 Task: Find connections with filter location Aix-en-Provence with filter topic #travelwith filter profile language German with filter current company SRF Limited with filter school JNTU Anantapur with filter industry Internet Publishing with filter service category Human Resources with filter keywords title Auditing Clerk
Action: Mouse moved to (646, 83)
Screenshot: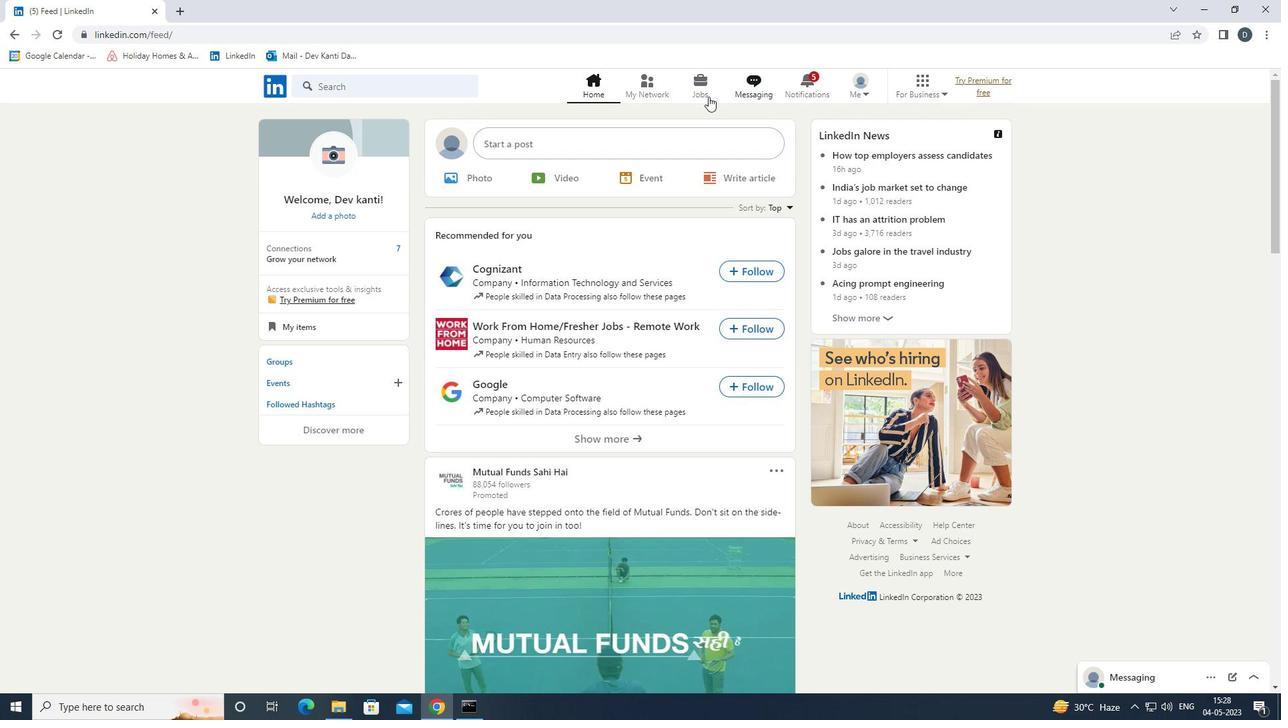 
Action: Mouse pressed left at (646, 83)
Screenshot: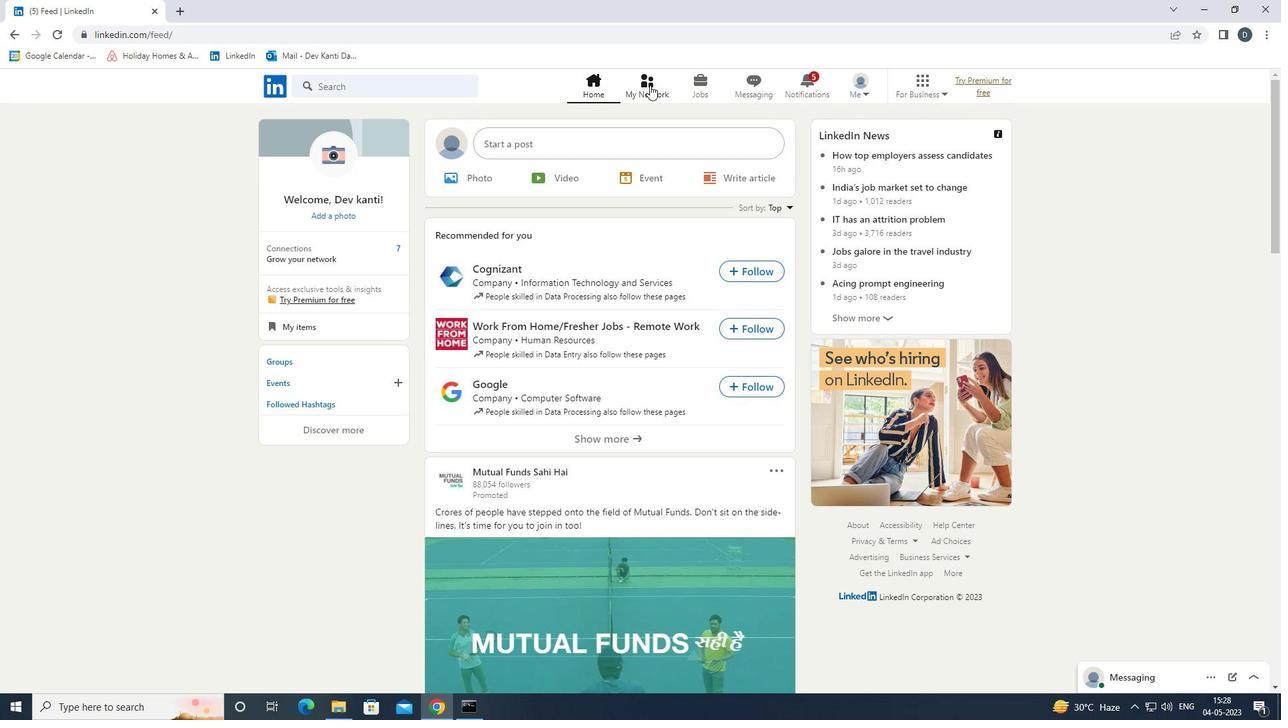 
Action: Mouse moved to (440, 158)
Screenshot: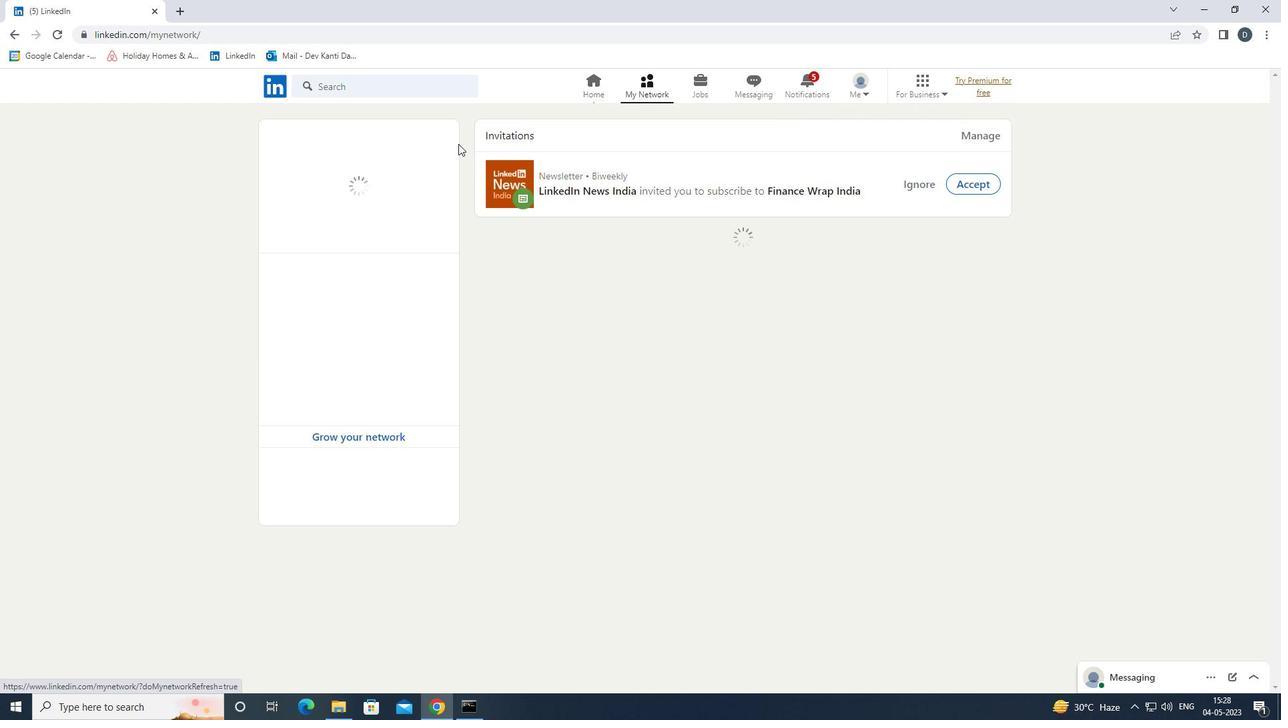 
Action: Mouse pressed left at (440, 158)
Screenshot: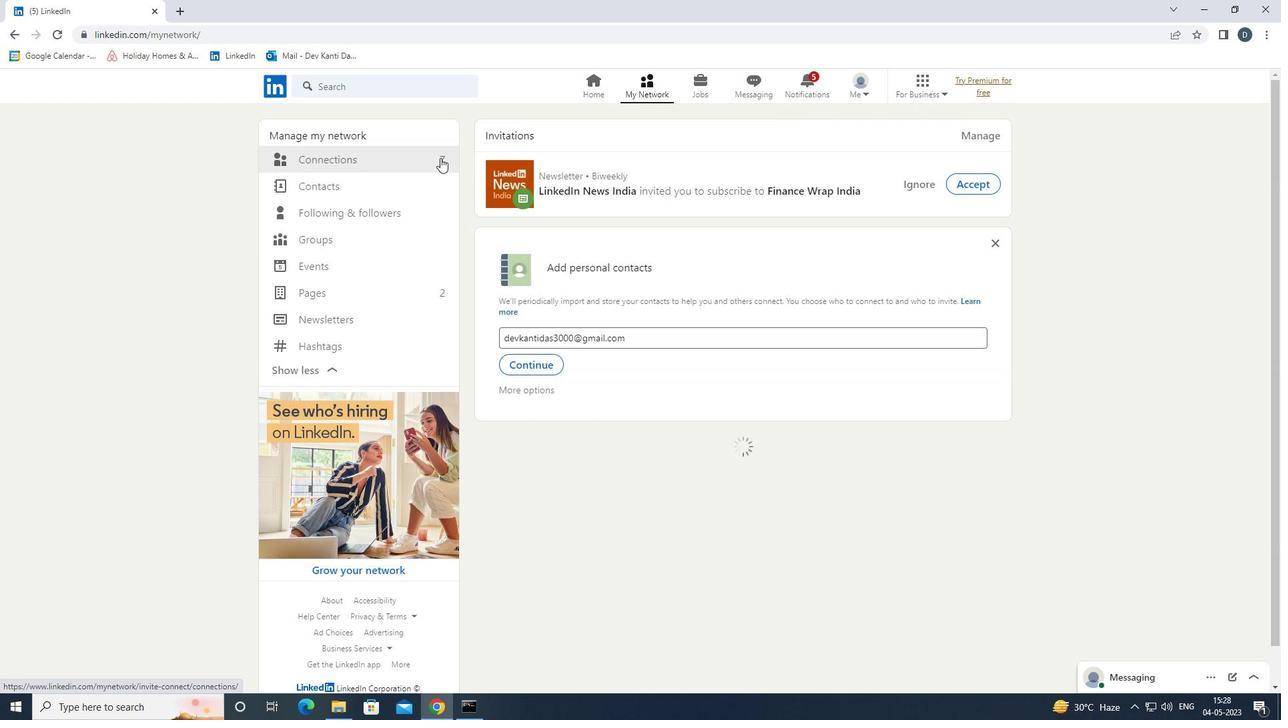
Action: Mouse moved to (766, 162)
Screenshot: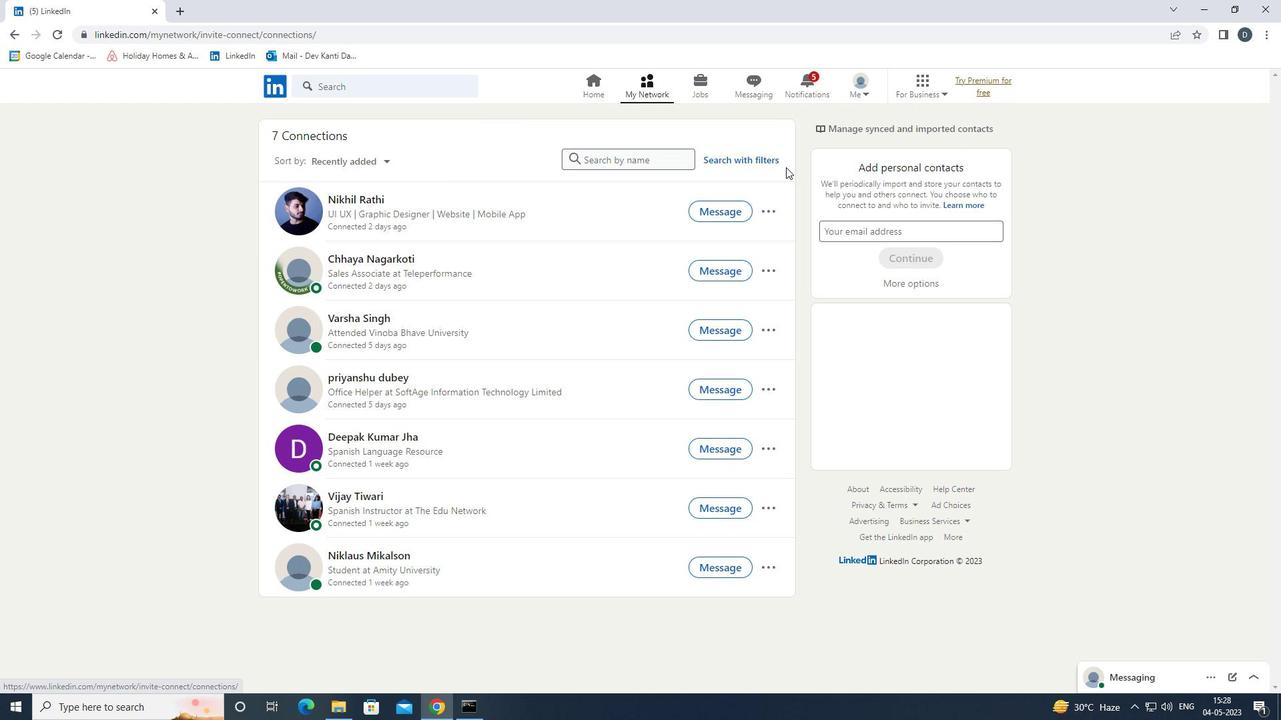 
Action: Mouse pressed left at (766, 162)
Screenshot: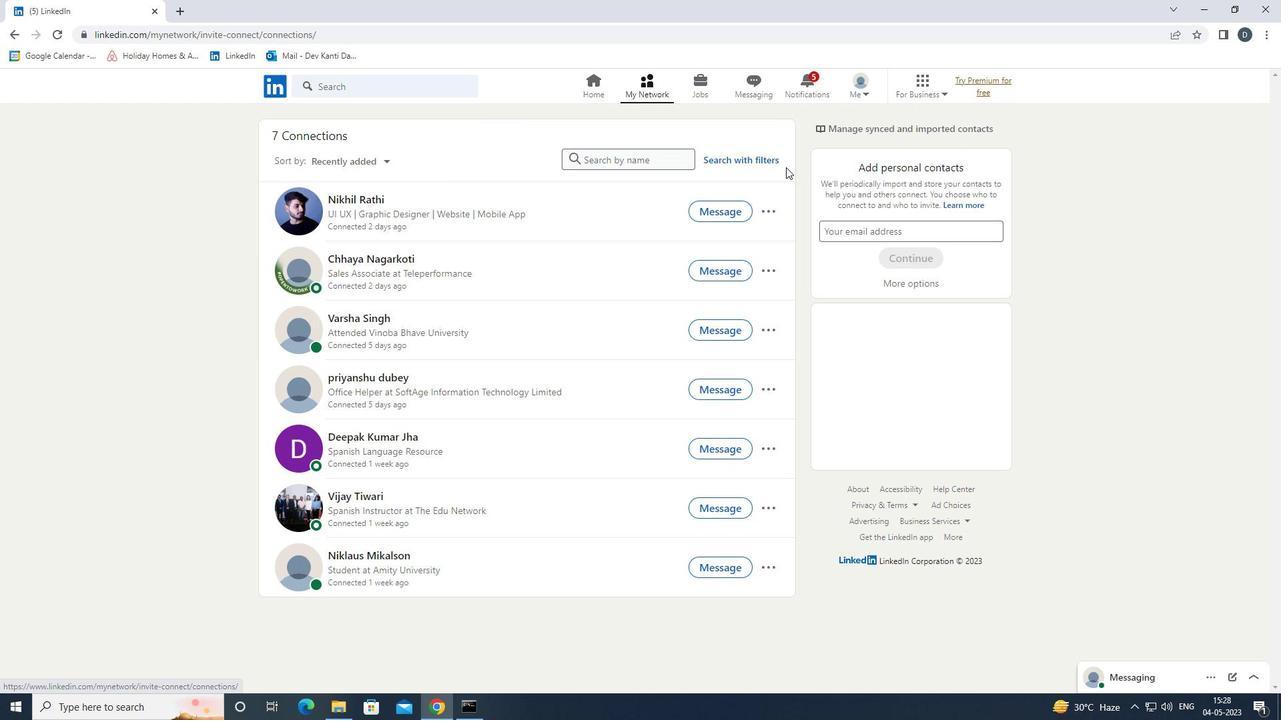 
Action: Mouse moved to (675, 125)
Screenshot: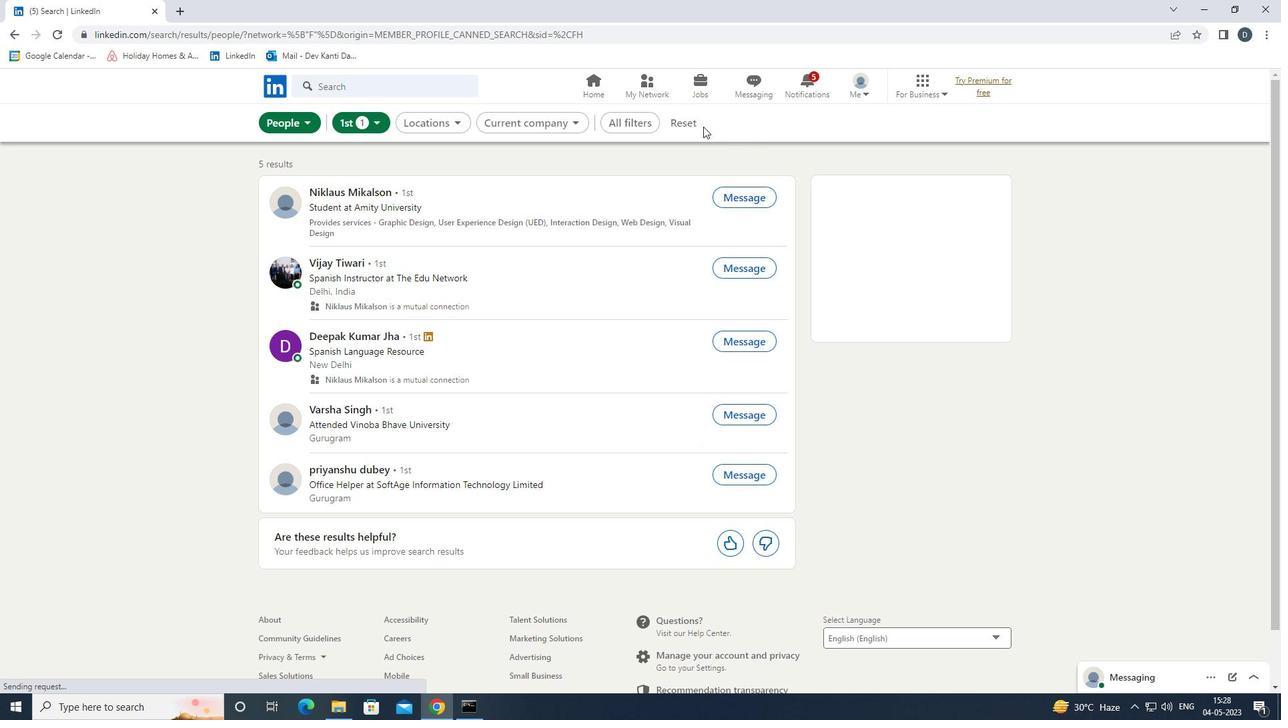 
Action: Mouse pressed left at (675, 125)
Screenshot: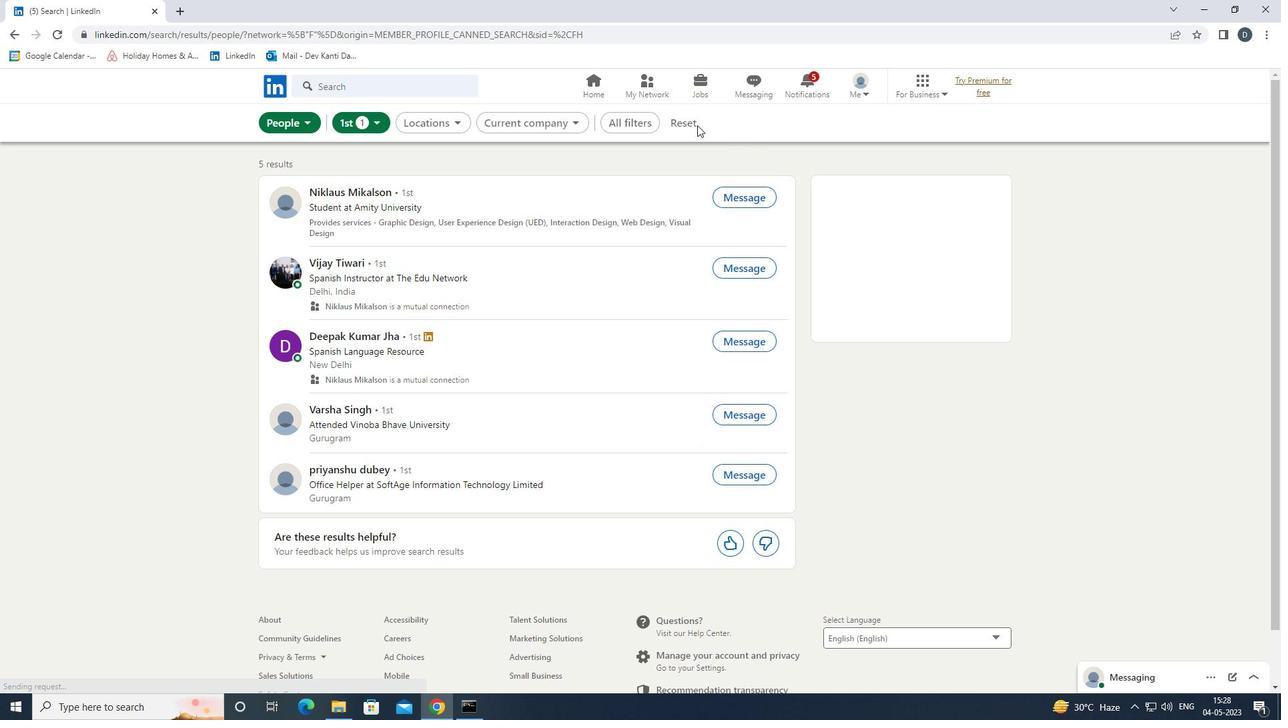 
Action: Mouse moved to (663, 122)
Screenshot: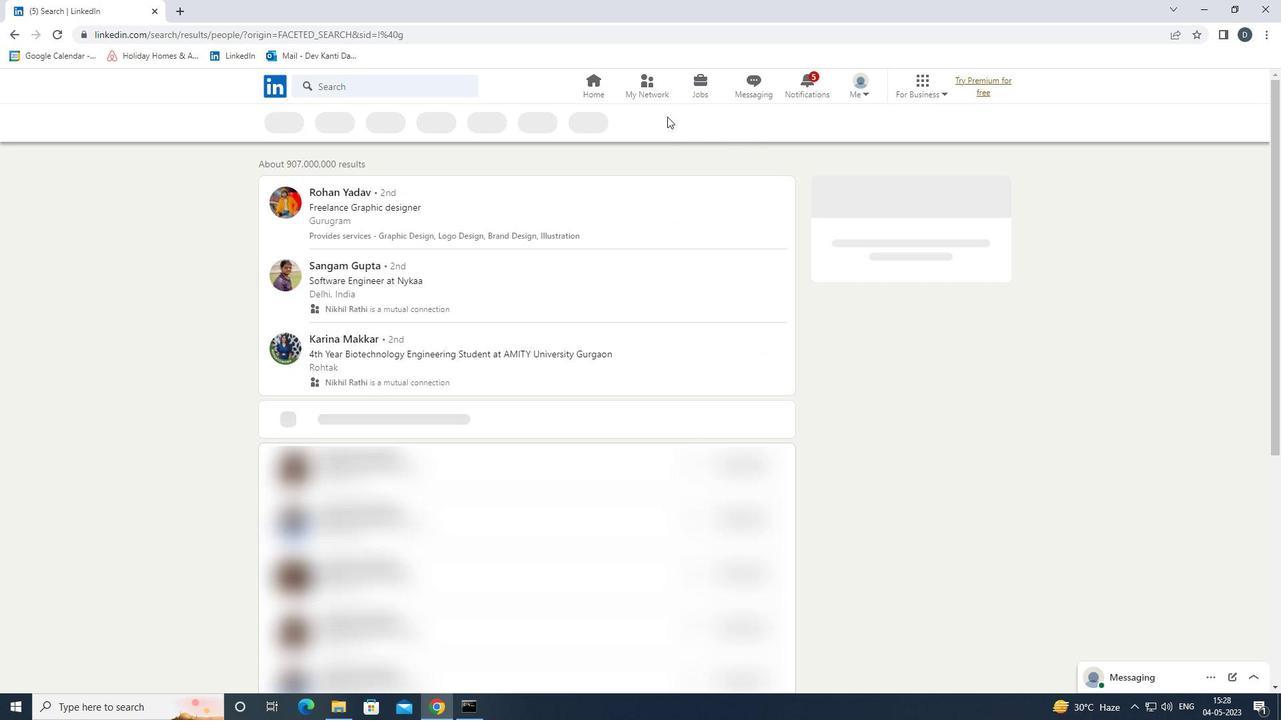 
Action: Mouse pressed left at (663, 122)
Screenshot: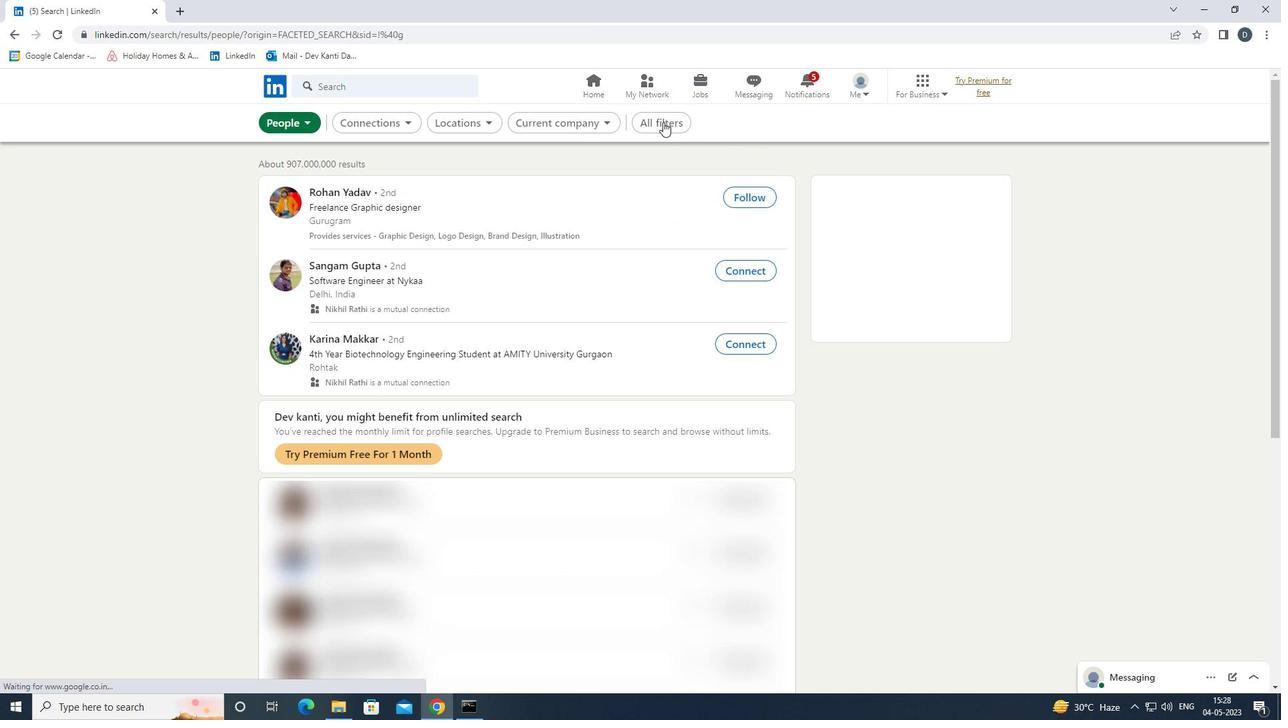
Action: Mouse moved to (1115, 359)
Screenshot: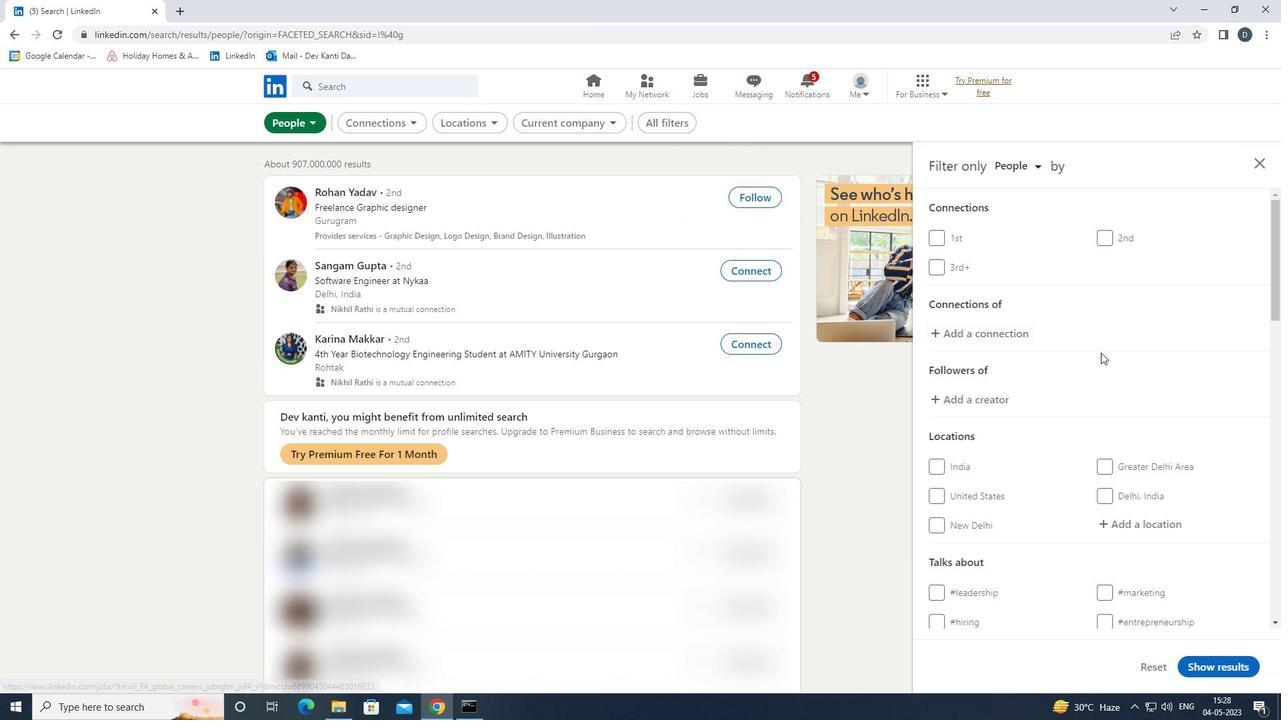 
Action: Mouse scrolled (1115, 359) with delta (0, 0)
Screenshot: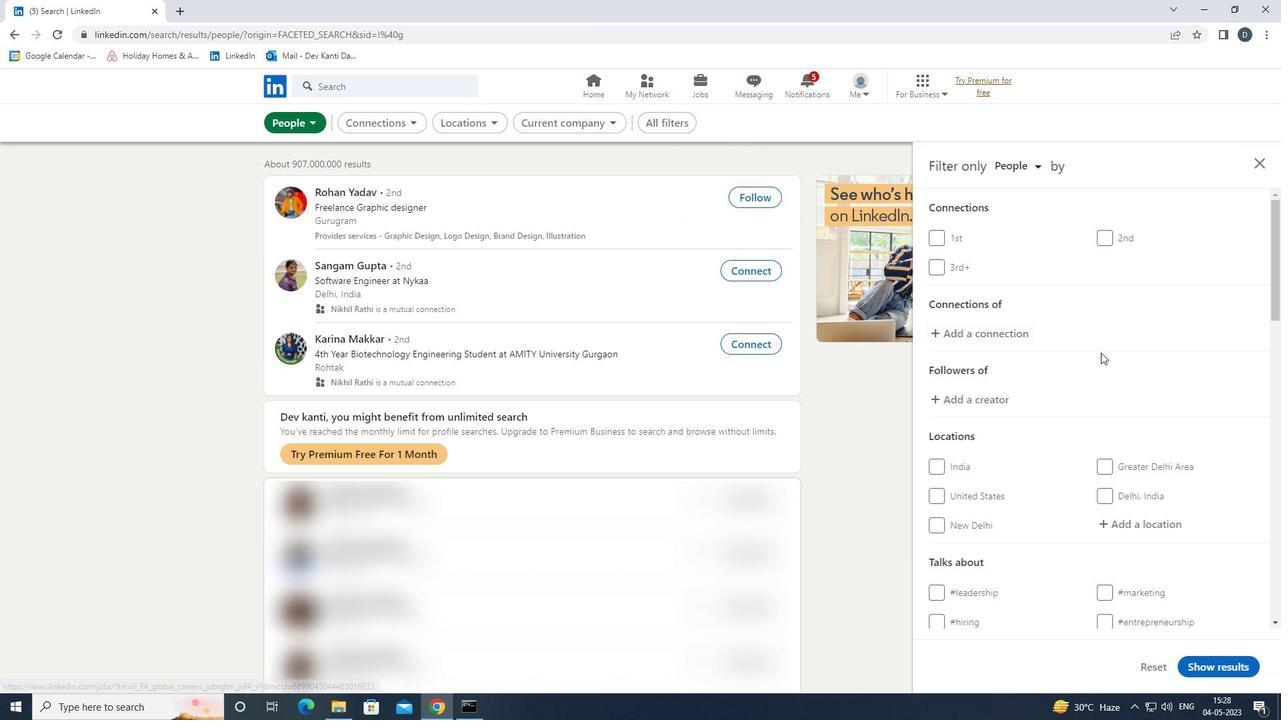 
Action: Mouse moved to (1119, 367)
Screenshot: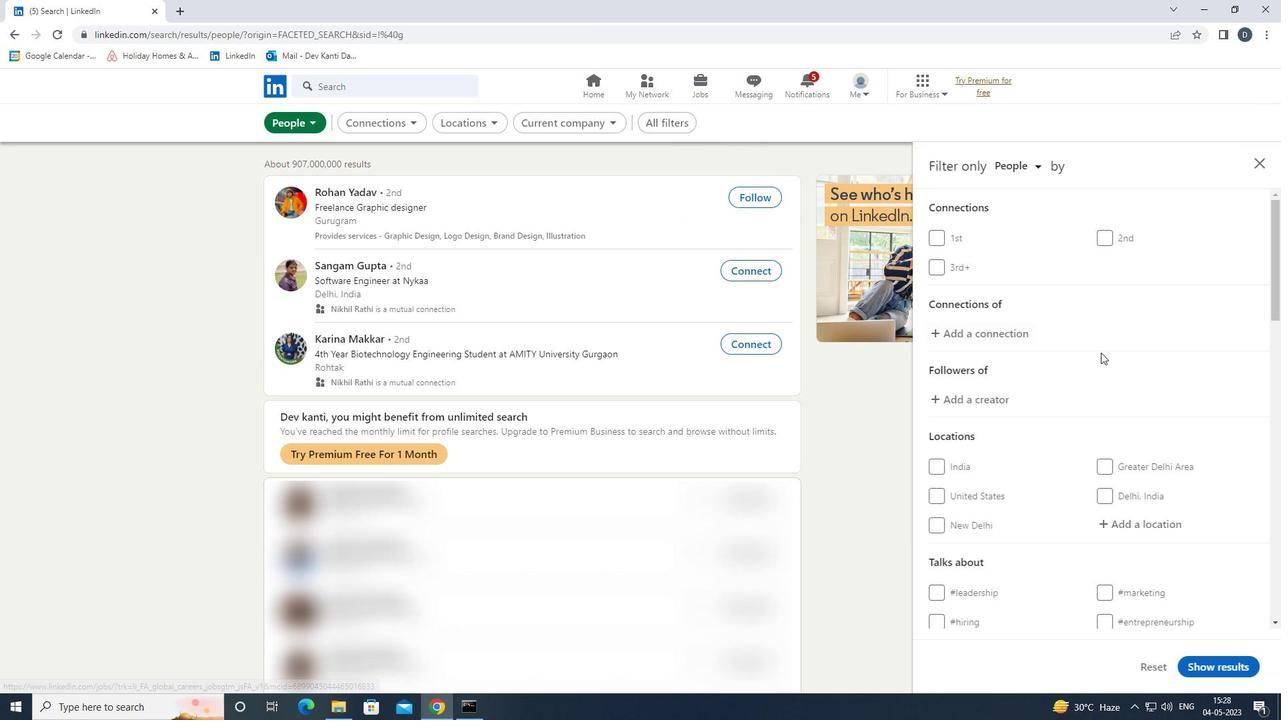 
Action: Mouse scrolled (1119, 366) with delta (0, 0)
Screenshot: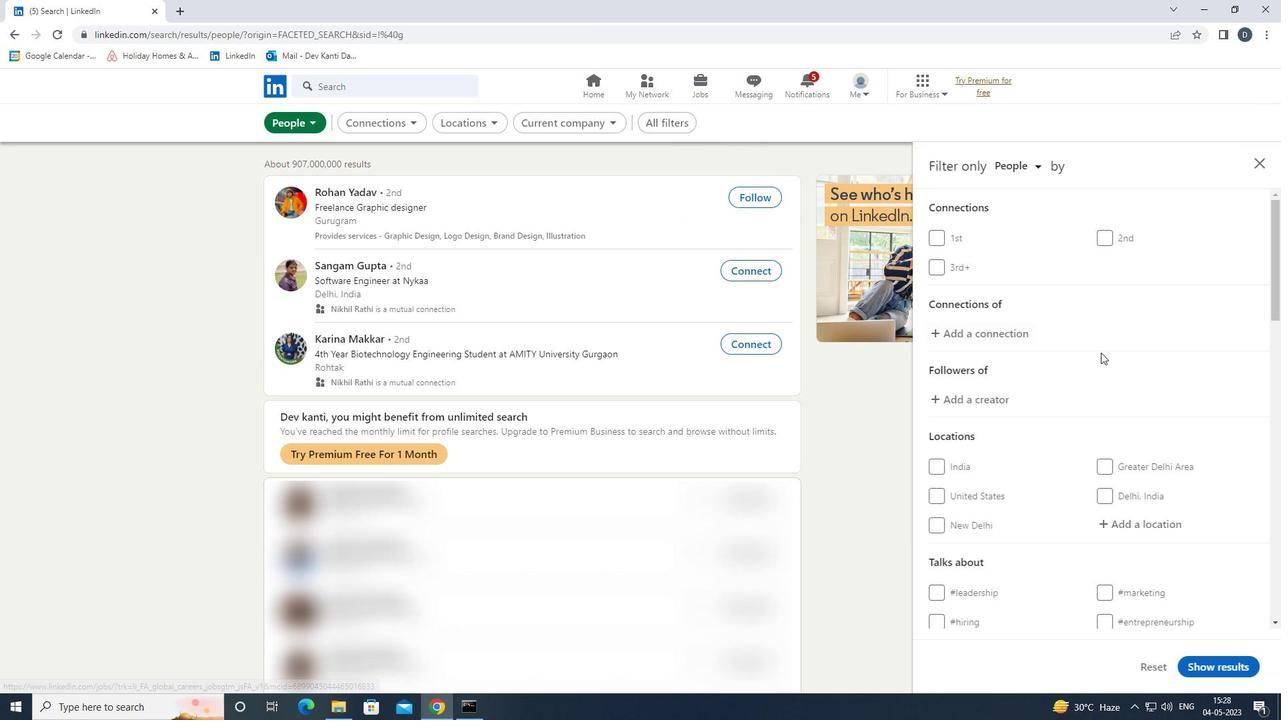 
Action: Mouse moved to (1143, 381)
Screenshot: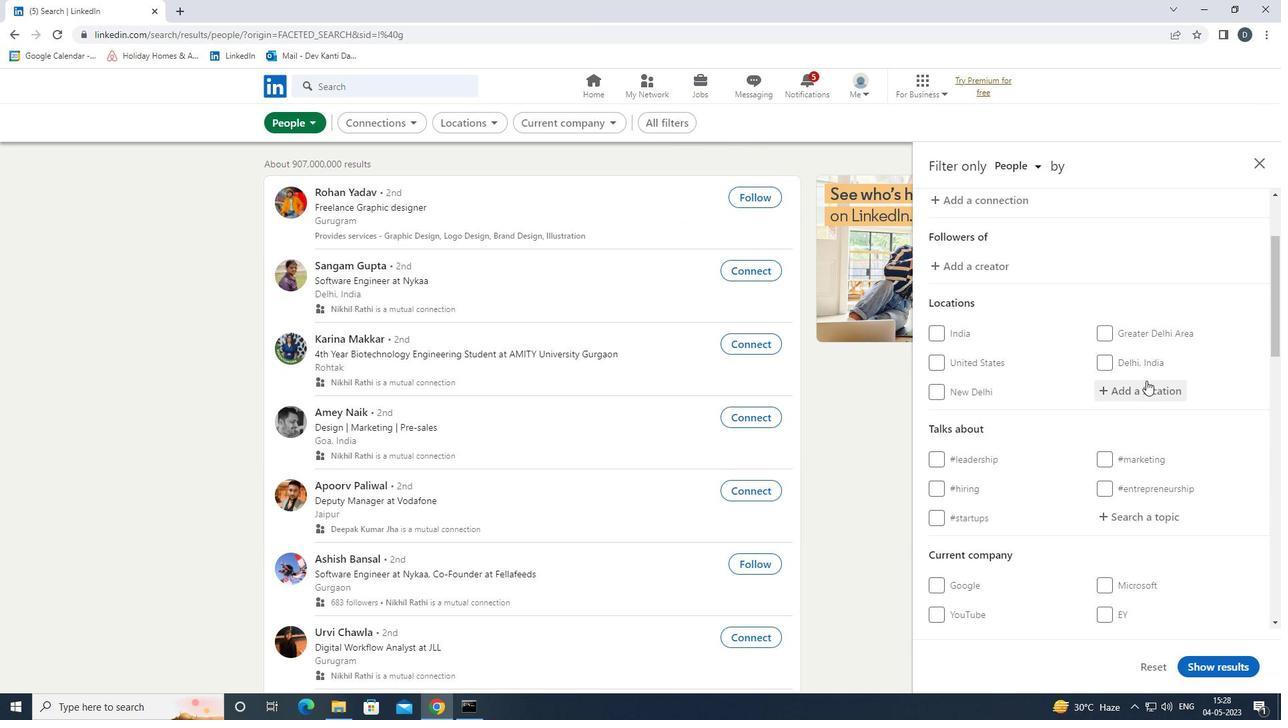 
Action: Mouse pressed left at (1143, 381)
Screenshot: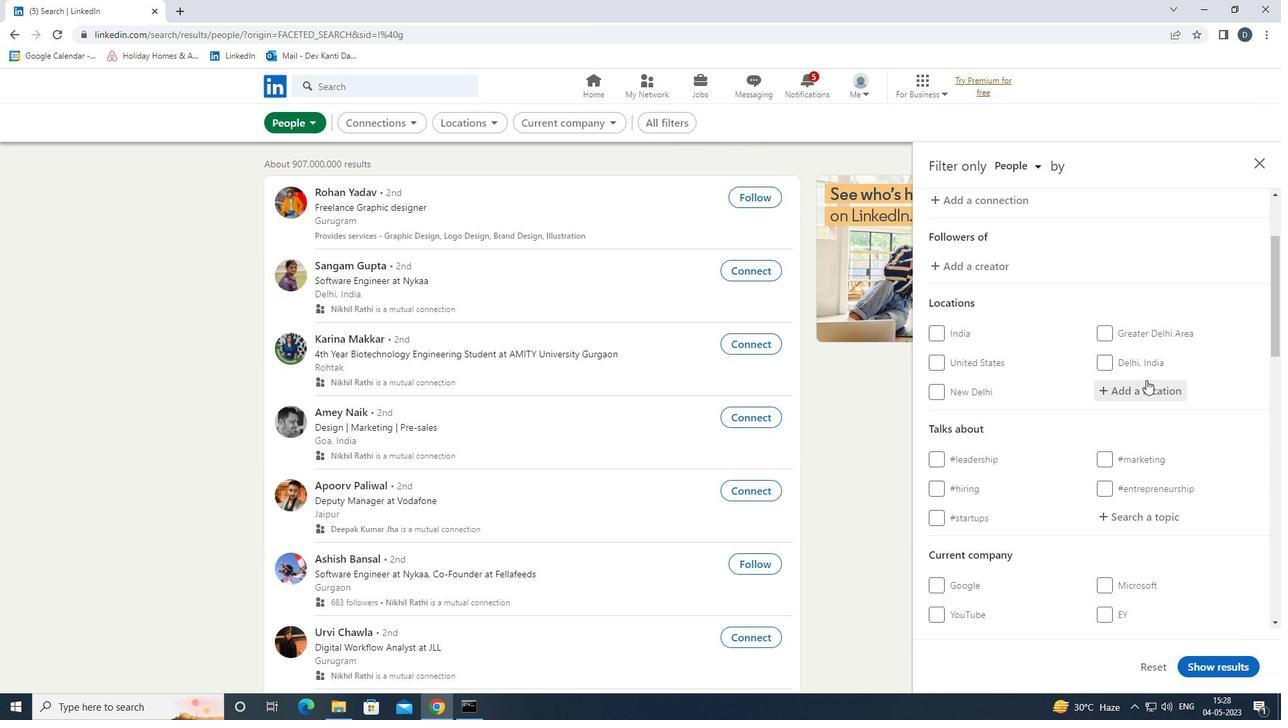 
Action: Key pressed <Key.shift>AIX-EN-<Key.down><Key.enter>
Screenshot: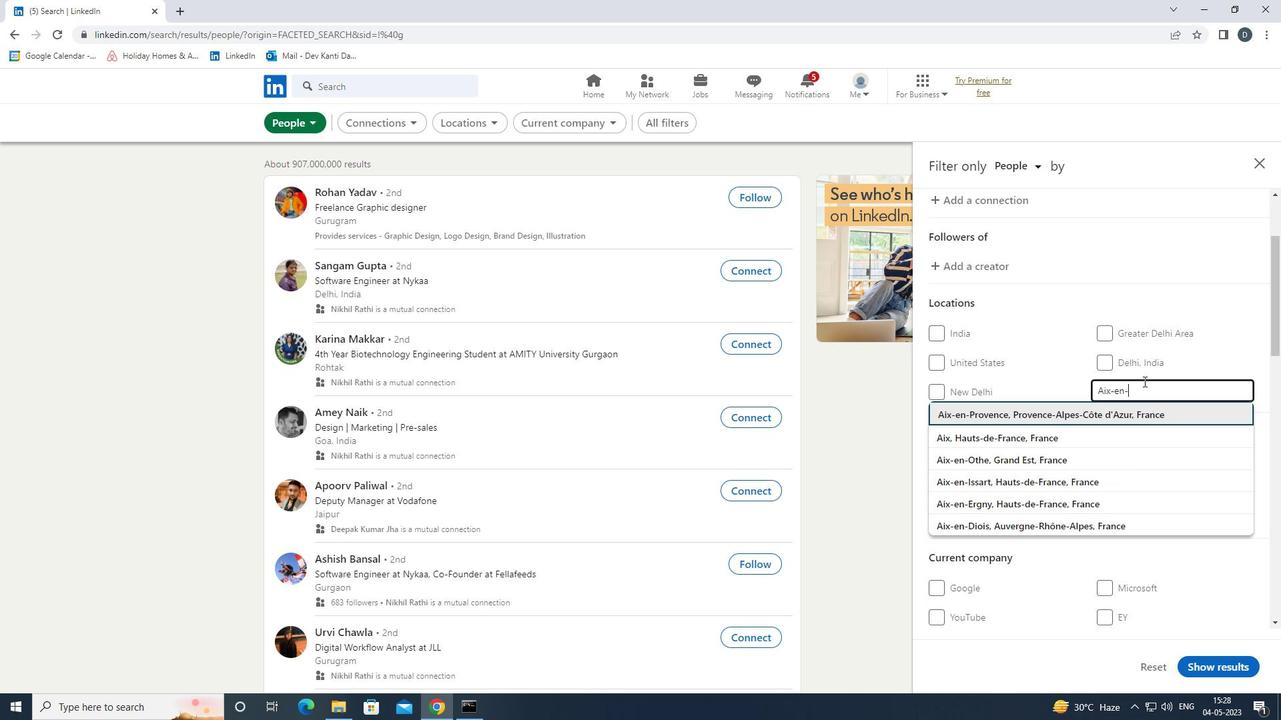 
Action: Mouse scrolled (1143, 381) with delta (0, 0)
Screenshot: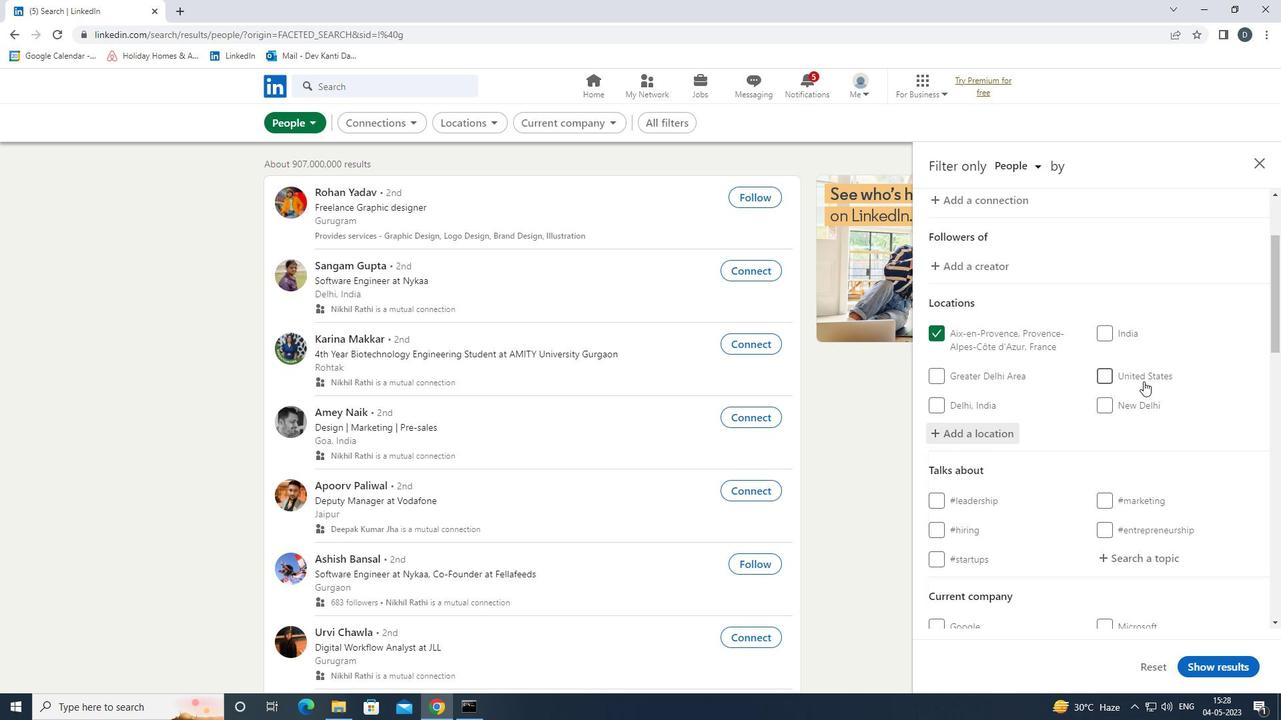 
Action: Mouse scrolled (1143, 381) with delta (0, 0)
Screenshot: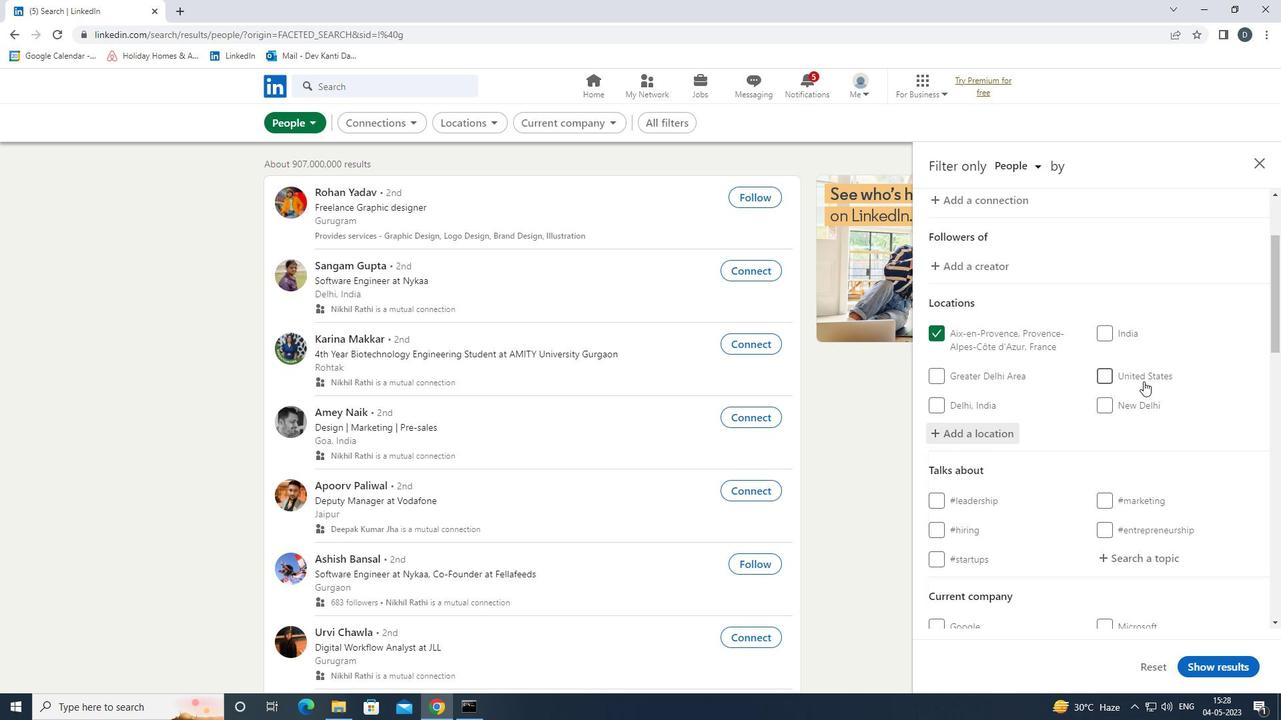 
Action: Mouse moved to (1145, 422)
Screenshot: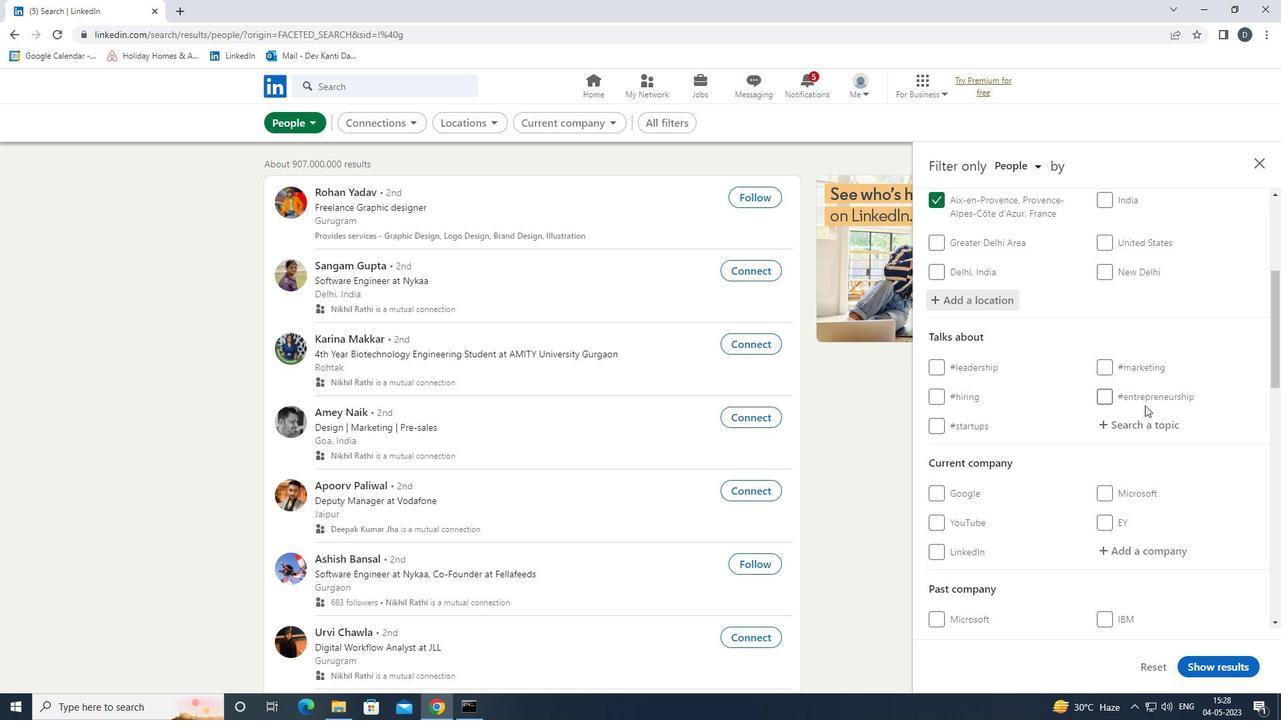 
Action: Mouse pressed left at (1145, 422)
Screenshot: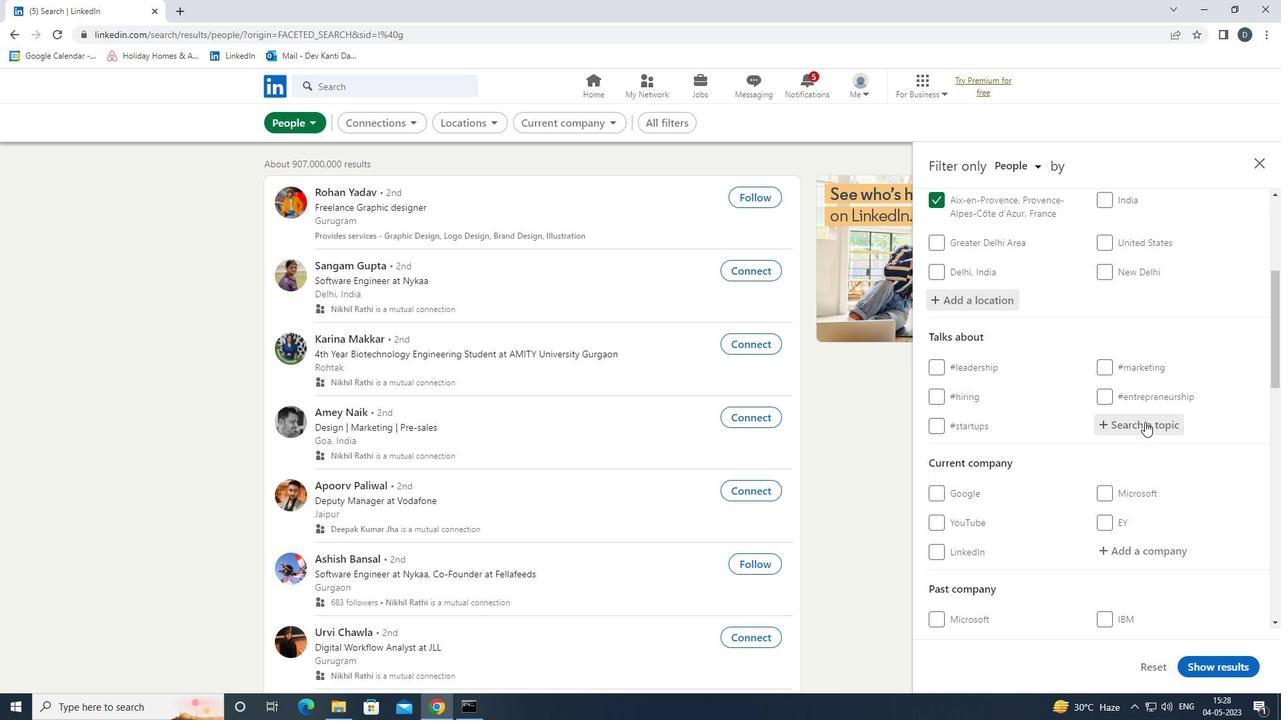 
Action: Mouse moved to (1145, 423)
Screenshot: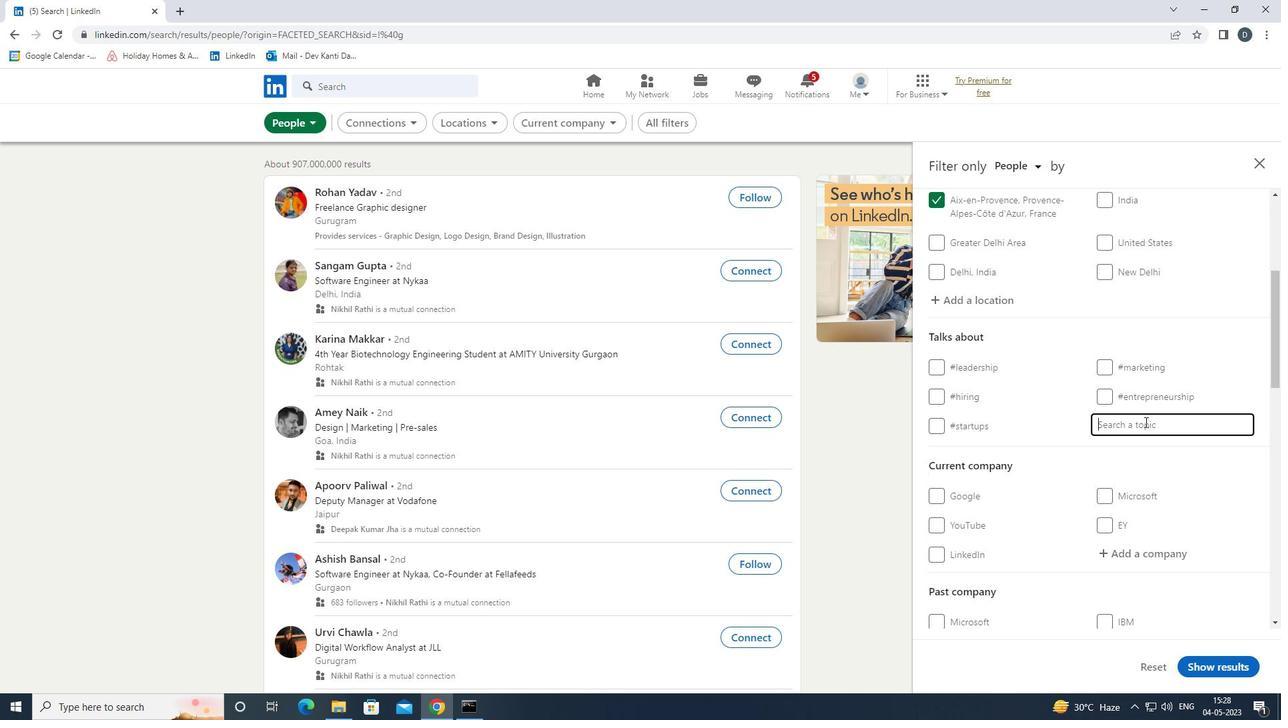 
Action: Key pressed TRAVEL<Key.down><Key.enter>
Screenshot: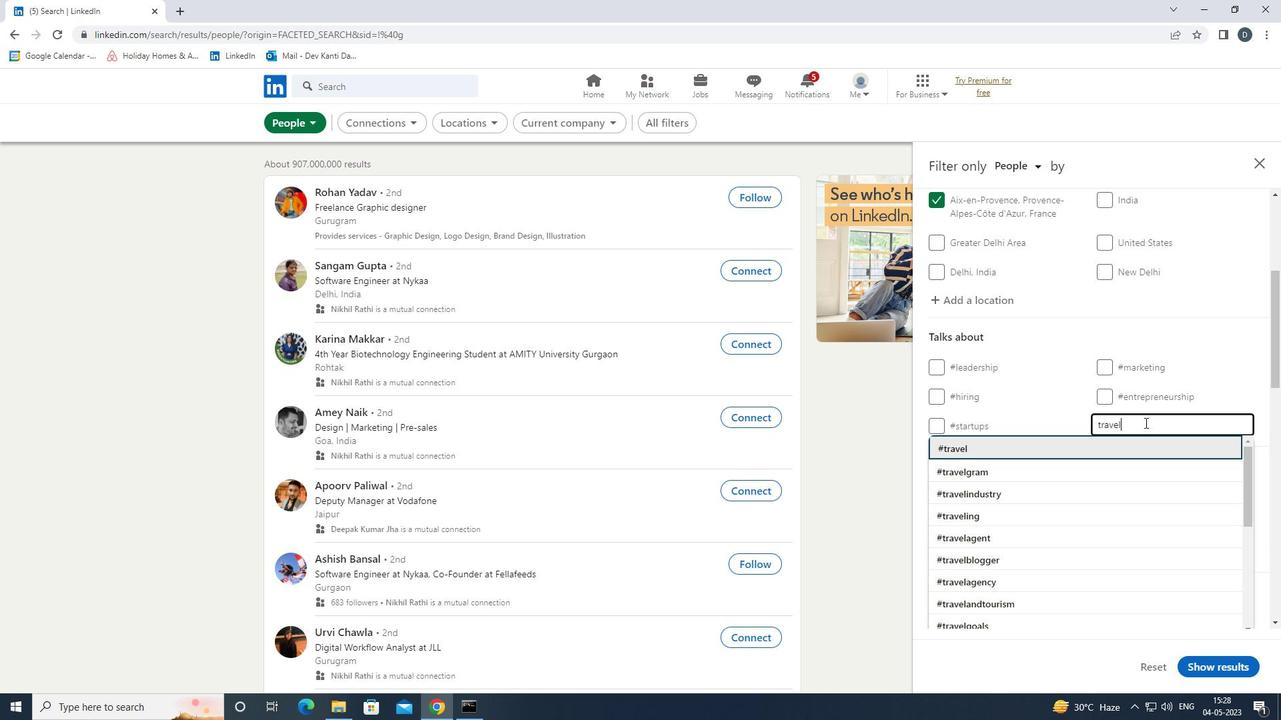 
Action: Mouse moved to (1141, 428)
Screenshot: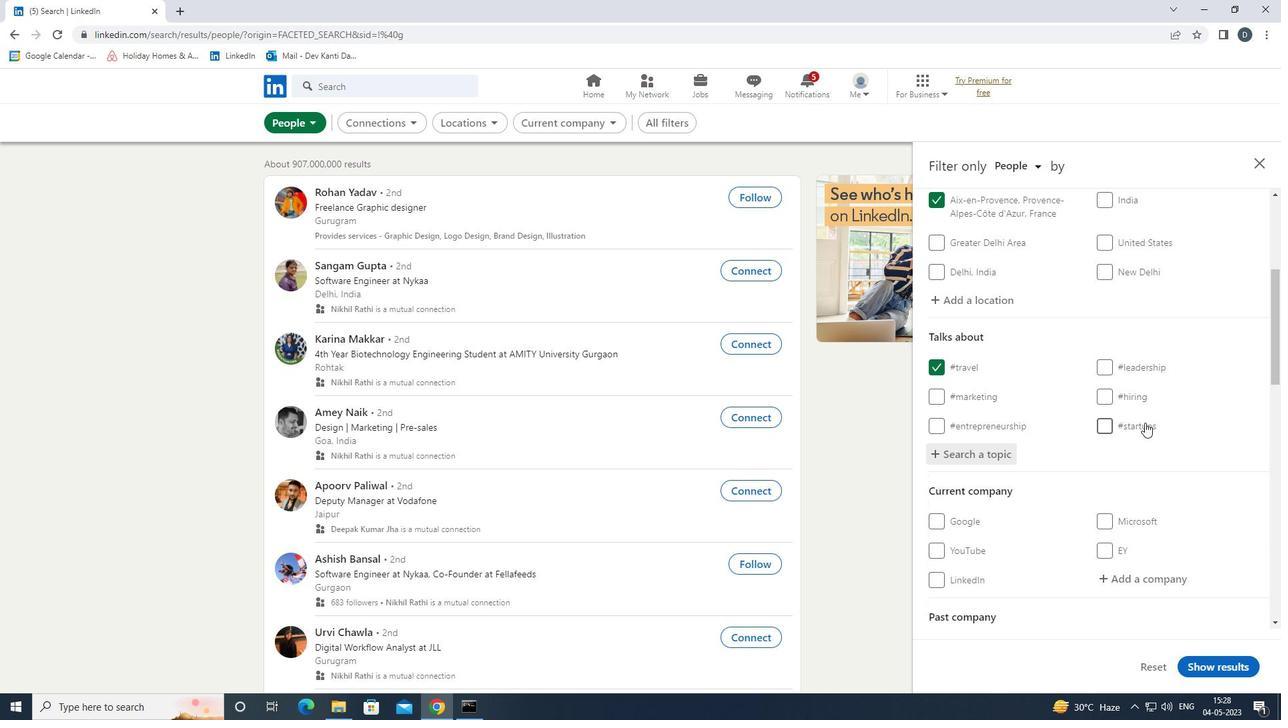 
Action: Mouse scrolled (1141, 427) with delta (0, 0)
Screenshot: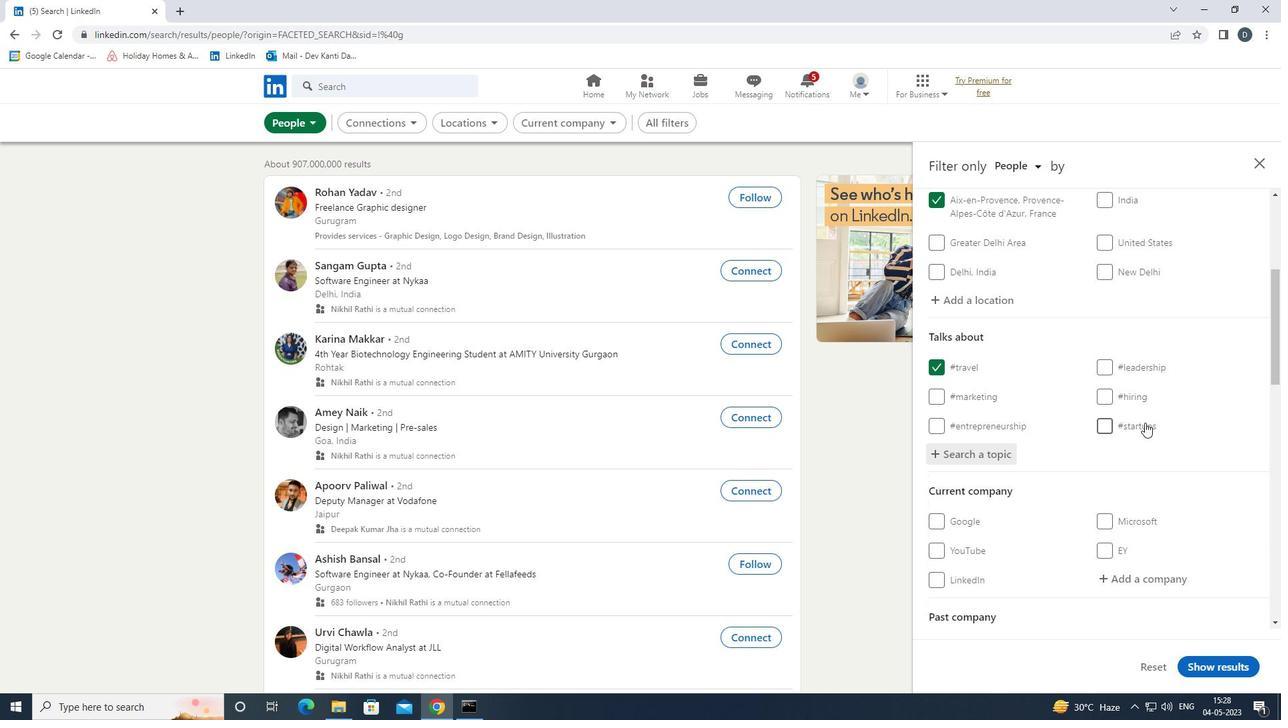 
Action: Mouse moved to (1141, 429)
Screenshot: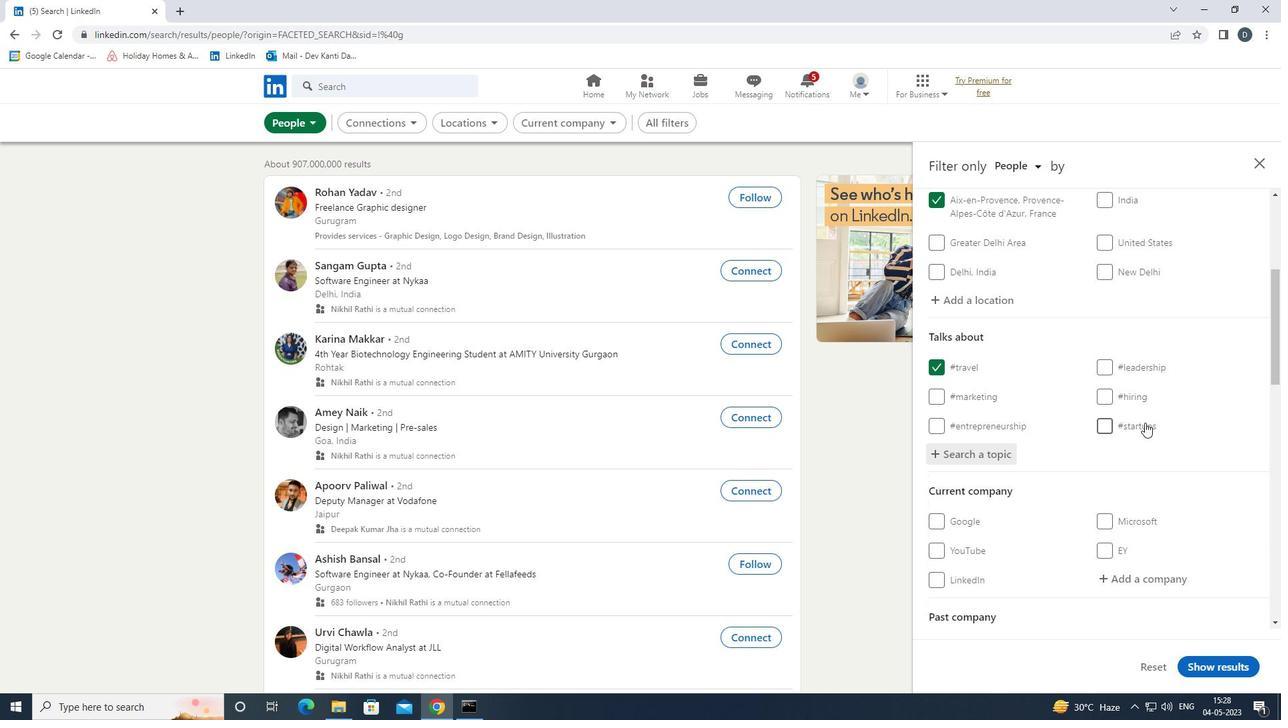 
Action: Mouse scrolled (1141, 429) with delta (0, 0)
Screenshot: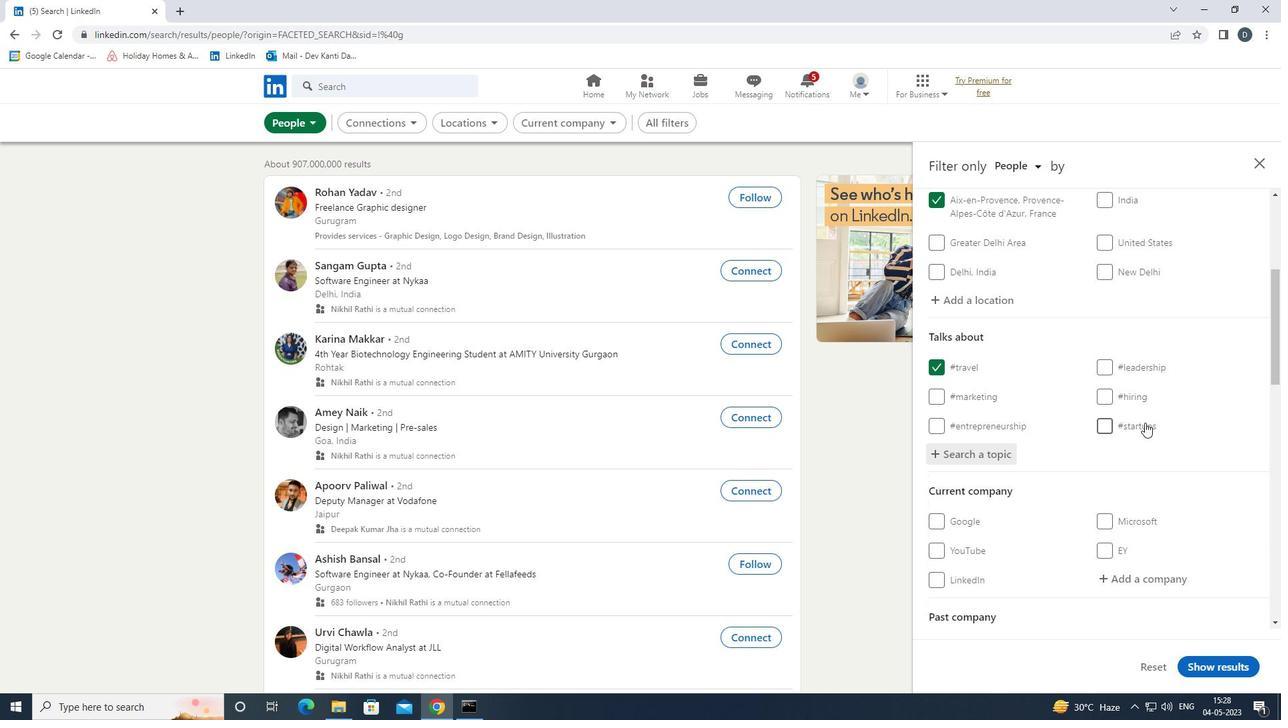 
Action: Mouse scrolled (1141, 429) with delta (0, 0)
Screenshot: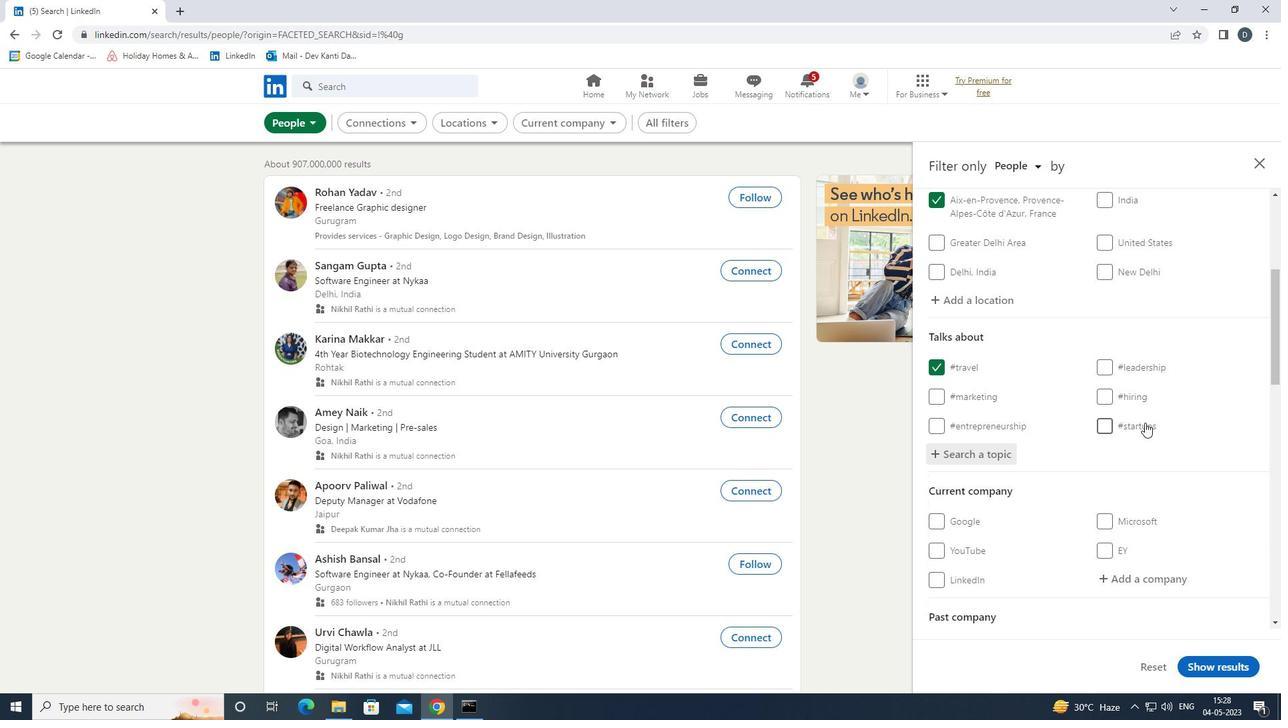 
Action: Mouse moved to (1154, 362)
Screenshot: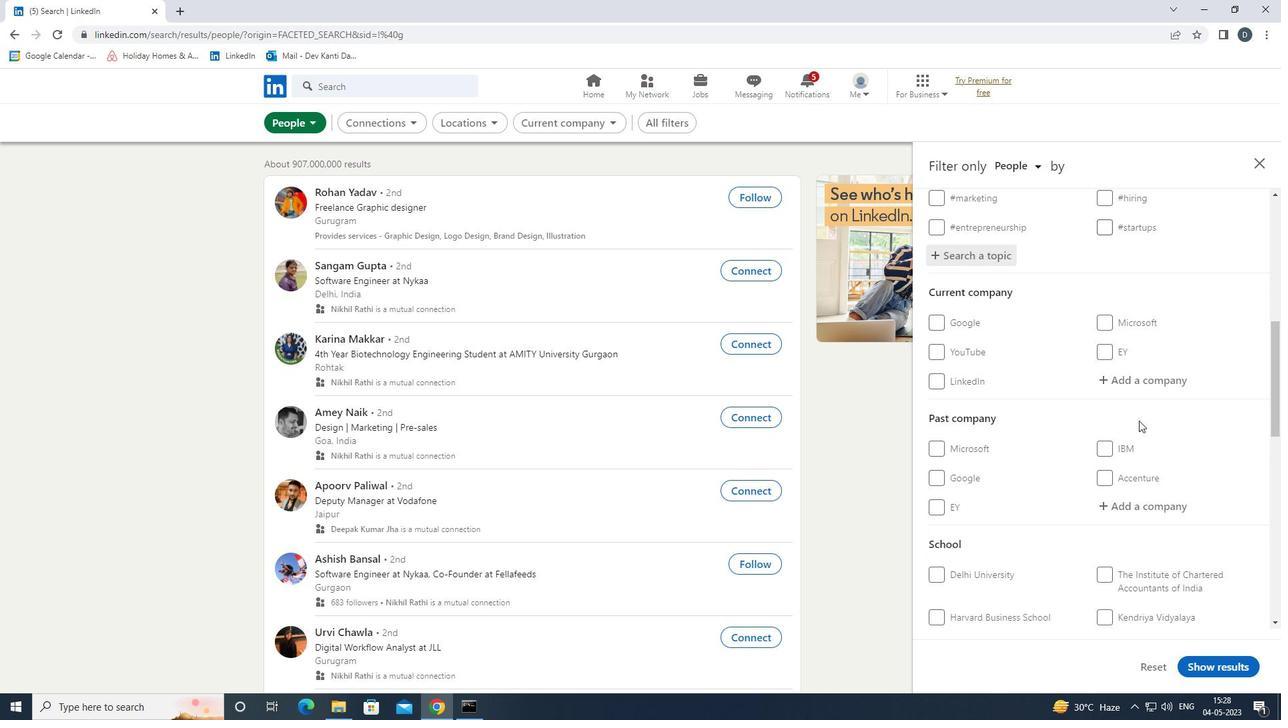 
Action: Mouse scrolled (1154, 361) with delta (0, 0)
Screenshot: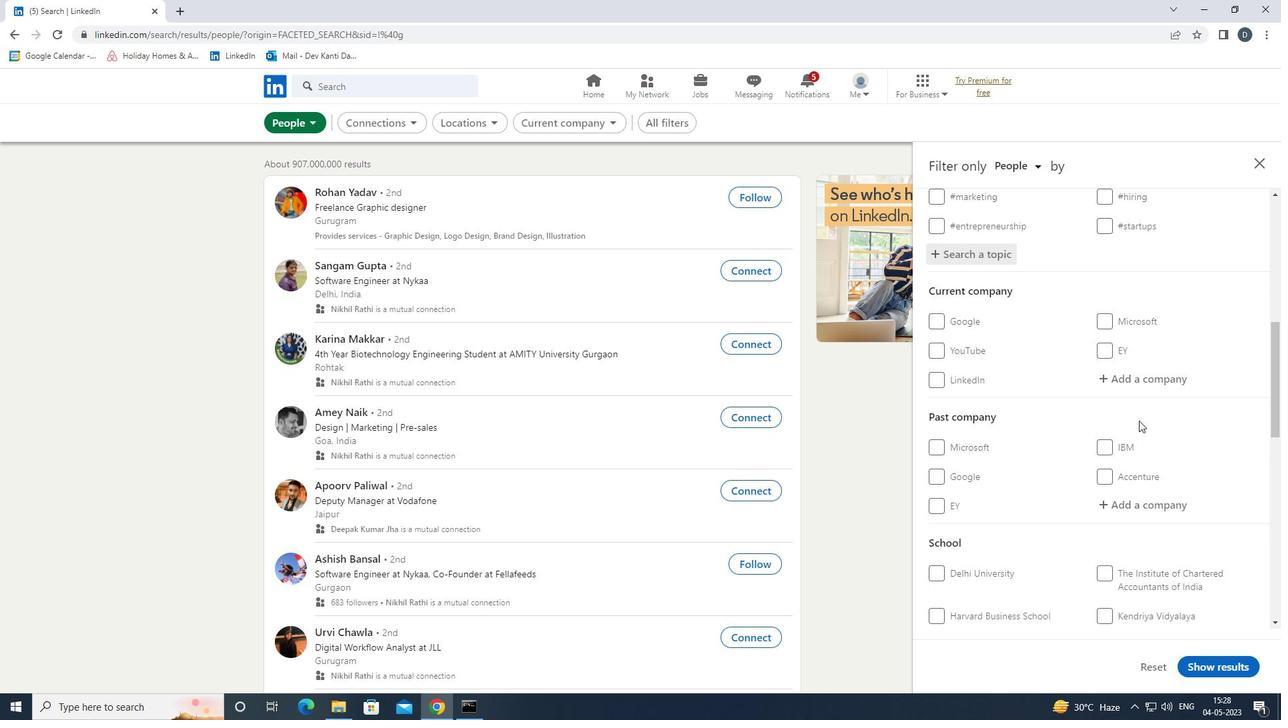 
Action: Mouse moved to (1145, 369)
Screenshot: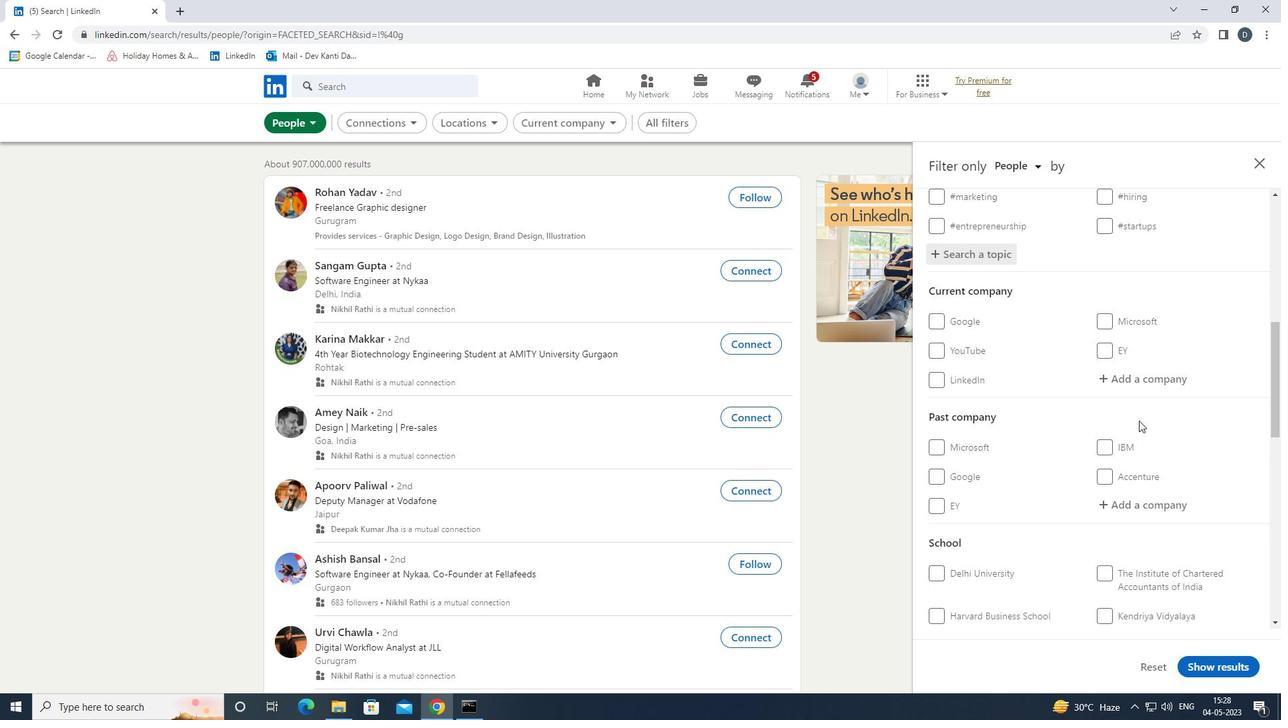 
Action: Mouse scrolled (1145, 369) with delta (0, 0)
Screenshot: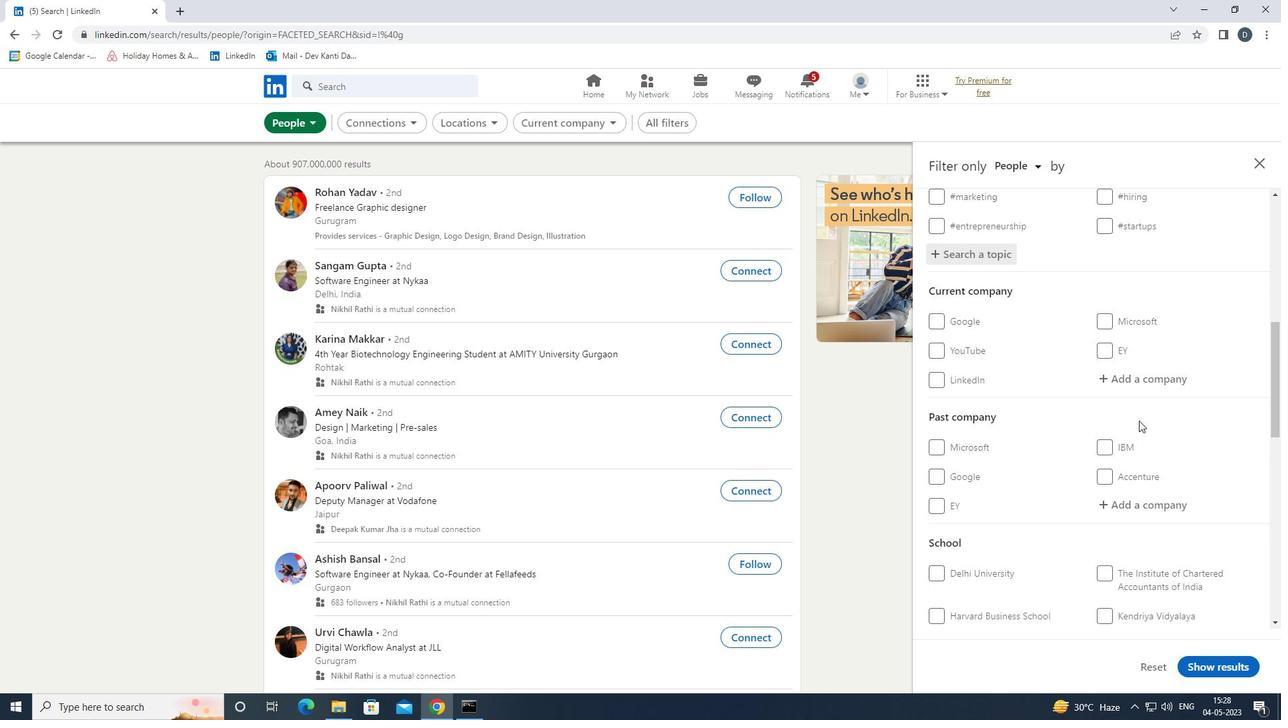 
Action: Mouse moved to (1134, 379)
Screenshot: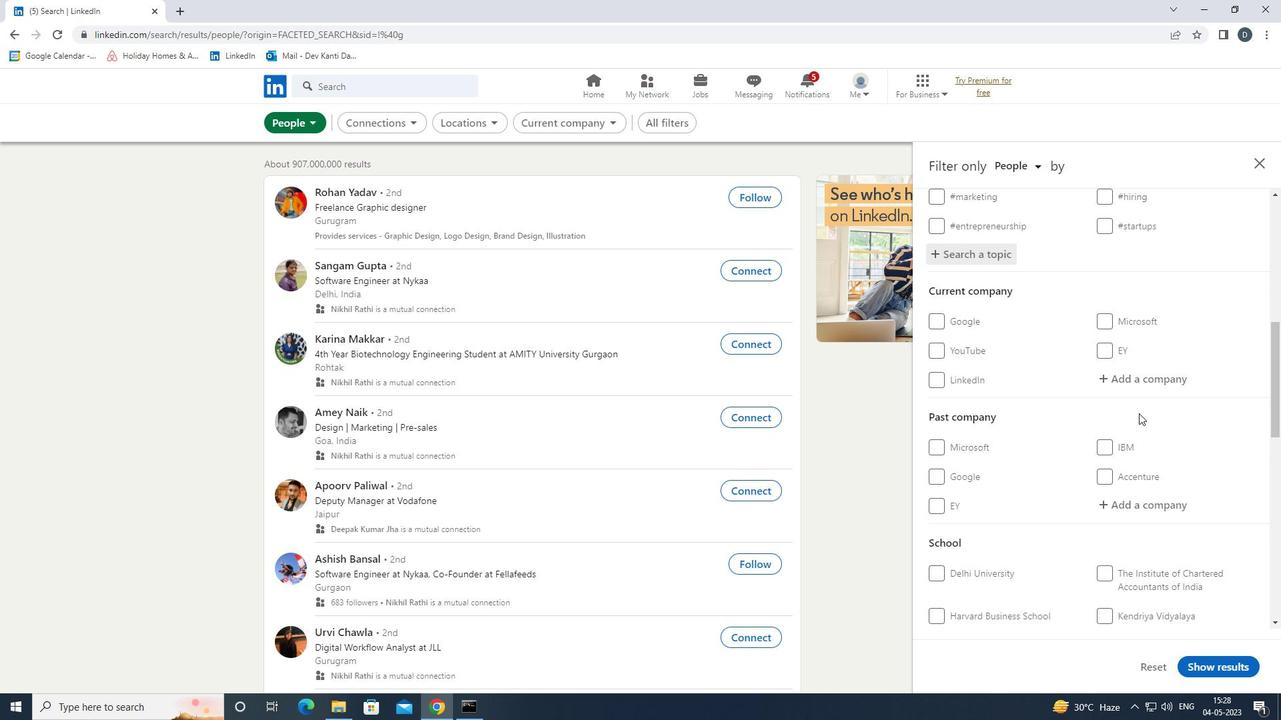 
Action: Mouse scrolled (1134, 379) with delta (0, 0)
Screenshot: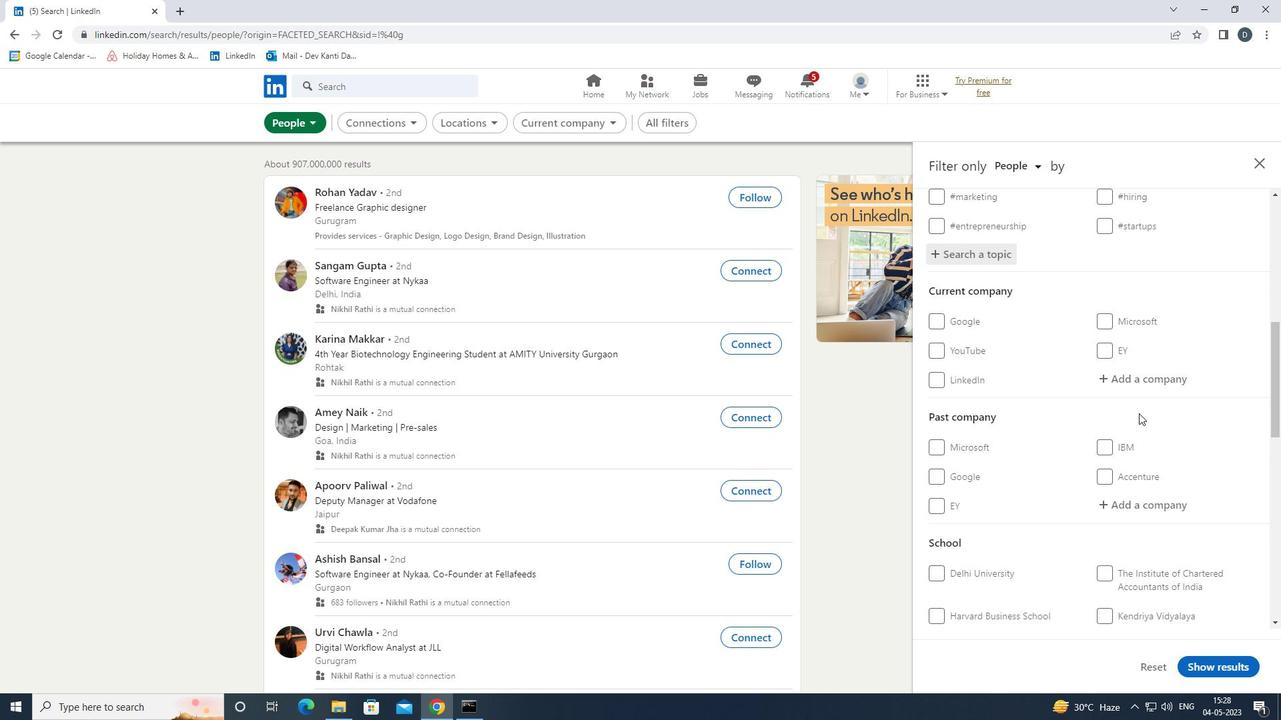 
Action: Mouse moved to (1091, 415)
Screenshot: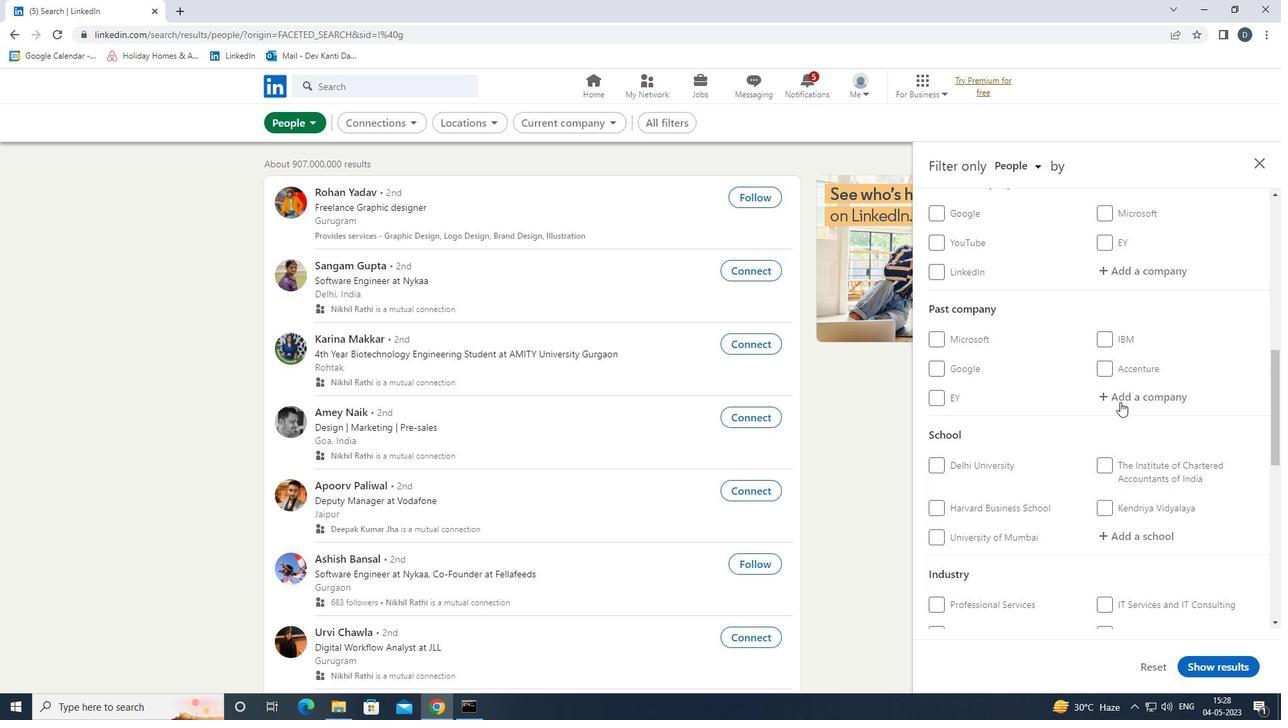 
Action: Mouse scrolled (1091, 415) with delta (0, 0)
Screenshot: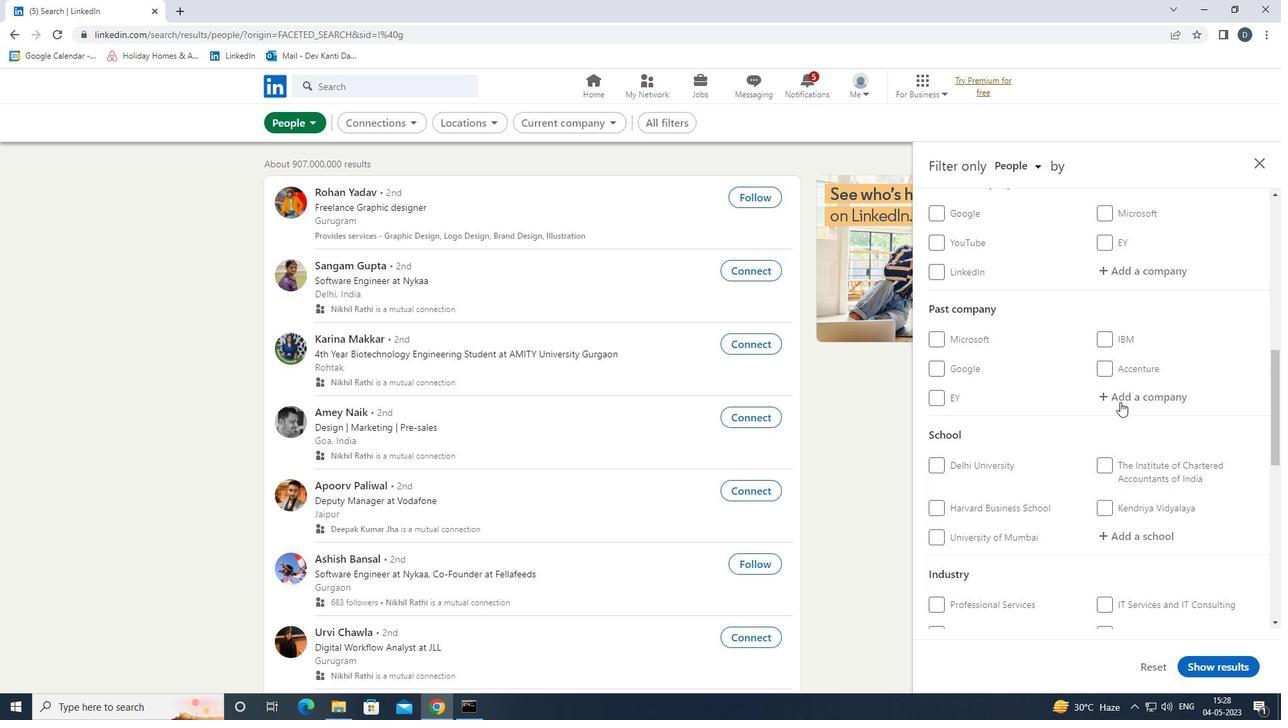 
Action: Mouse moved to (980, 553)
Screenshot: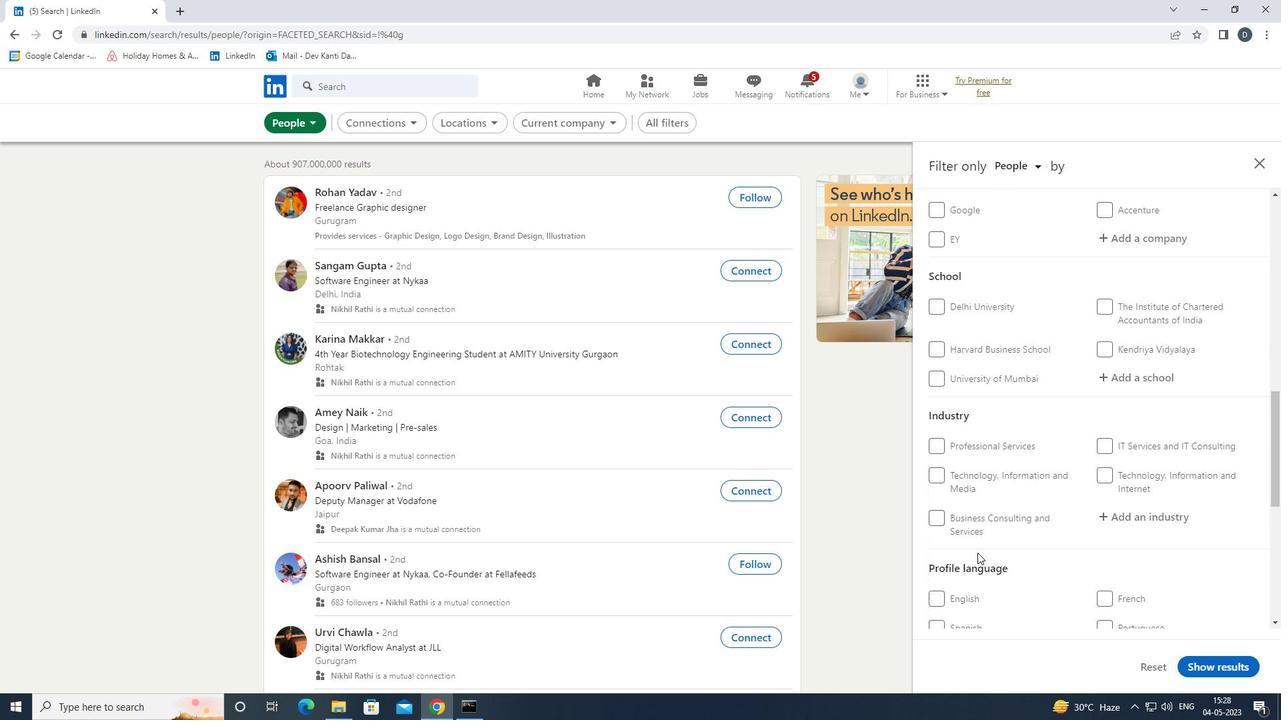 
Action: Mouse scrolled (980, 553) with delta (0, 0)
Screenshot: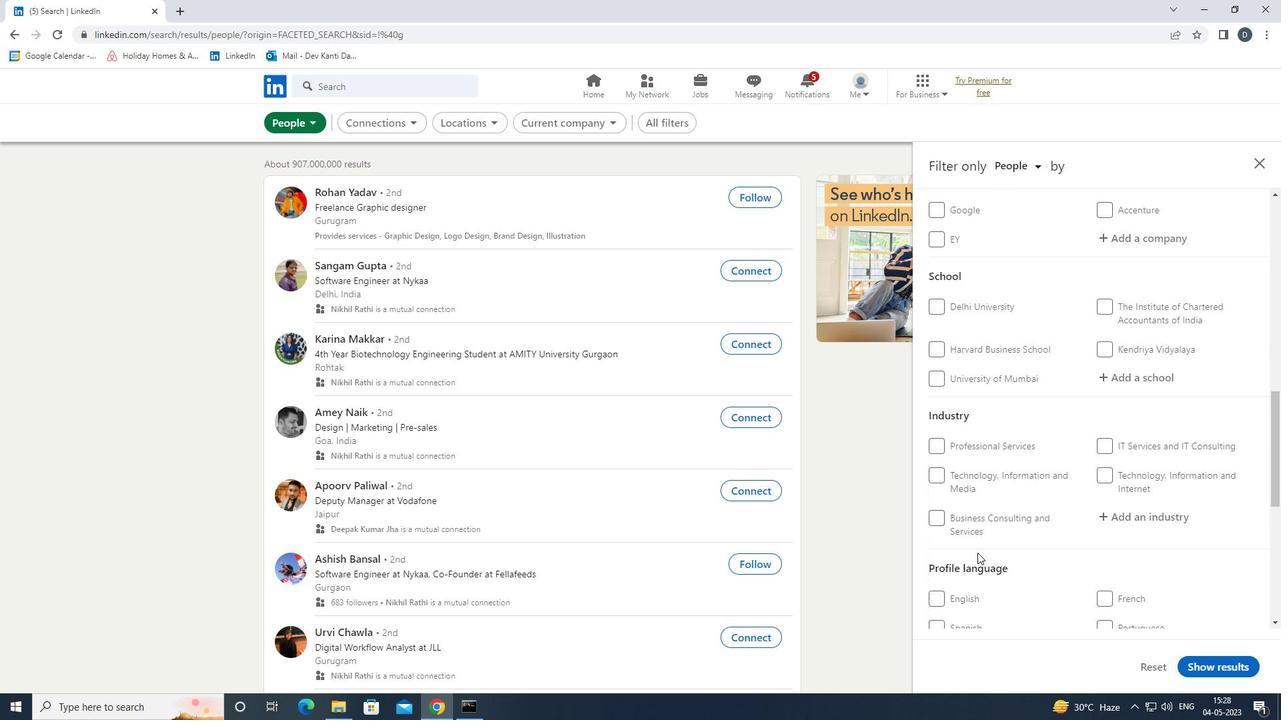 
Action: Mouse scrolled (980, 553) with delta (0, 0)
Screenshot: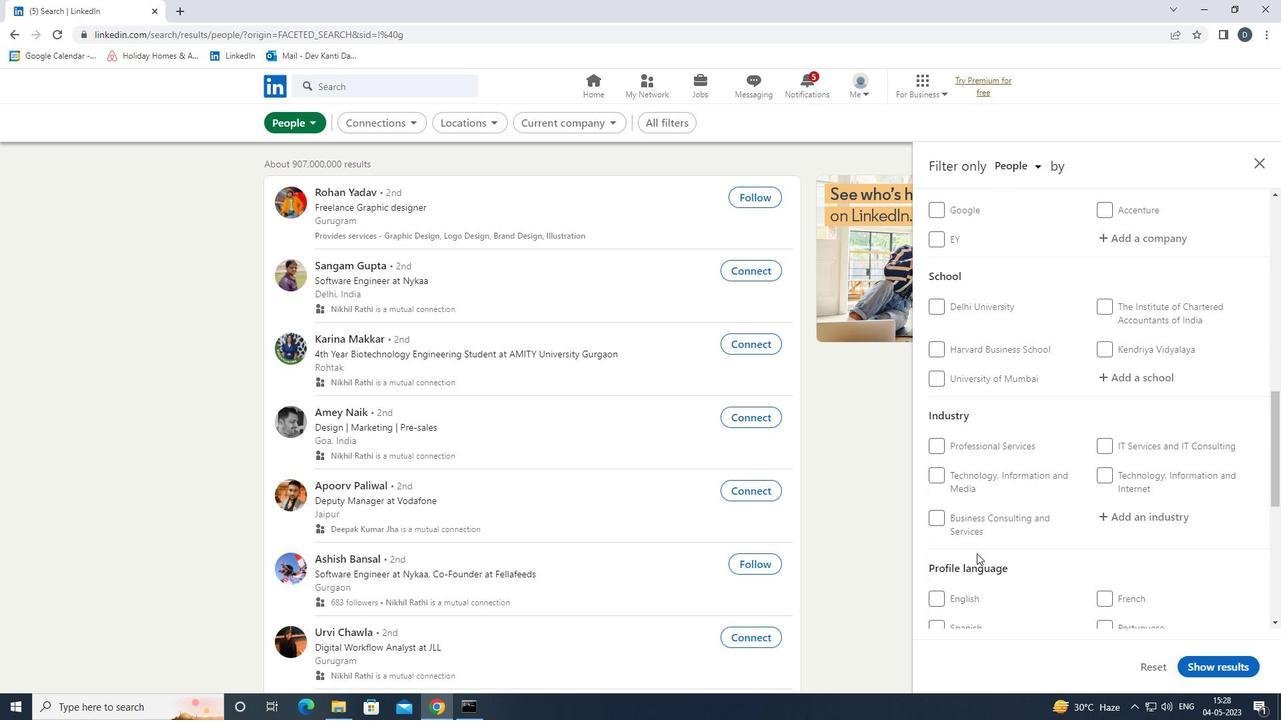 
Action: Mouse moved to (972, 525)
Screenshot: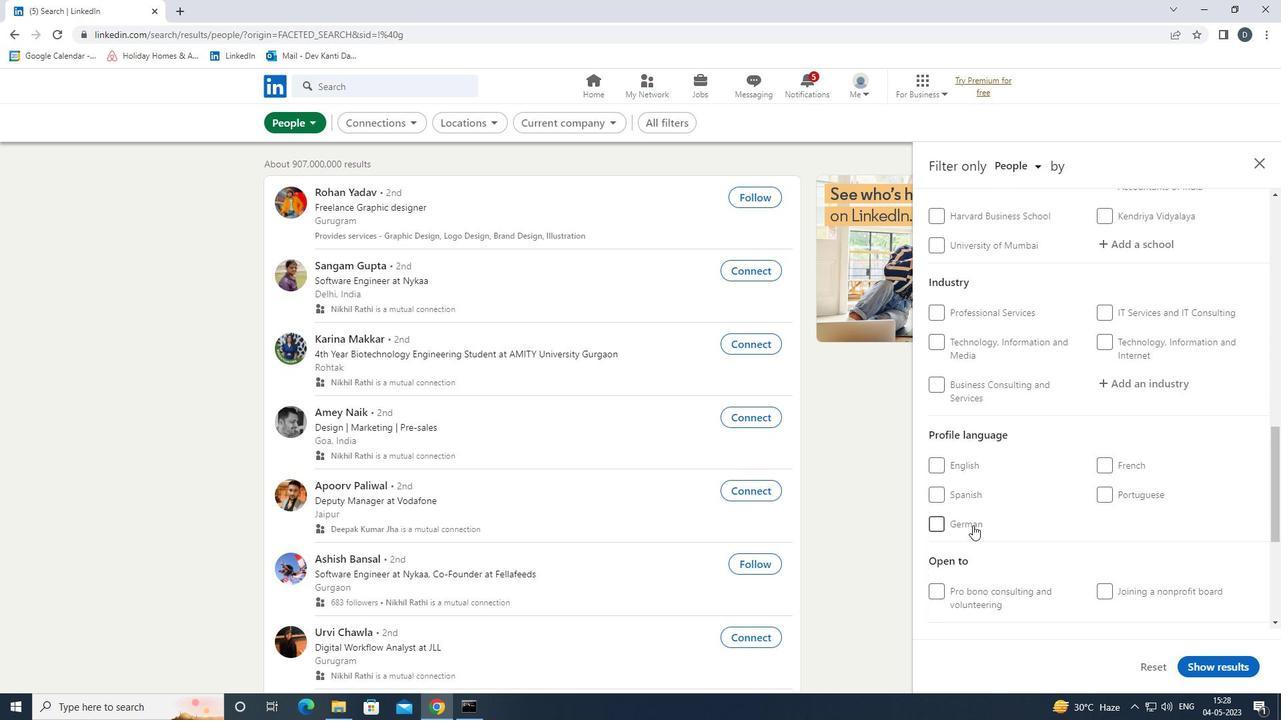 
Action: Mouse pressed left at (972, 525)
Screenshot: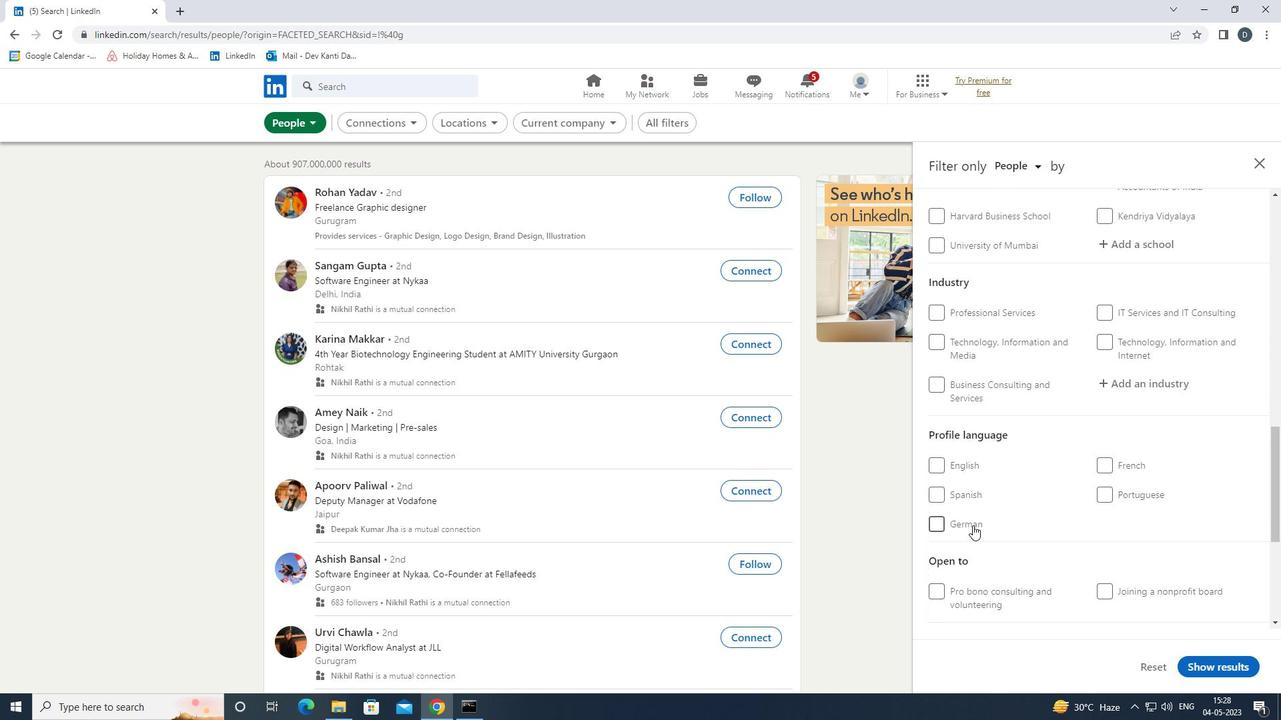 
Action: Mouse moved to (1083, 524)
Screenshot: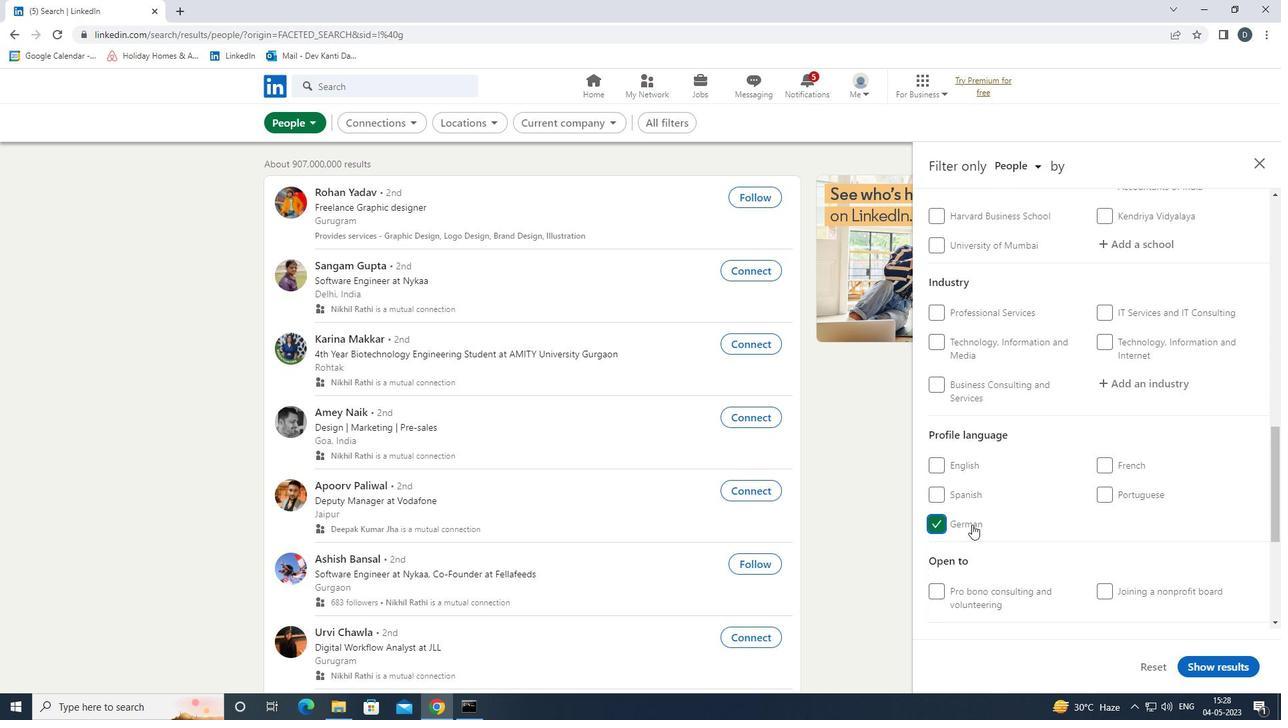 
Action: Mouse scrolled (1083, 525) with delta (0, 0)
Screenshot: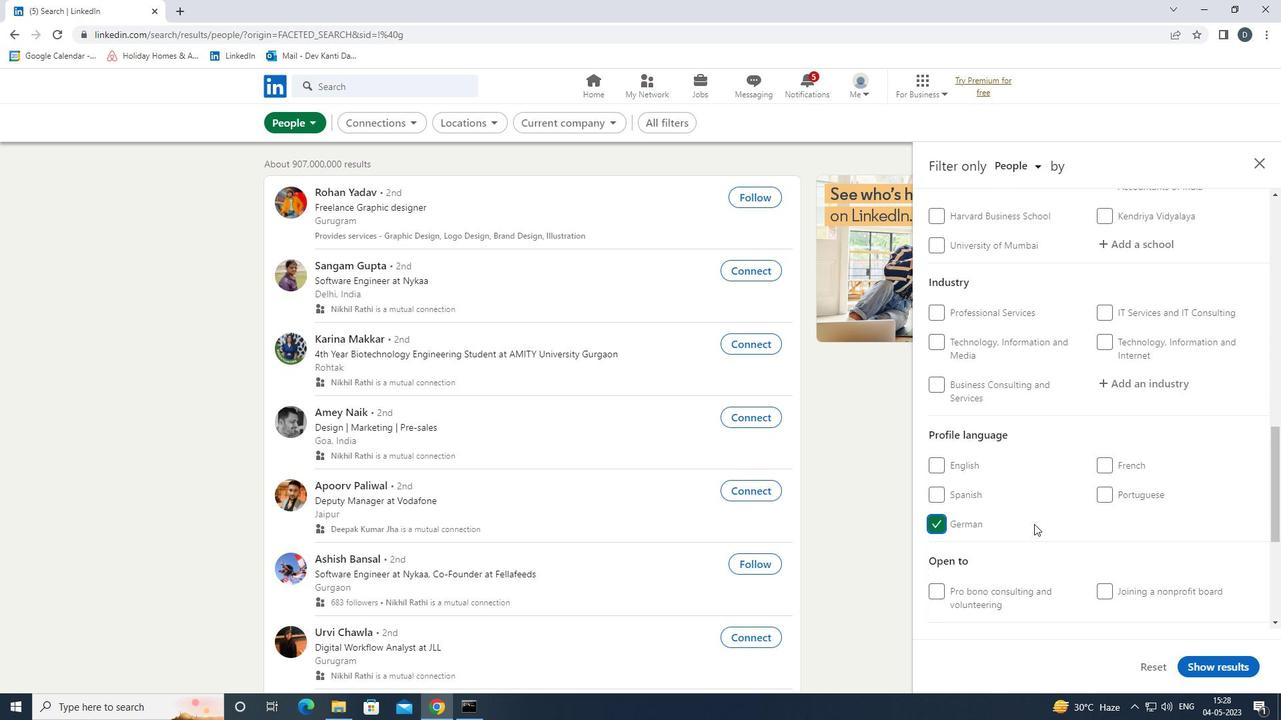 
Action: Mouse scrolled (1083, 525) with delta (0, 0)
Screenshot: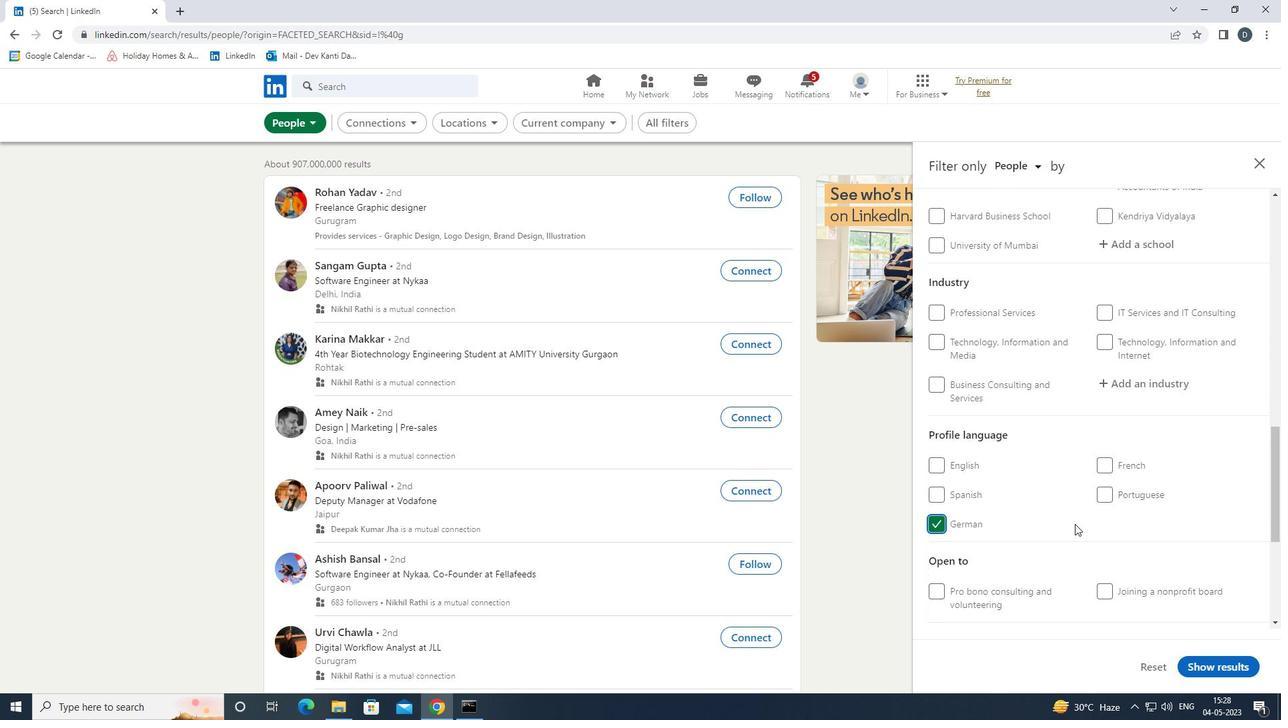 
Action: Mouse scrolled (1083, 525) with delta (0, 0)
Screenshot: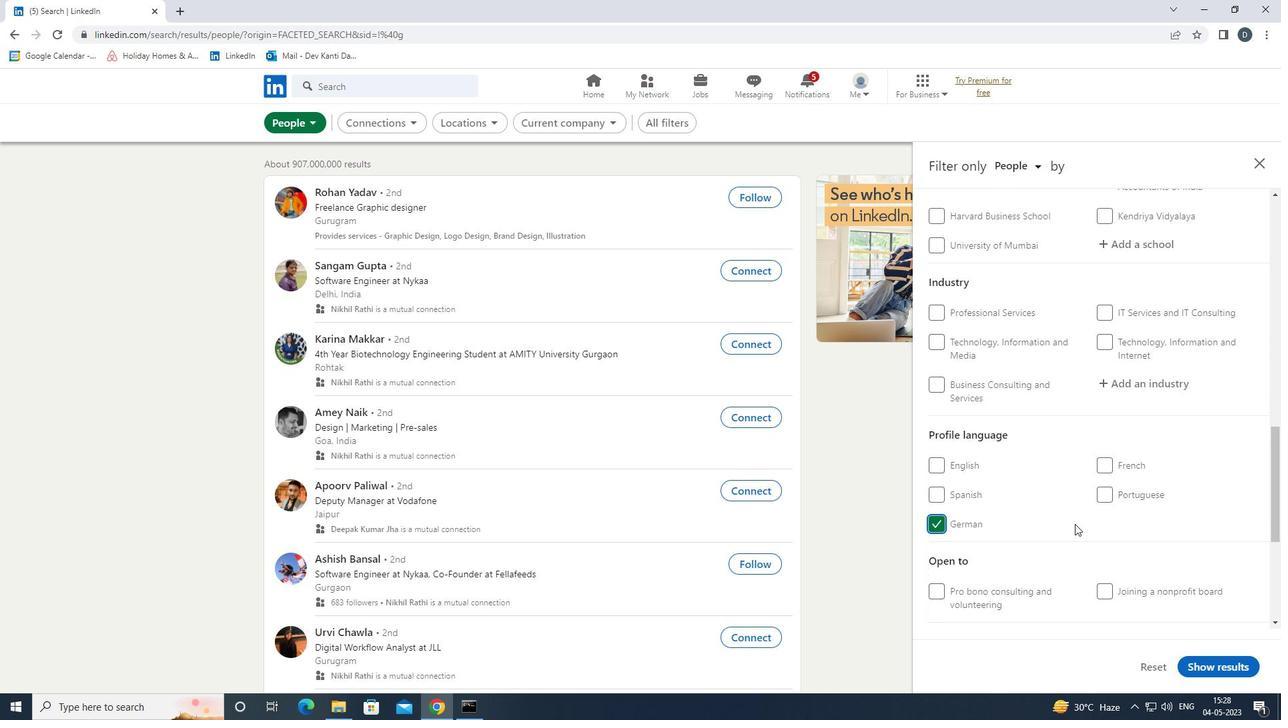 
Action: Mouse scrolled (1083, 525) with delta (0, 0)
Screenshot: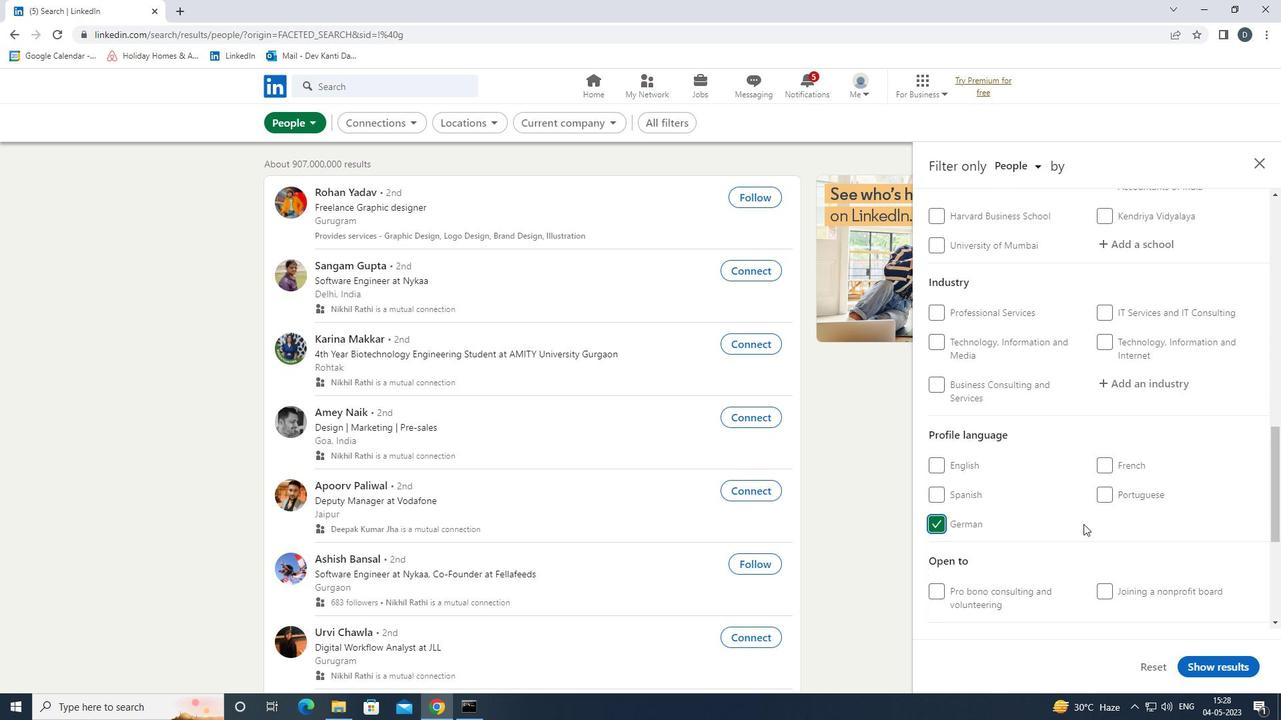
Action: Mouse scrolled (1083, 525) with delta (0, 0)
Screenshot: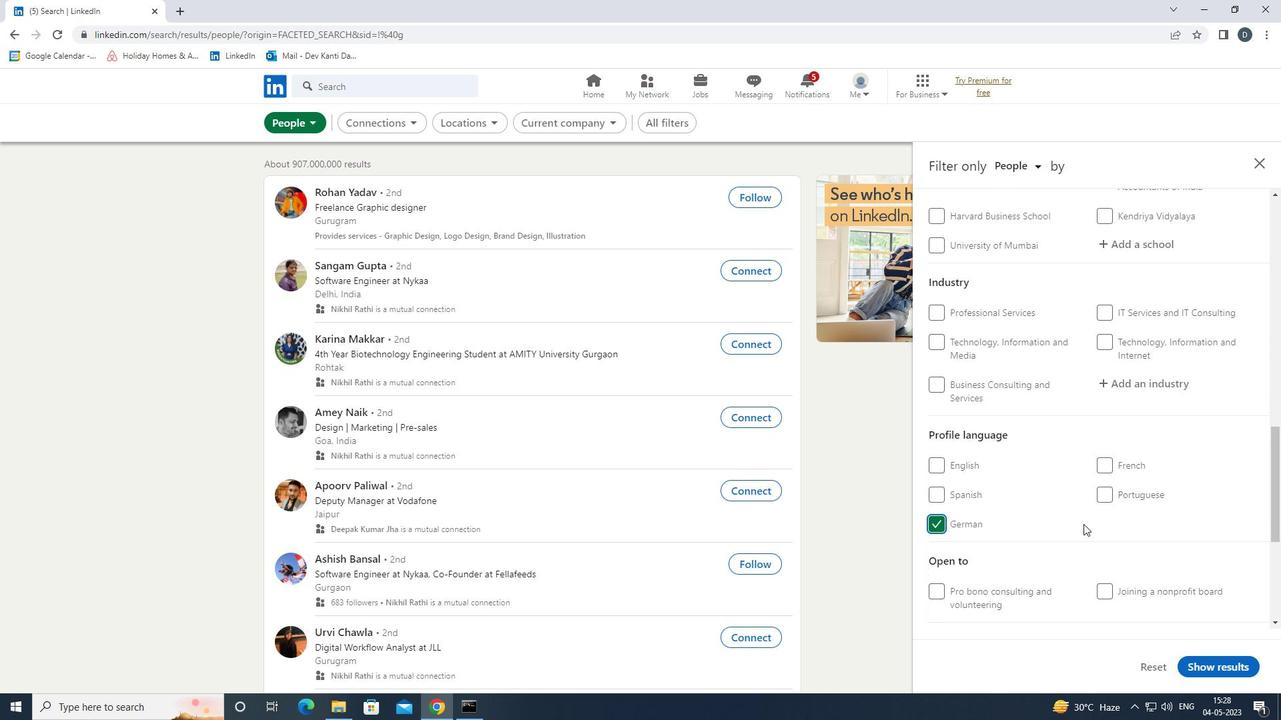 
Action: Mouse scrolled (1083, 525) with delta (0, 0)
Screenshot: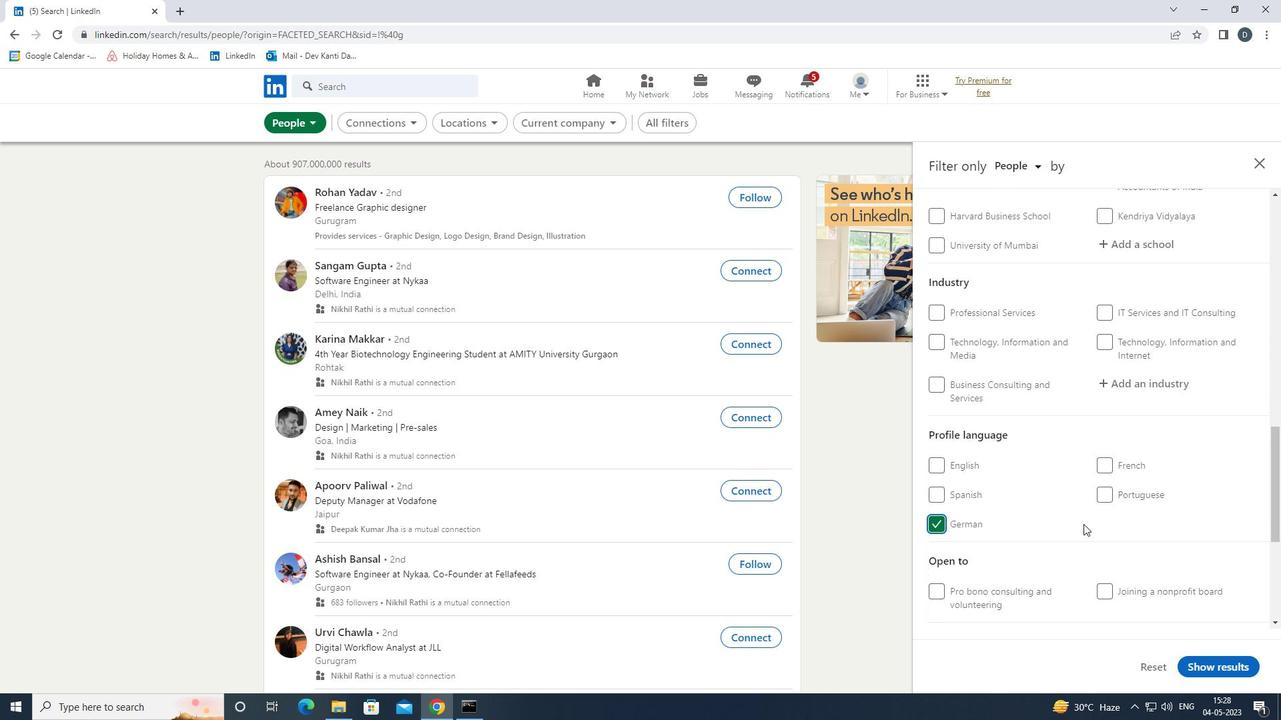 
Action: Mouse scrolled (1083, 525) with delta (0, 0)
Screenshot: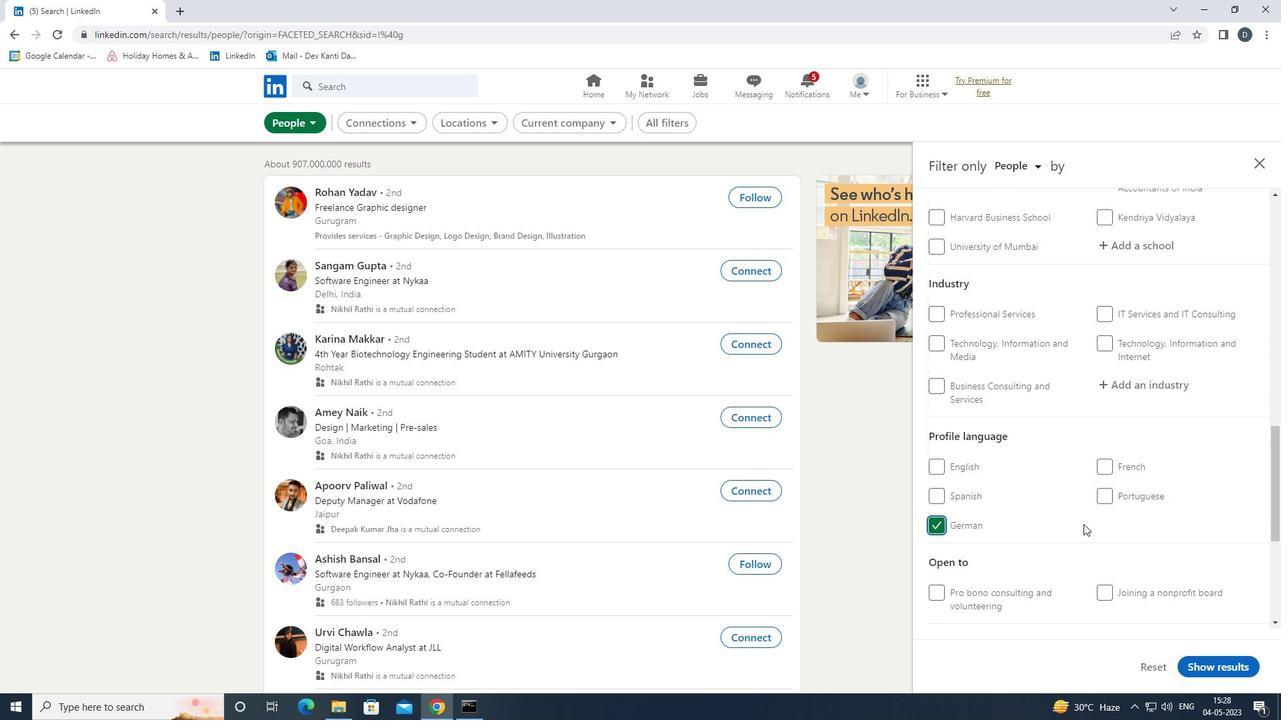 
Action: Mouse moved to (1130, 442)
Screenshot: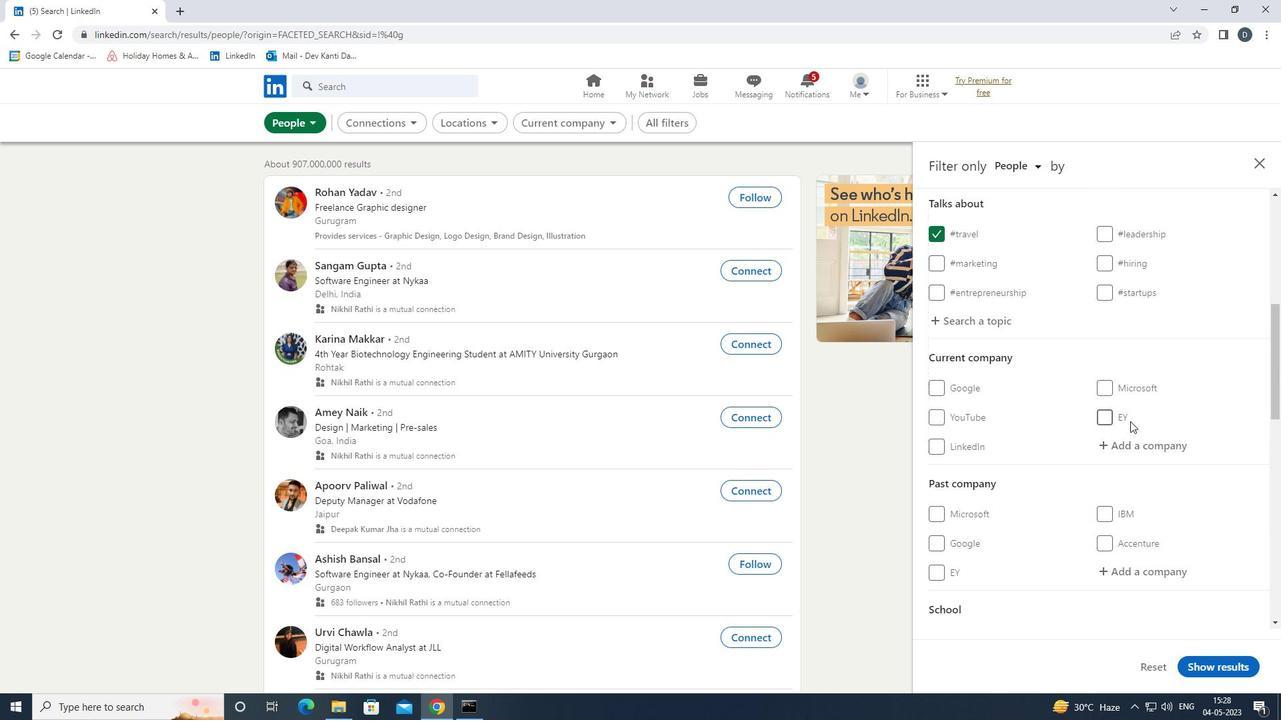 
Action: Mouse pressed left at (1130, 442)
Screenshot: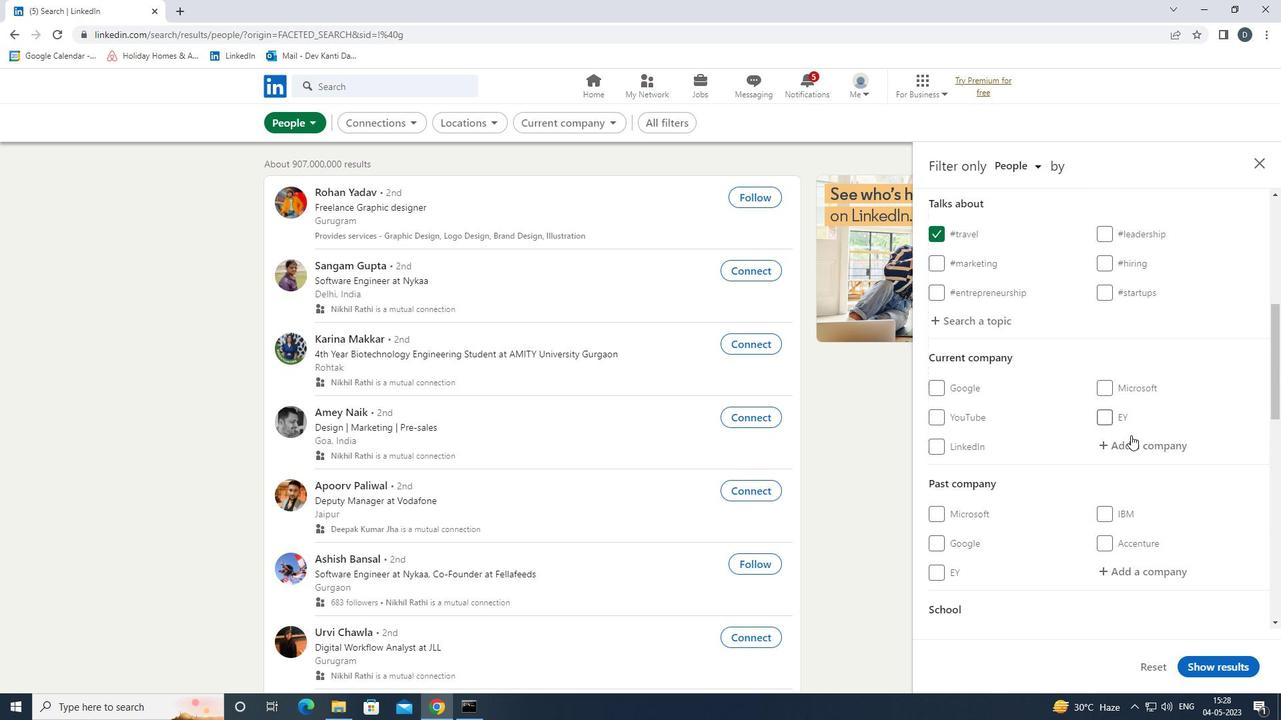 
Action: Mouse moved to (1127, 447)
Screenshot: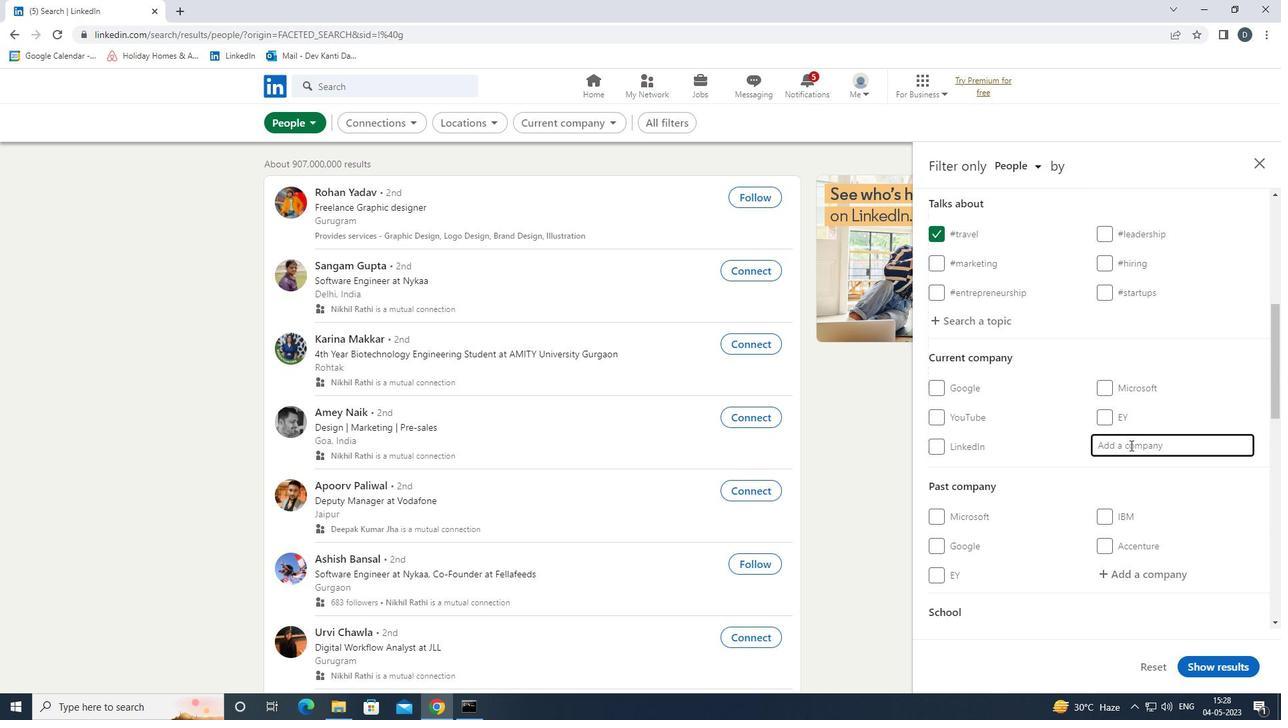 
Action: Key pressed <Key.shift>SRF<Key.down><Key.enter>
Screenshot: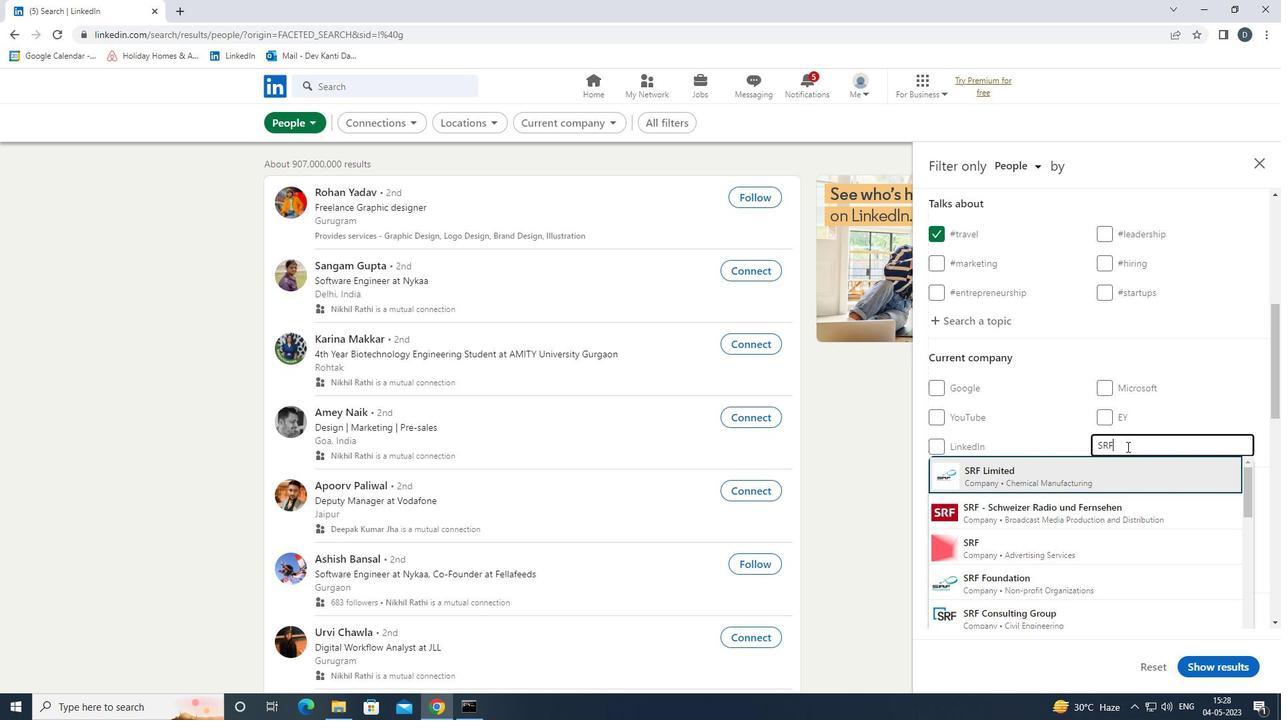 
Action: Mouse moved to (1145, 402)
Screenshot: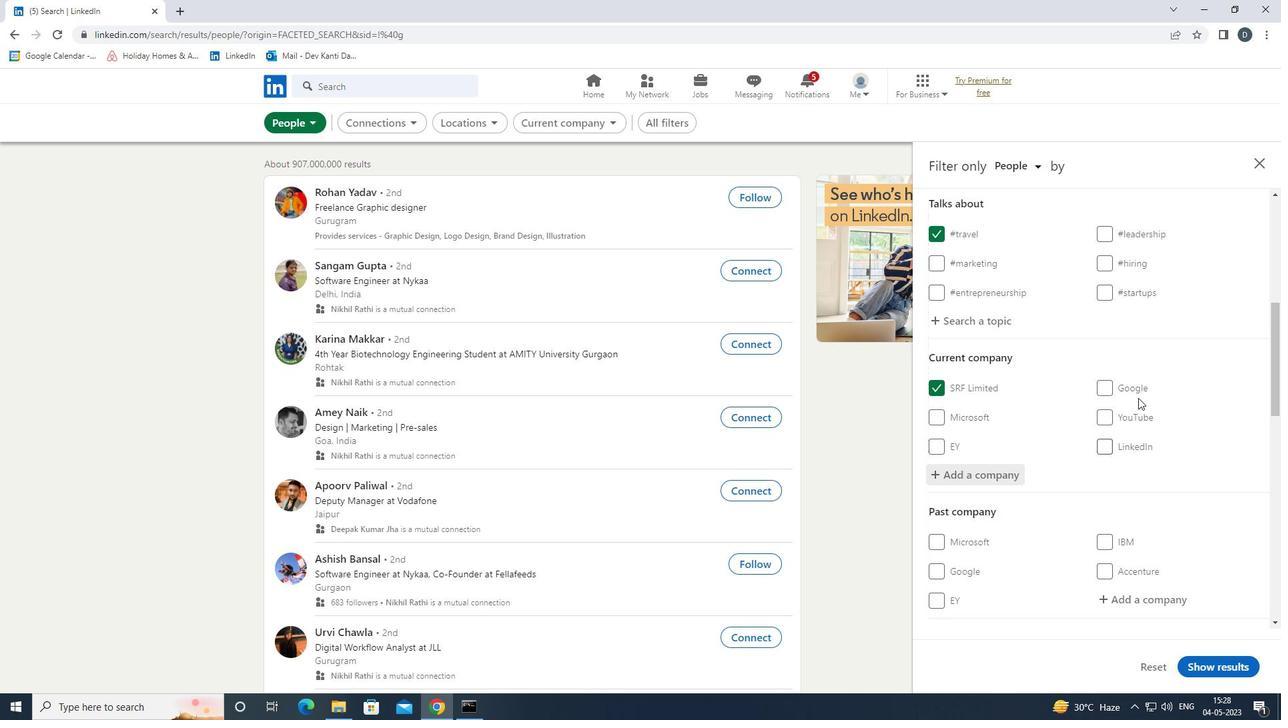 
Action: Mouse scrolled (1145, 401) with delta (0, 0)
Screenshot: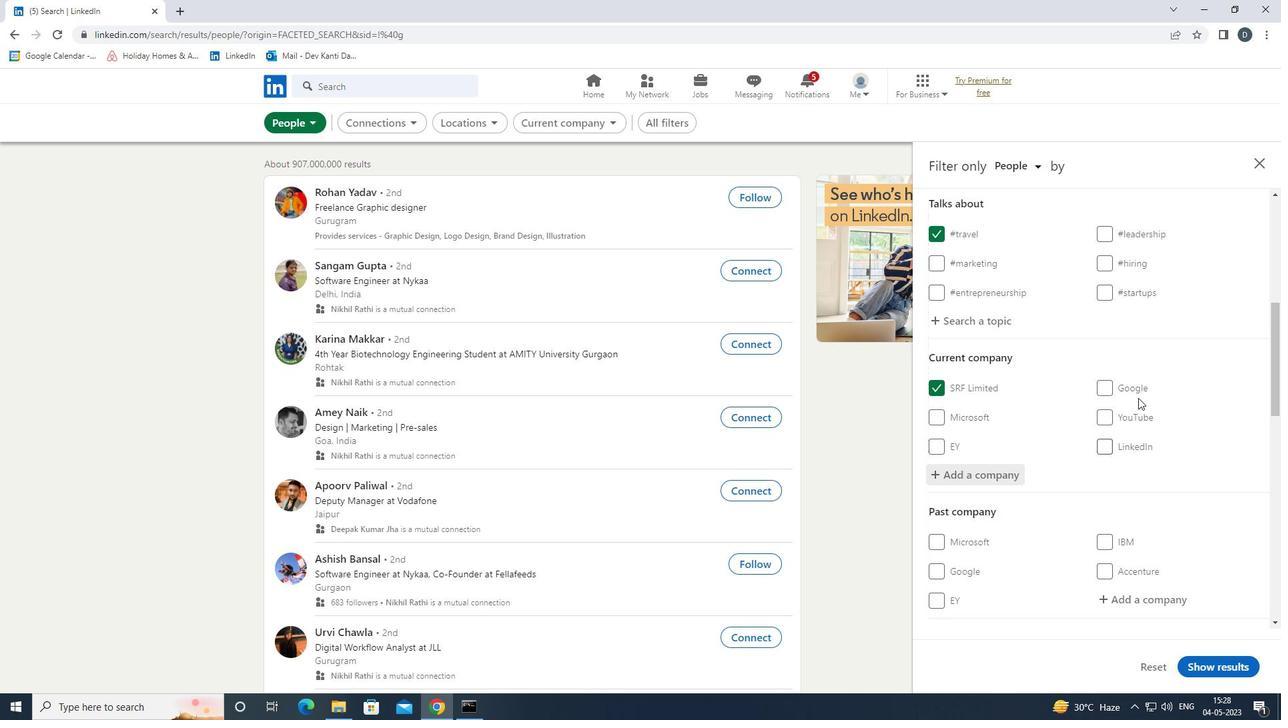 
Action: Mouse moved to (1145, 403)
Screenshot: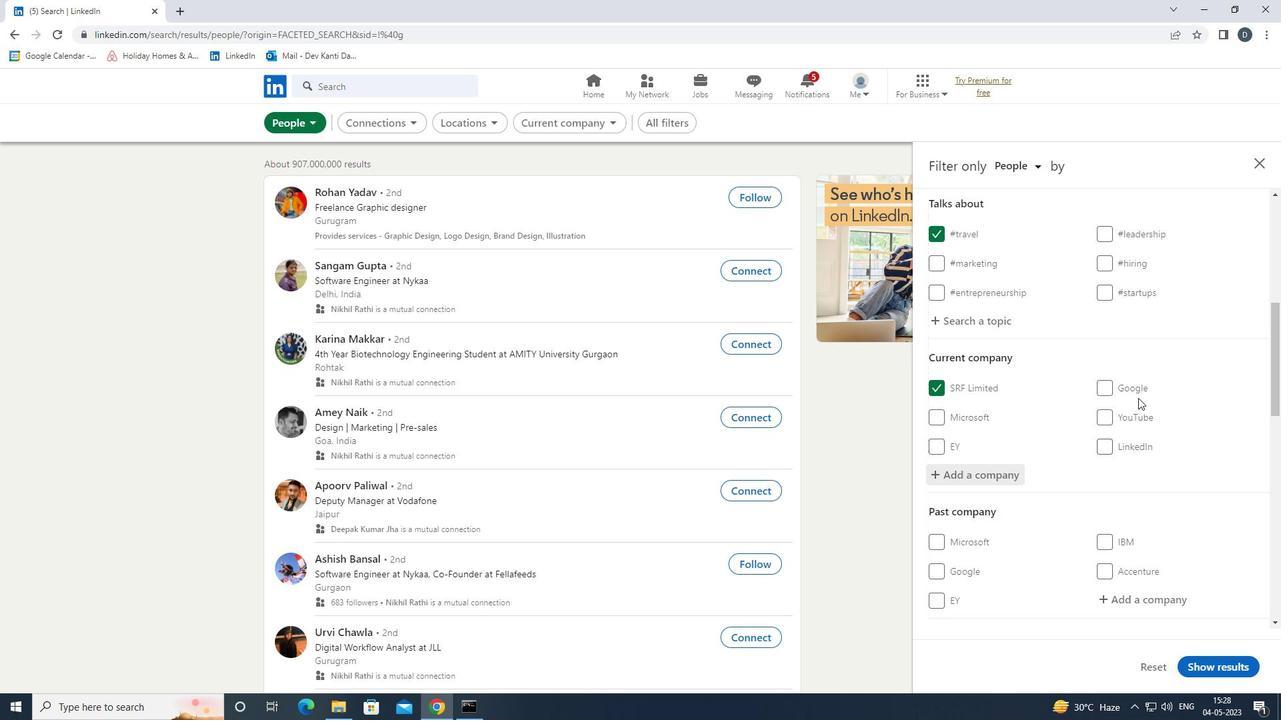 
Action: Mouse scrolled (1145, 403) with delta (0, 0)
Screenshot: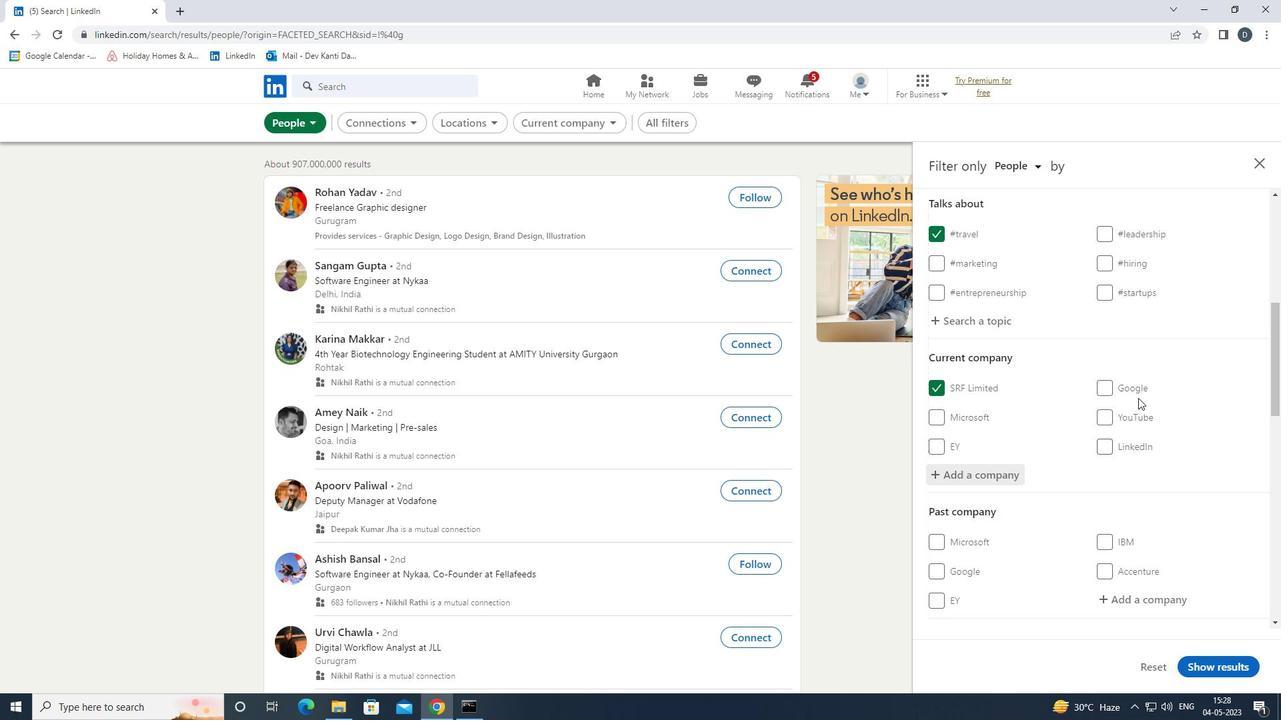 
Action: Mouse moved to (1145, 404)
Screenshot: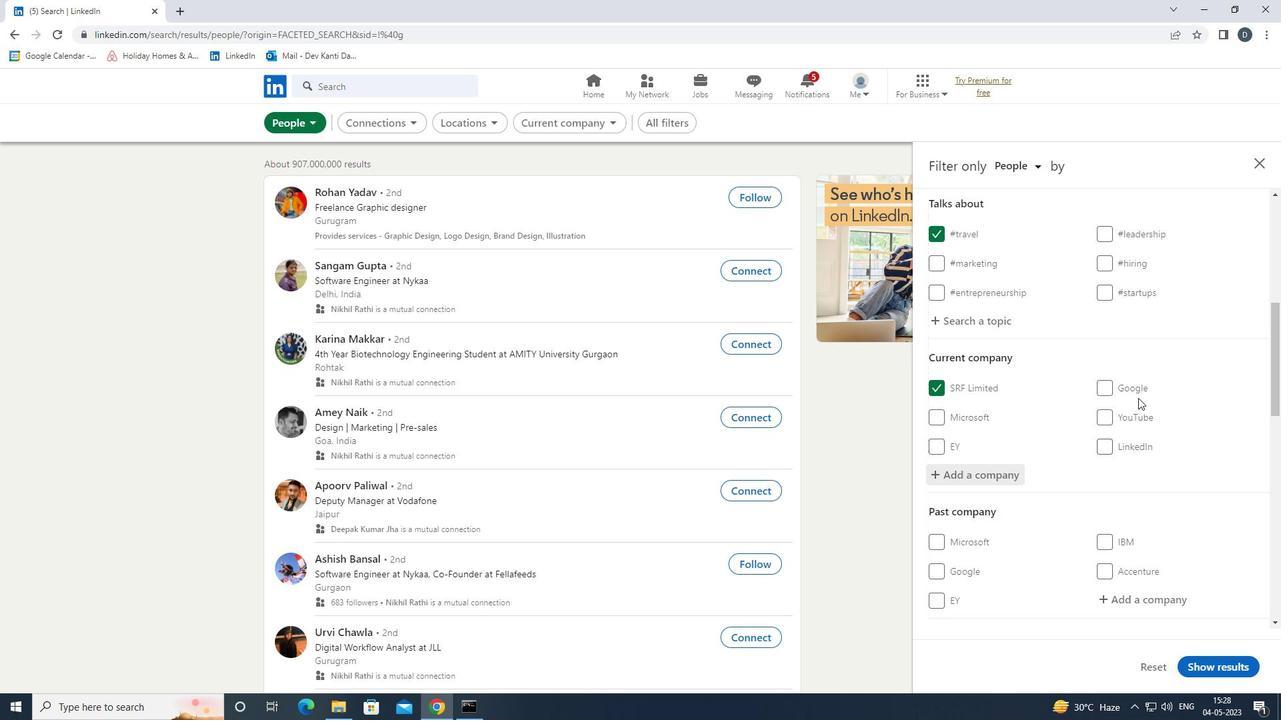
Action: Mouse scrolled (1145, 403) with delta (0, 0)
Screenshot: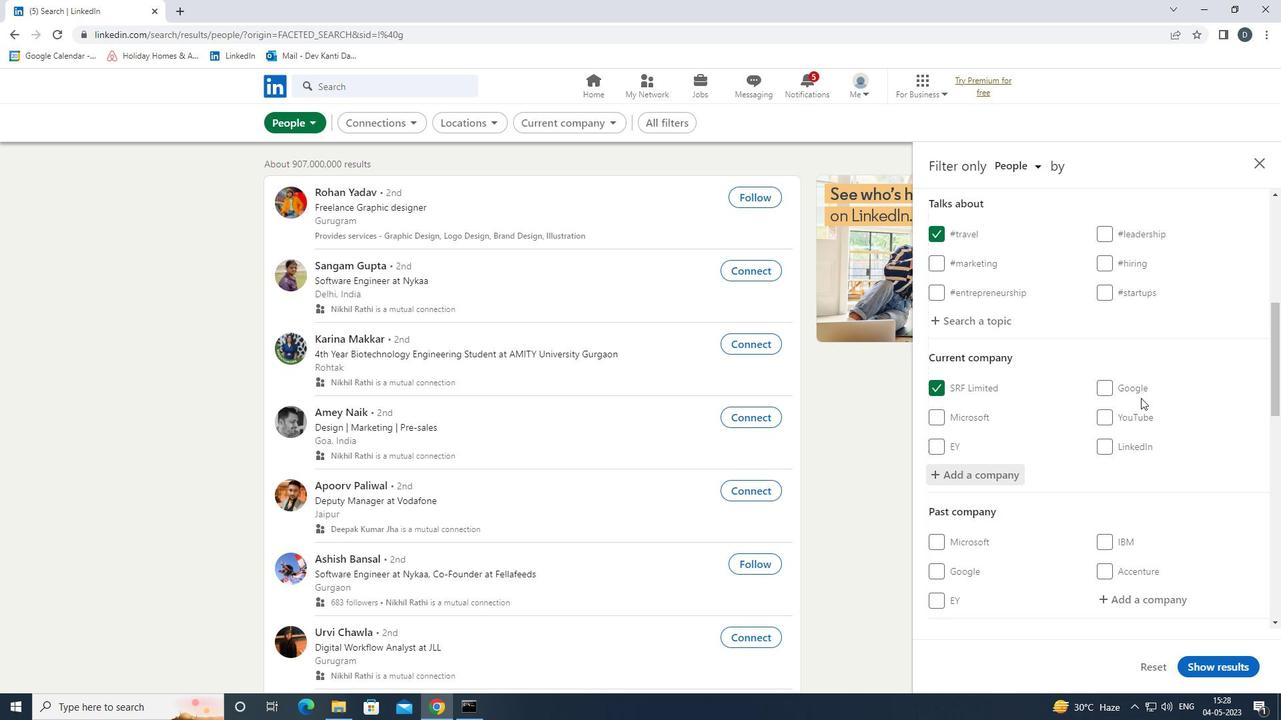 
Action: Mouse scrolled (1145, 403) with delta (0, 0)
Screenshot: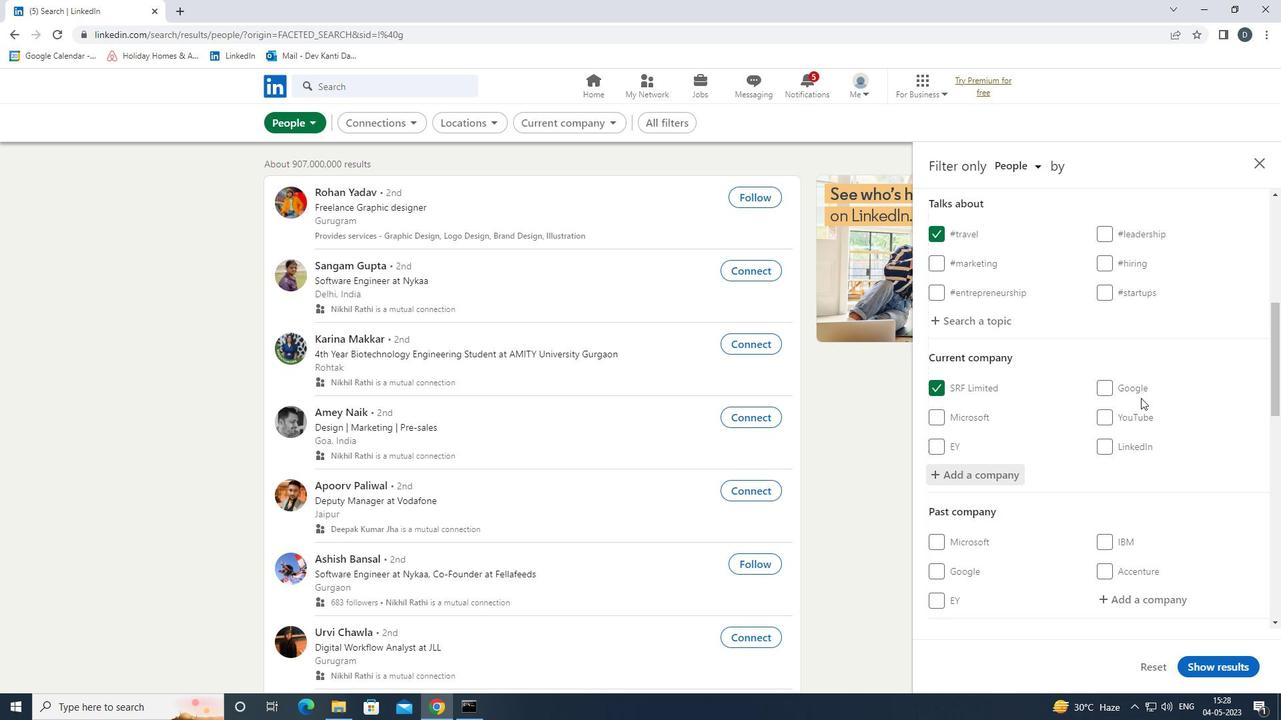 
Action: Mouse scrolled (1145, 403) with delta (0, 0)
Screenshot: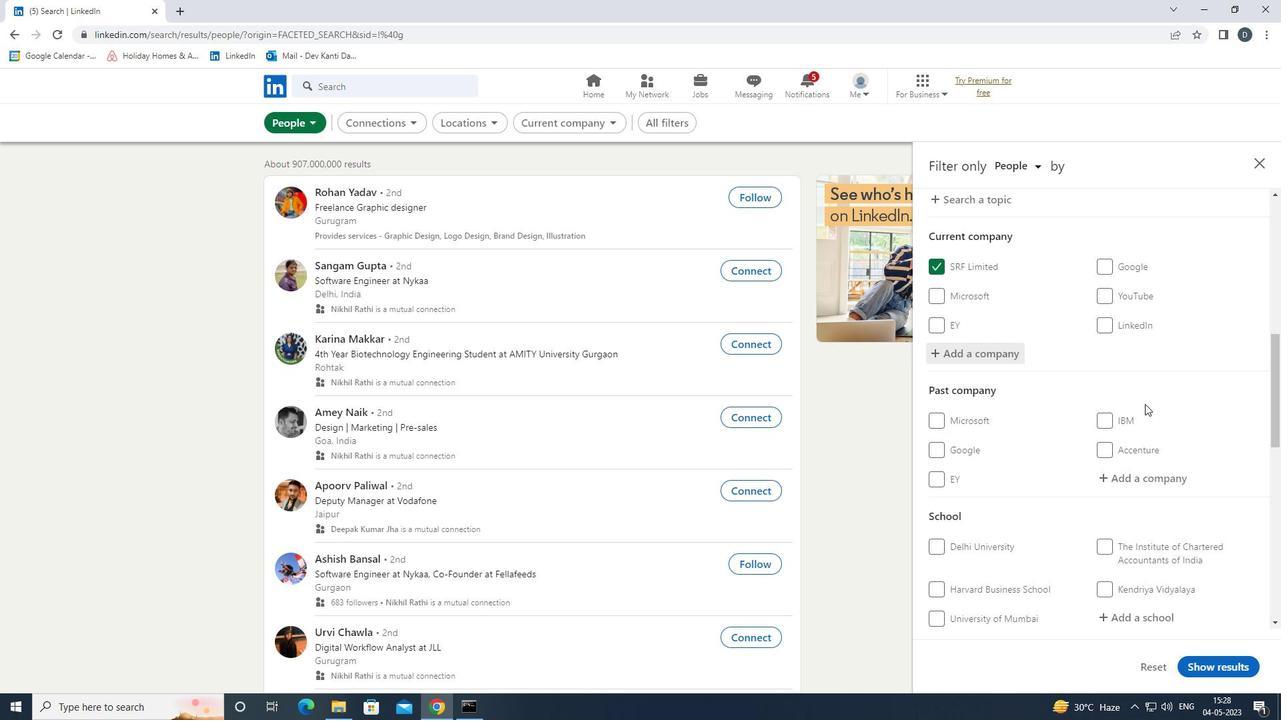 
Action: Mouse scrolled (1145, 403) with delta (0, 0)
Screenshot: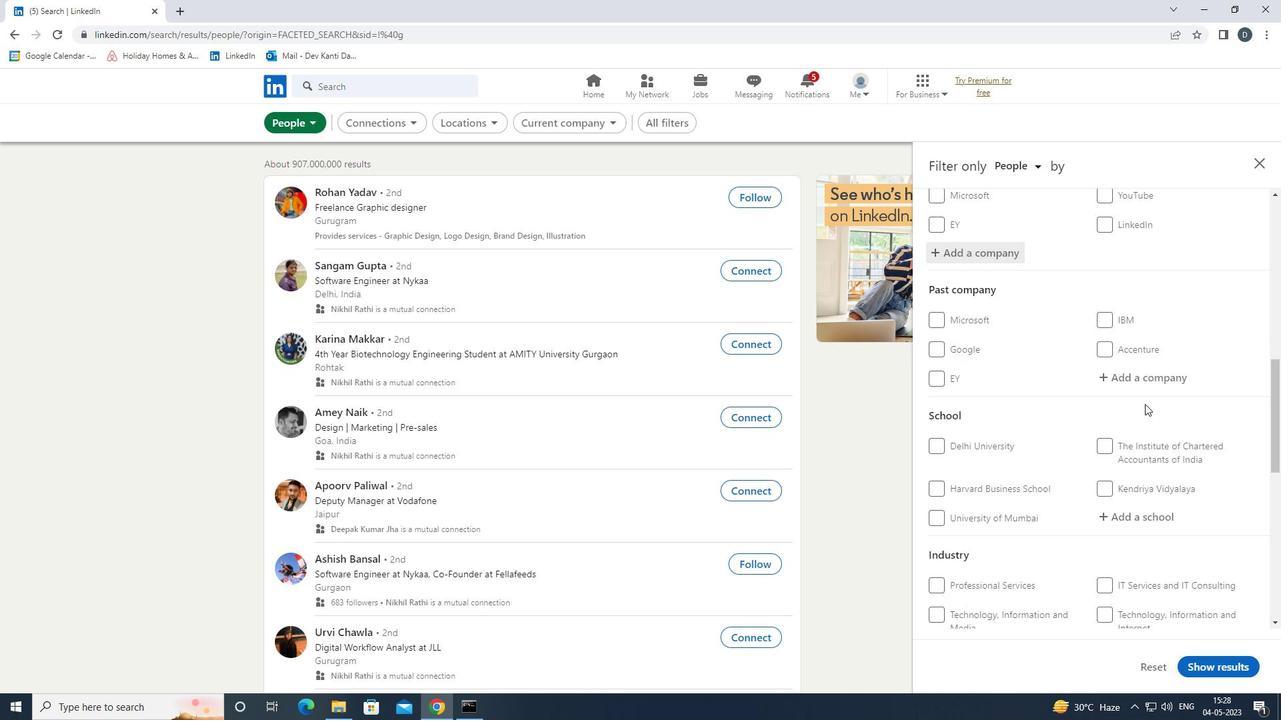 
Action: Mouse moved to (1149, 340)
Screenshot: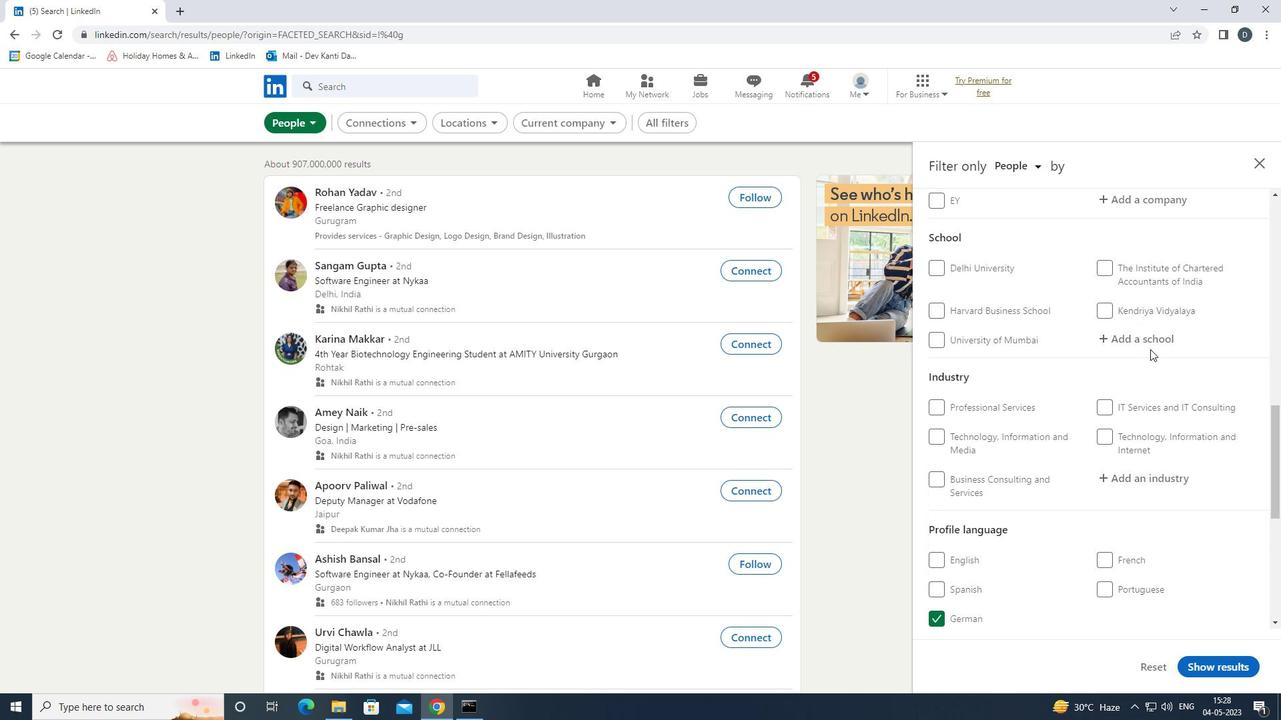 
Action: Mouse pressed left at (1149, 340)
Screenshot: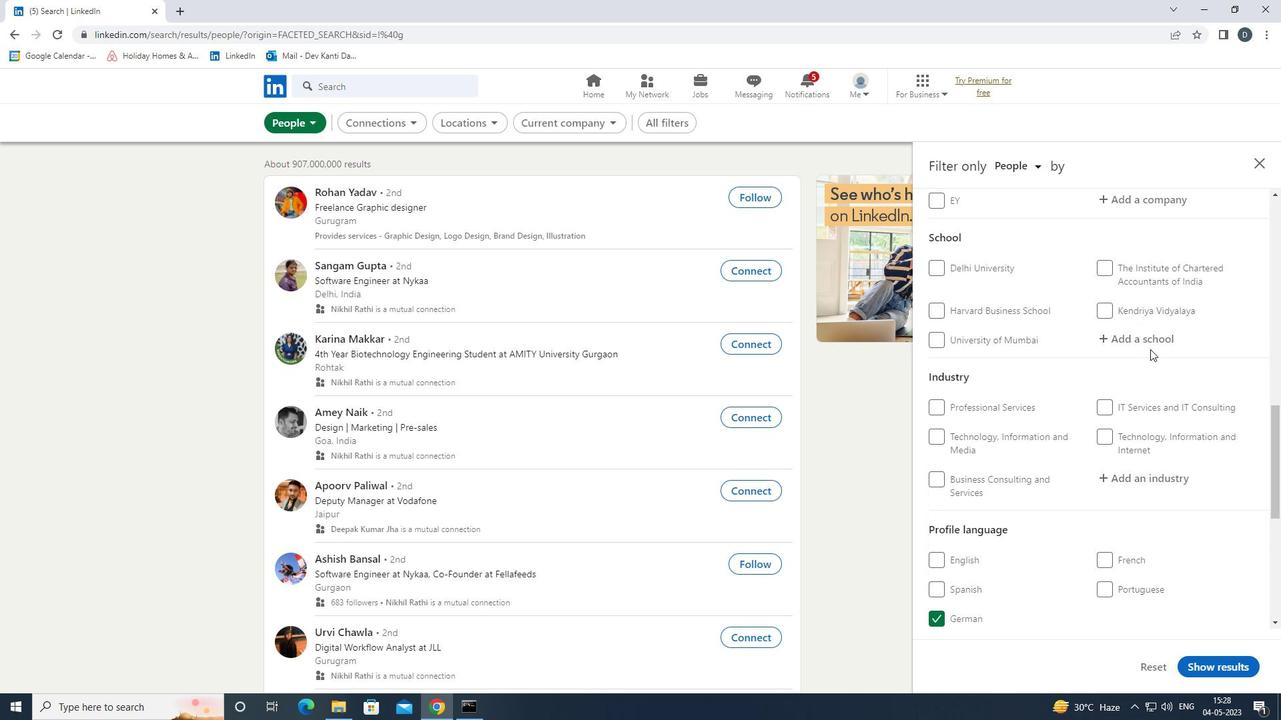 
Action: Key pressed <Key.shift><Key.shift><Key.shift><Key.shift><Key.shift><Key.shift>JNTU<Key.space><Key.down><Key.enter>
Screenshot: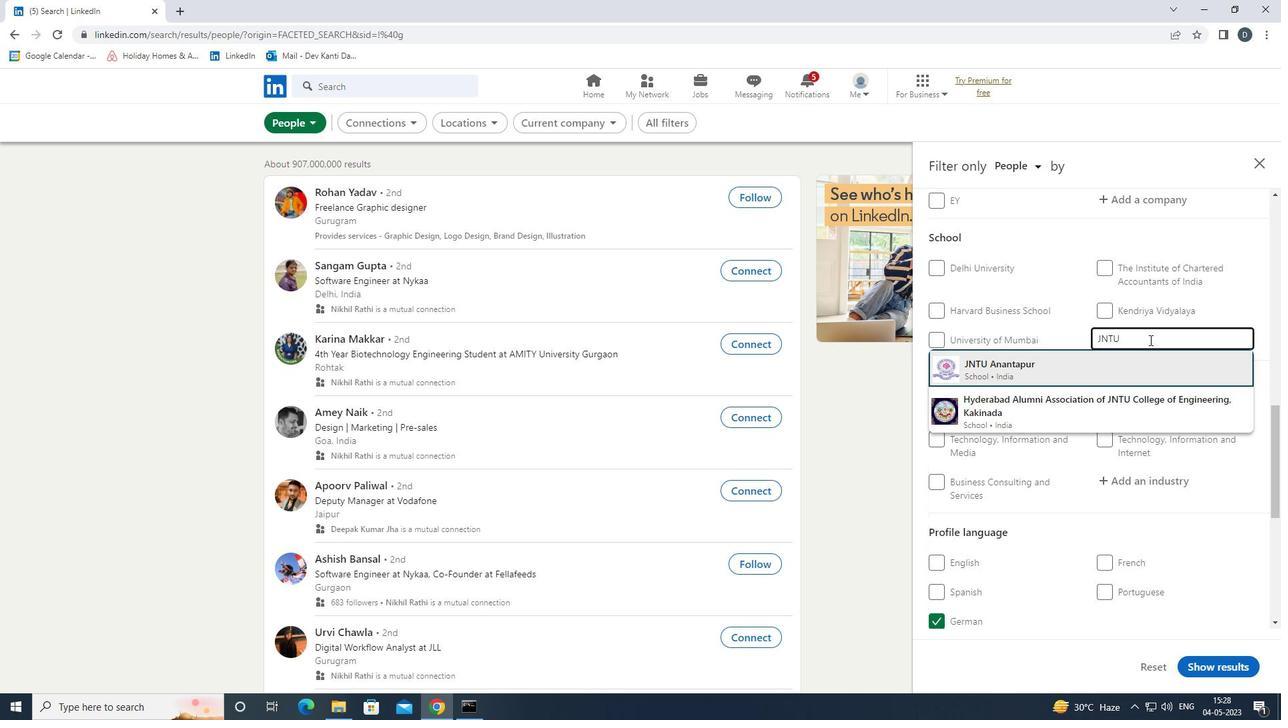 
Action: Mouse moved to (1149, 340)
Screenshot: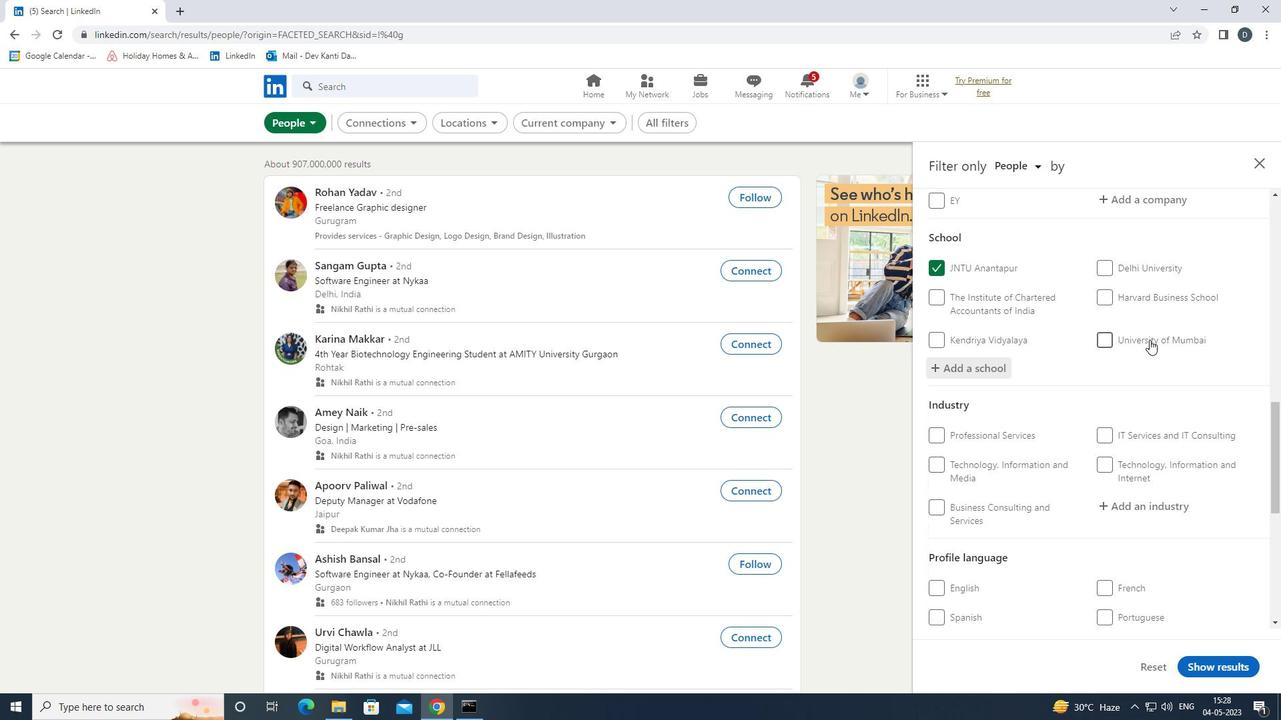 
Action: Mouse scrolled (1149, 339) with delta (0, 0)
Screenshot: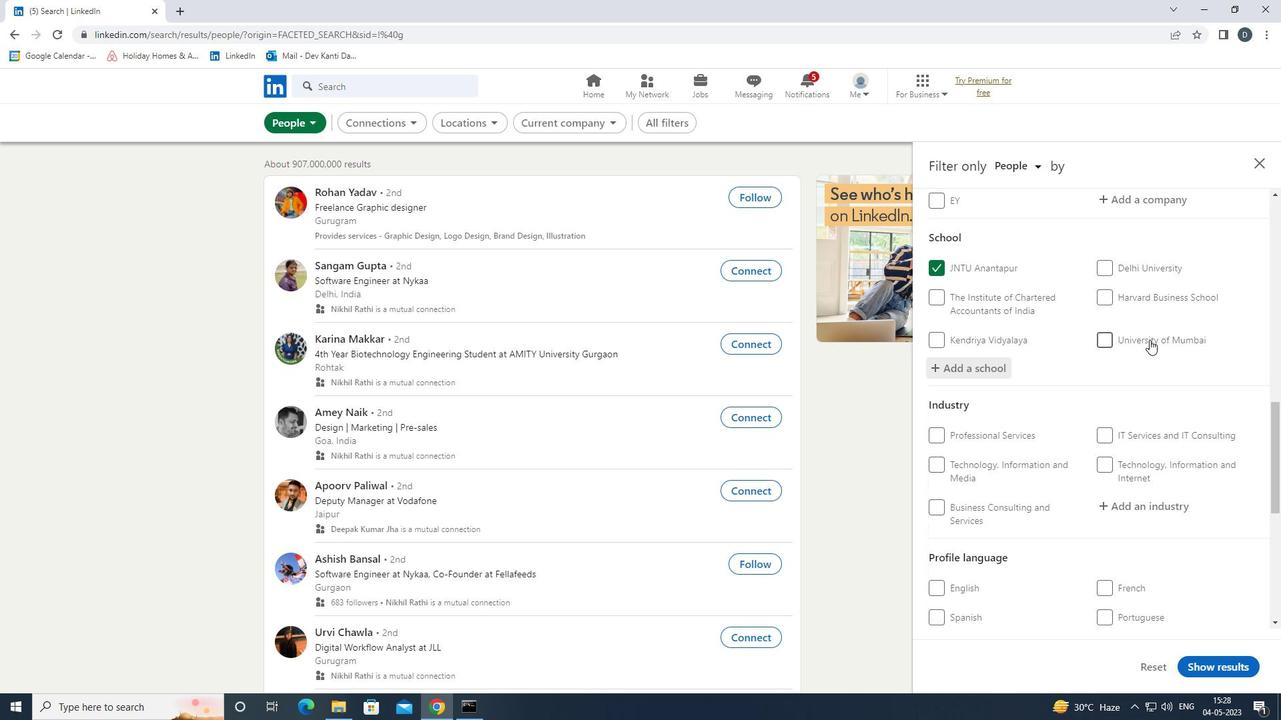 
Action: Mouse moved to (1152, 343)
Screenshot: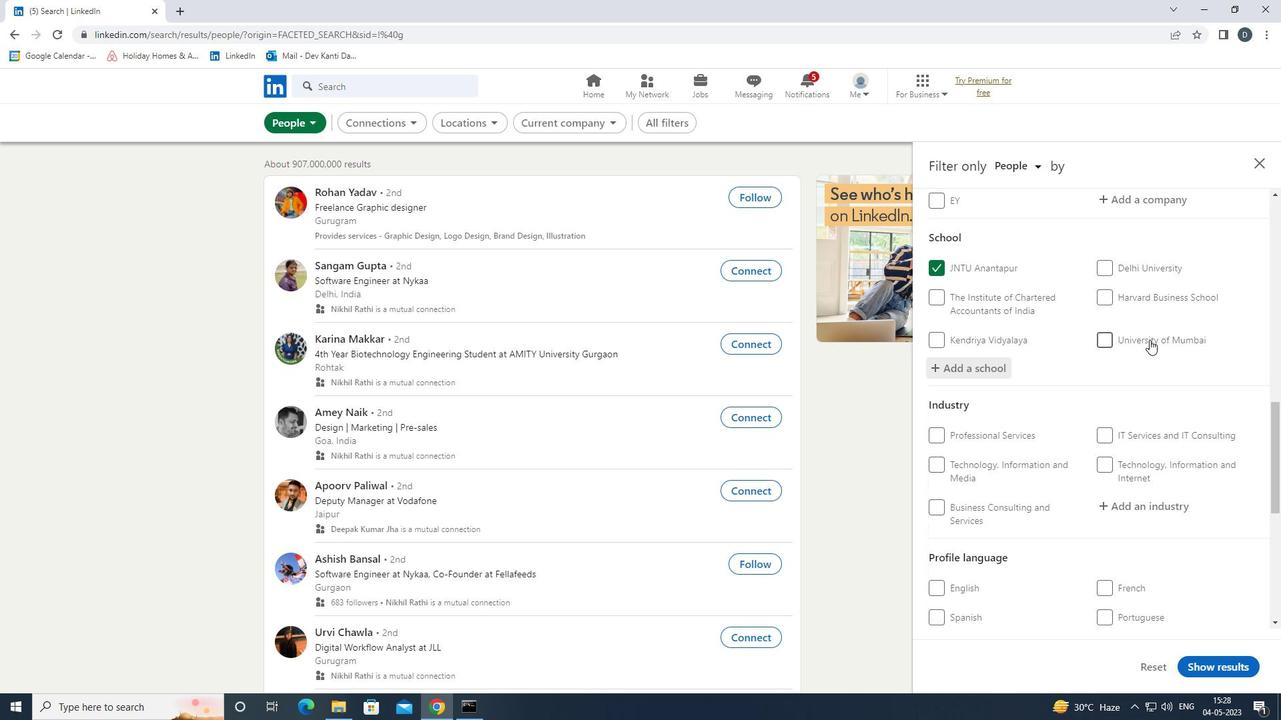 
Action: Mouse scrolled (1152, 342) with delta (0, 0)
Screenshot: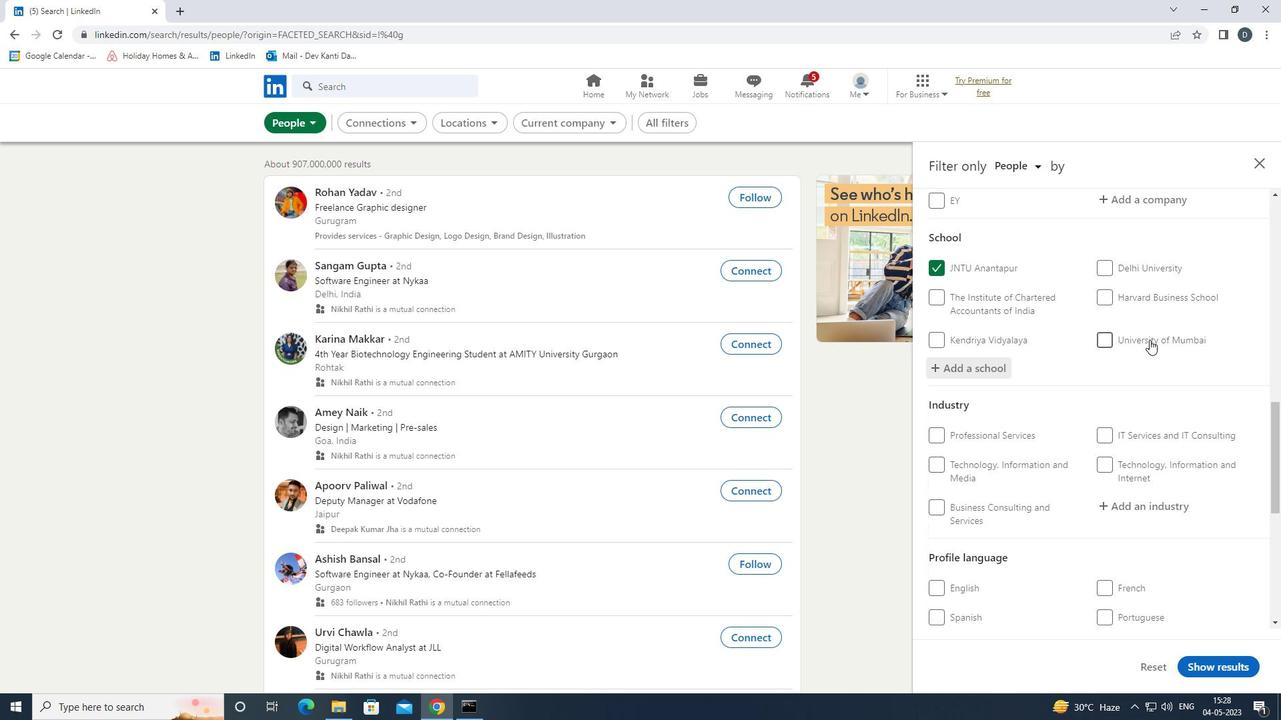 
Action: Mouse moved to (1143, 365)
Screenshot: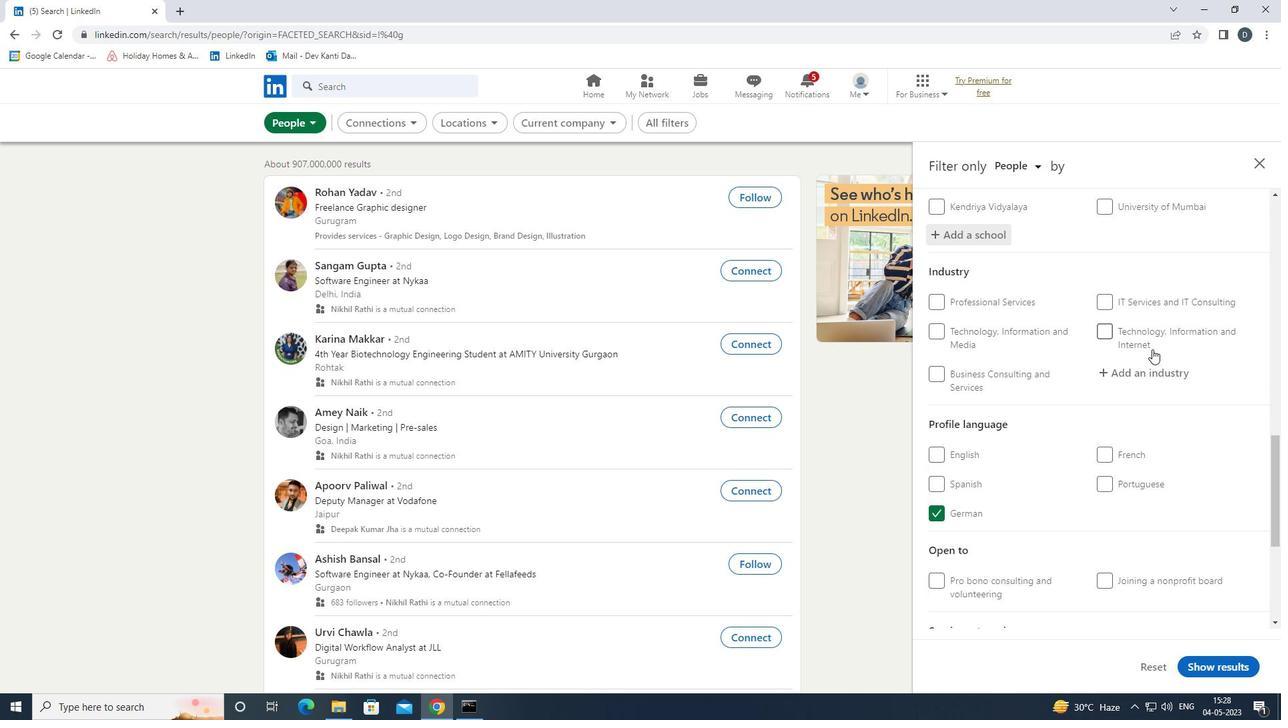 
Action: Mouse pressed left at (1143, 365)
Screenshot: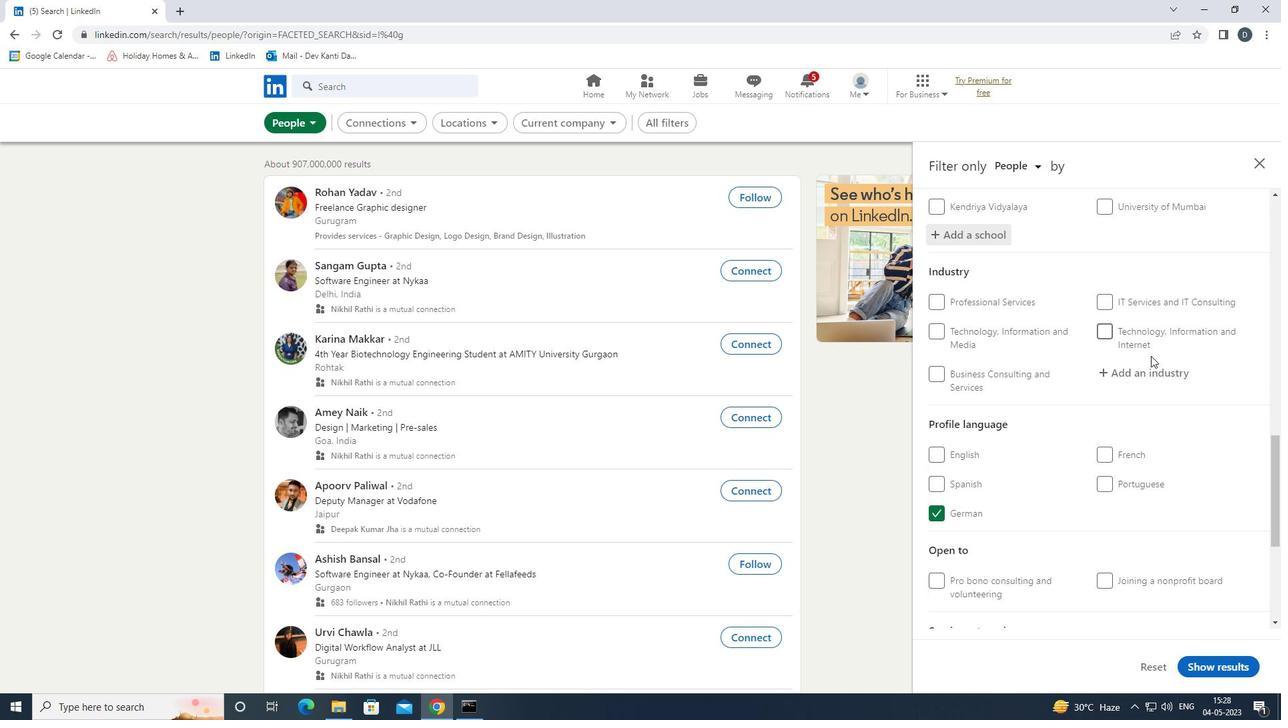 
Action: Mouse moved to (1143, 365)
Screenshot: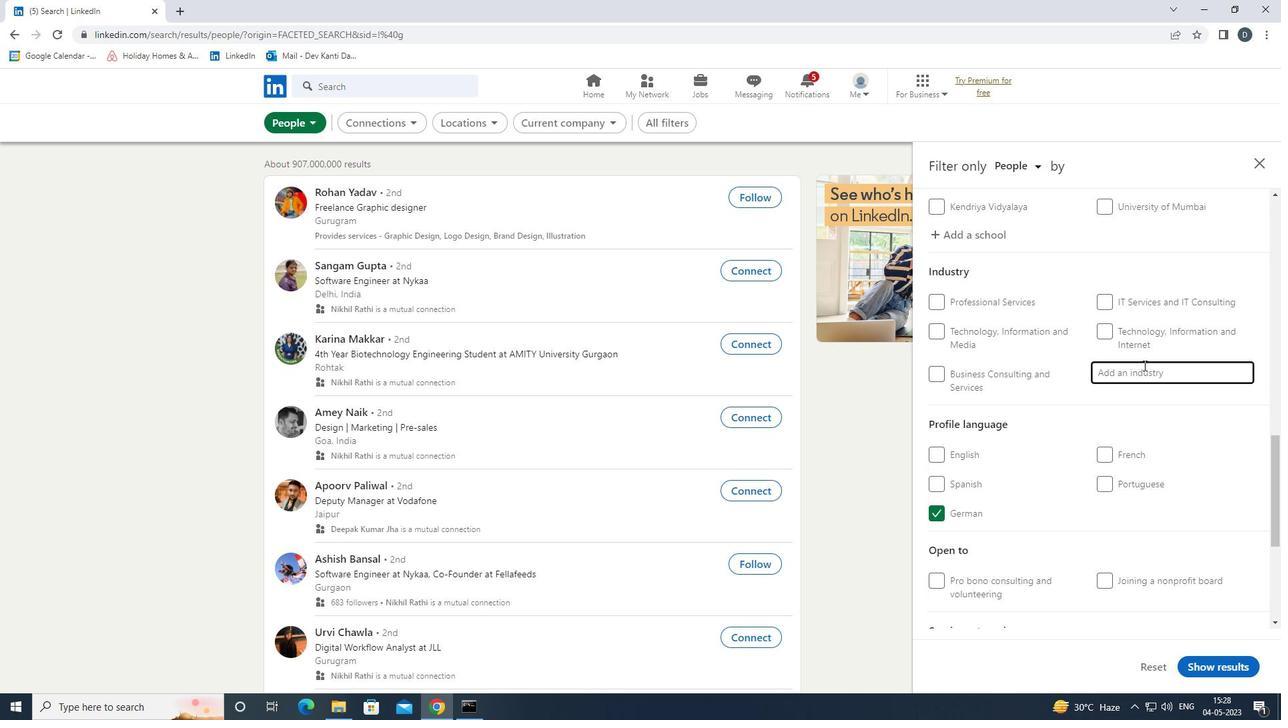 
Action: Key pressed <Key.shift>INTERNET<Key.down><Key.down><Key.enter>
Screenshot: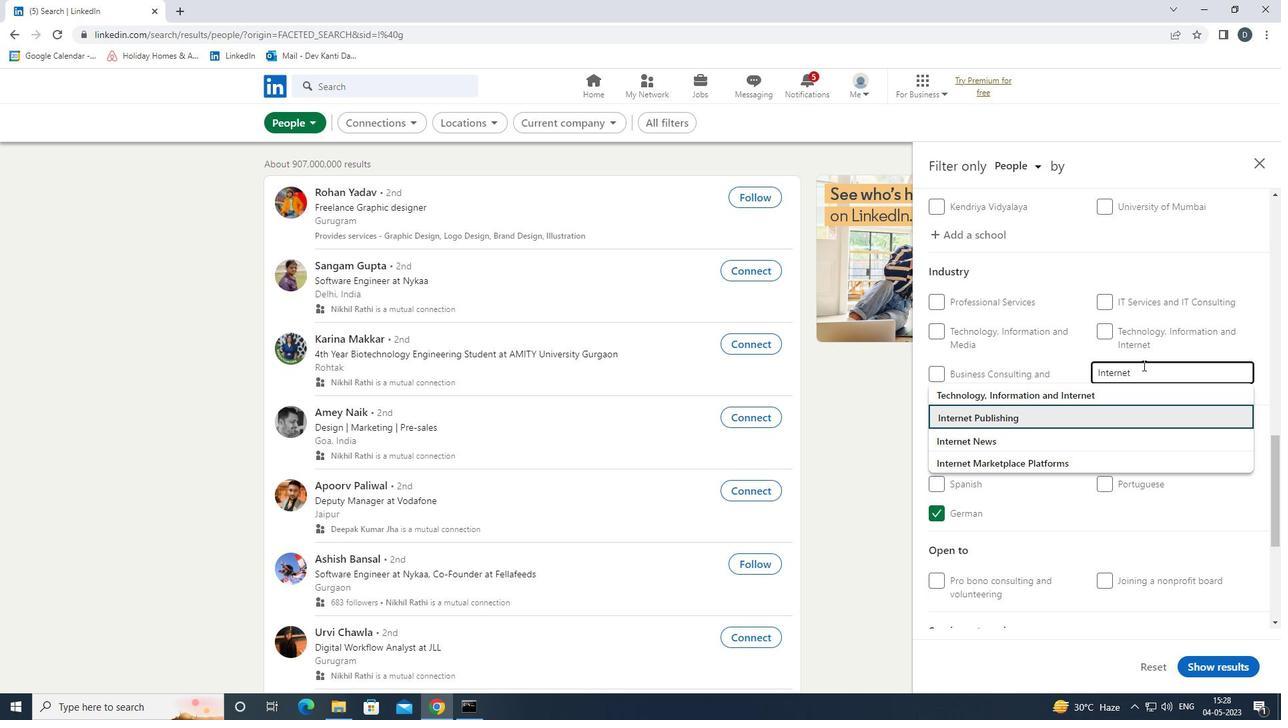 
Action: Mouse scrolled (1143, 365) with delta (0, 0)
Screenshot: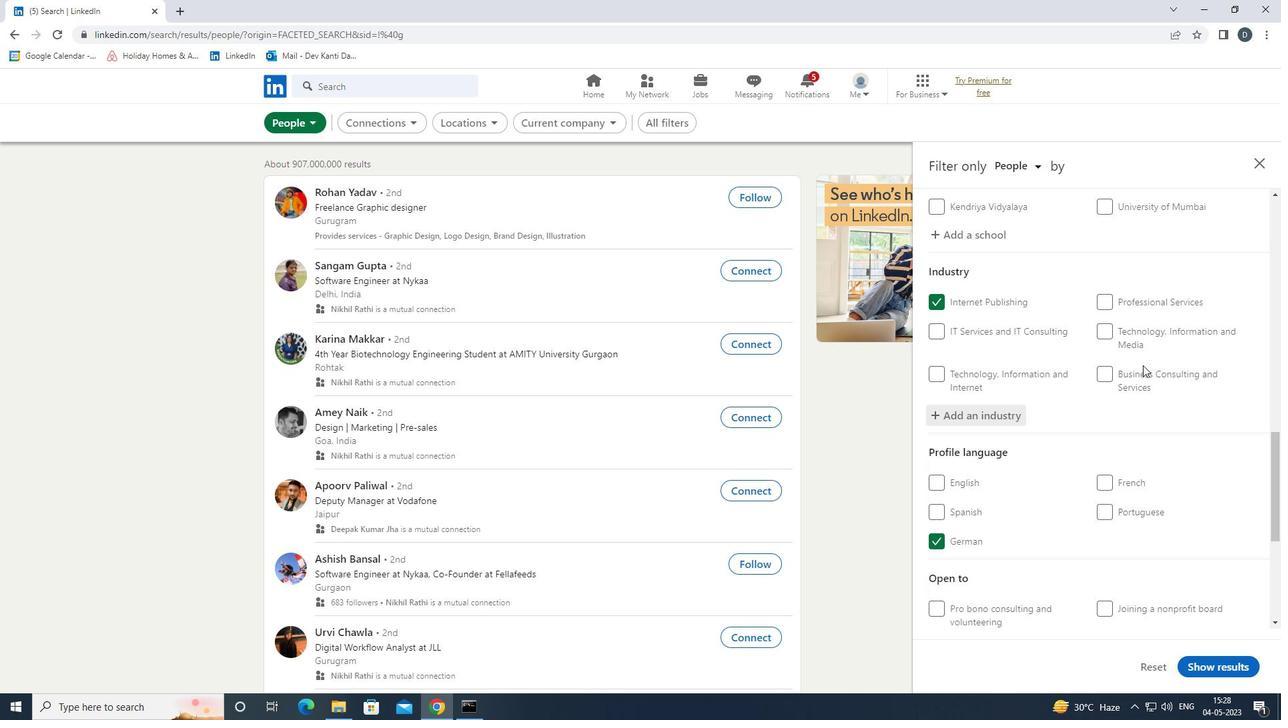 
Action: Mouse scrolled (1143, 365) with delta (0, 0)
Screenshot: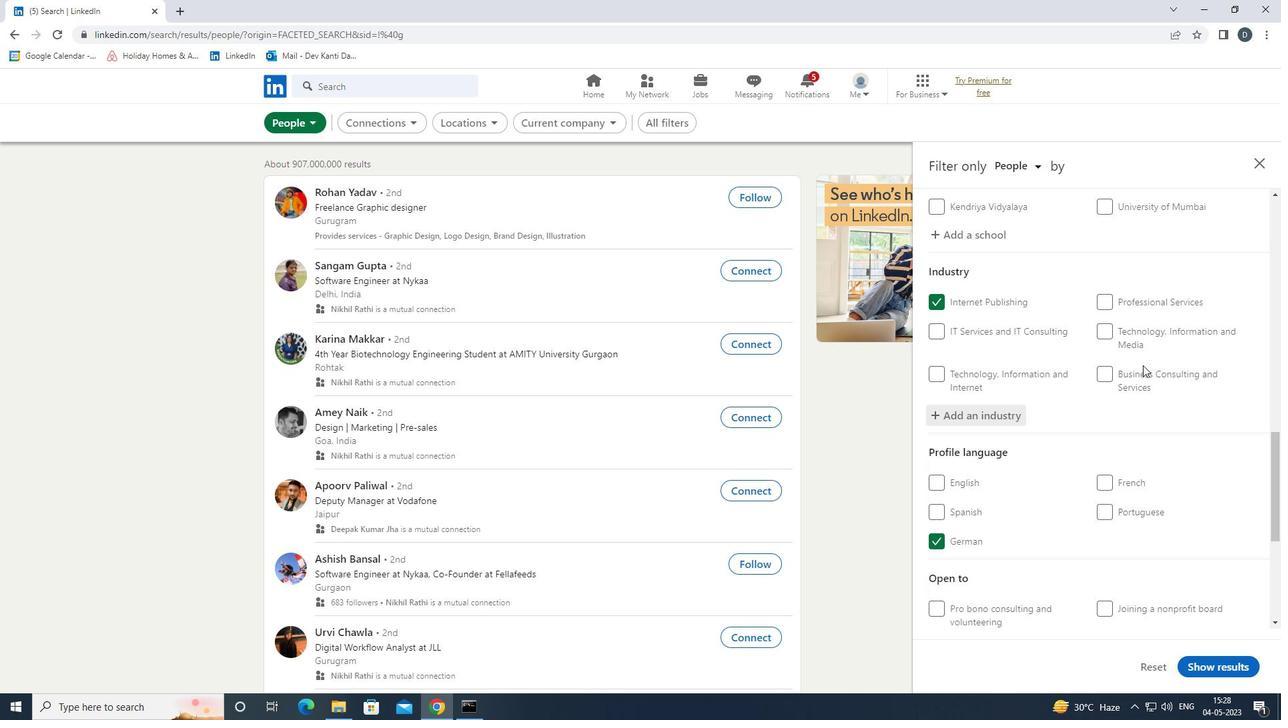 
Action: Mouse scrolled (1143, 365) with delta (0, 0)
Screenshot: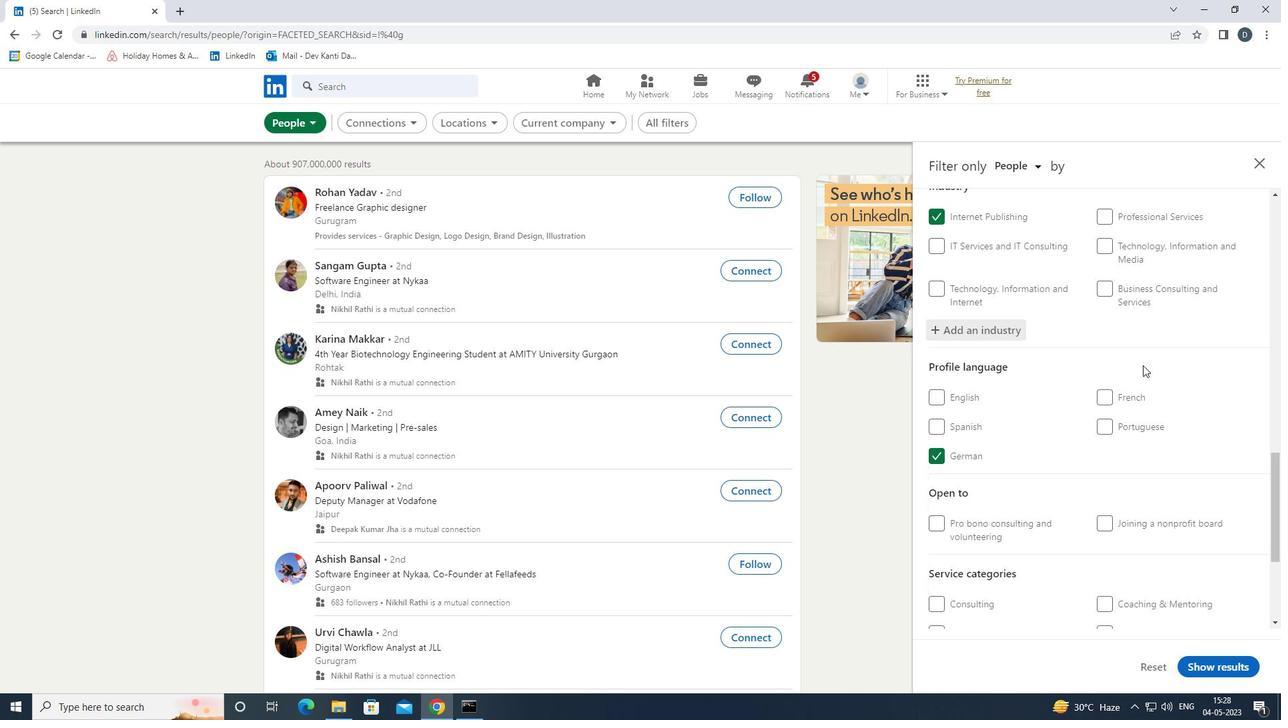 
Action: Mouse scrolled (1143, 365) with delta (0, 0)
Screenshot: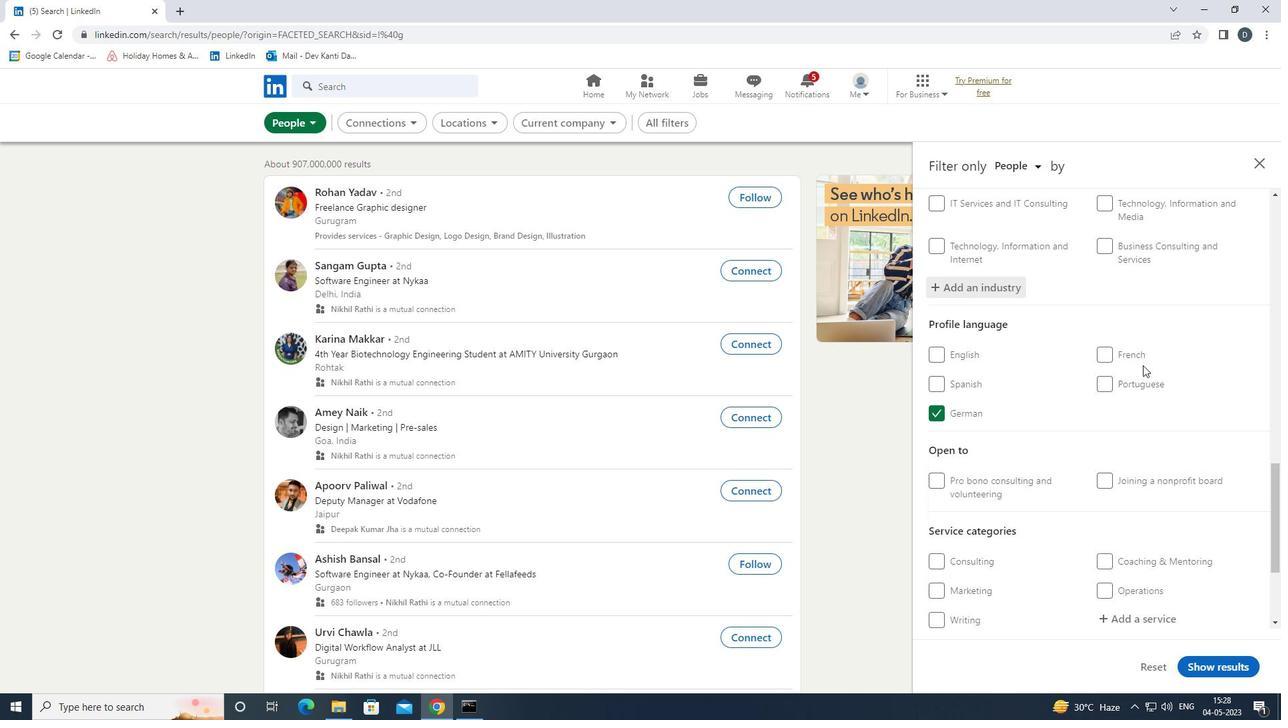 
Action: Mouse moved to (1132, 478)
Screenshot: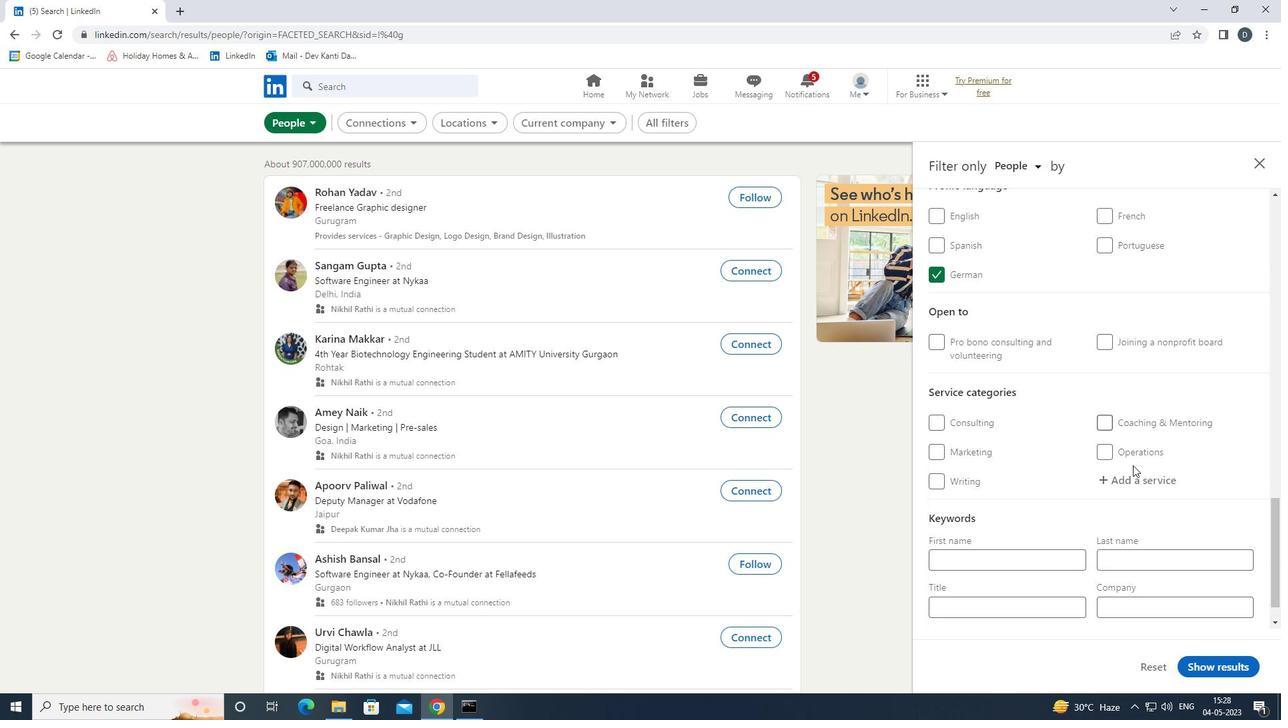 
Action: Mouse pressed left at (1132, 478)
Screenshot: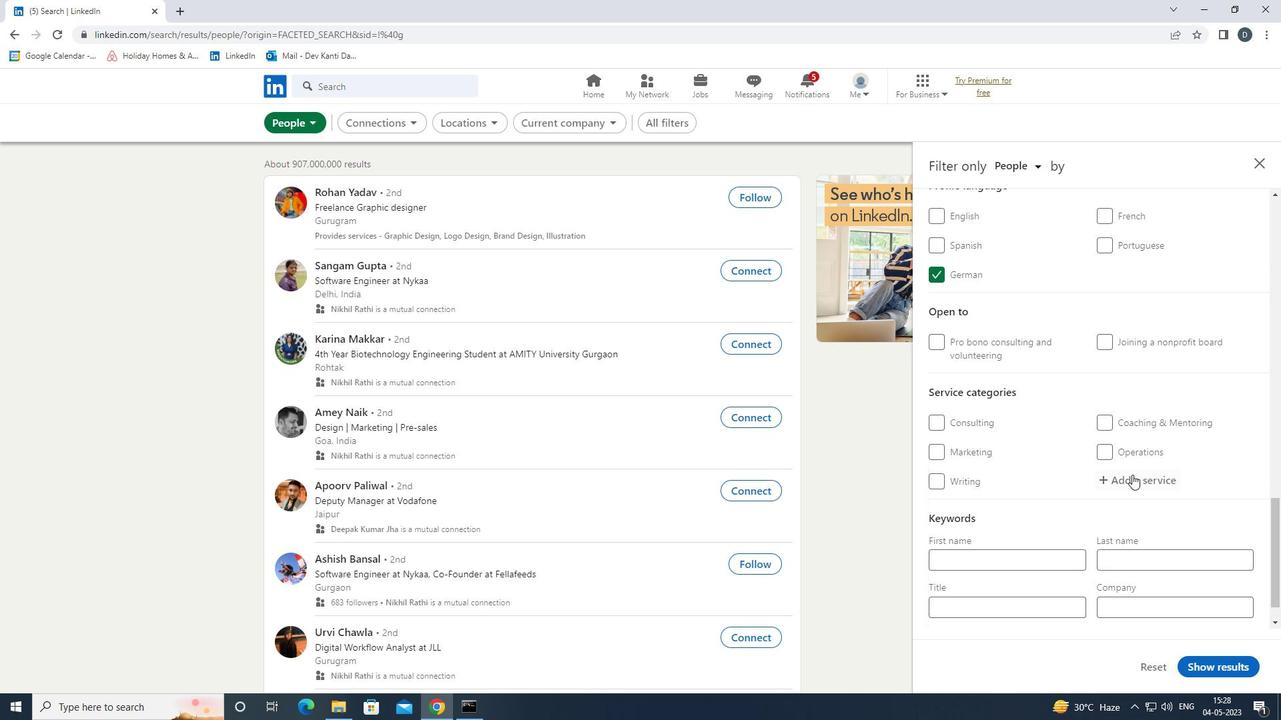 
Action: Mouse moved to (1132, 478)
Screenshot: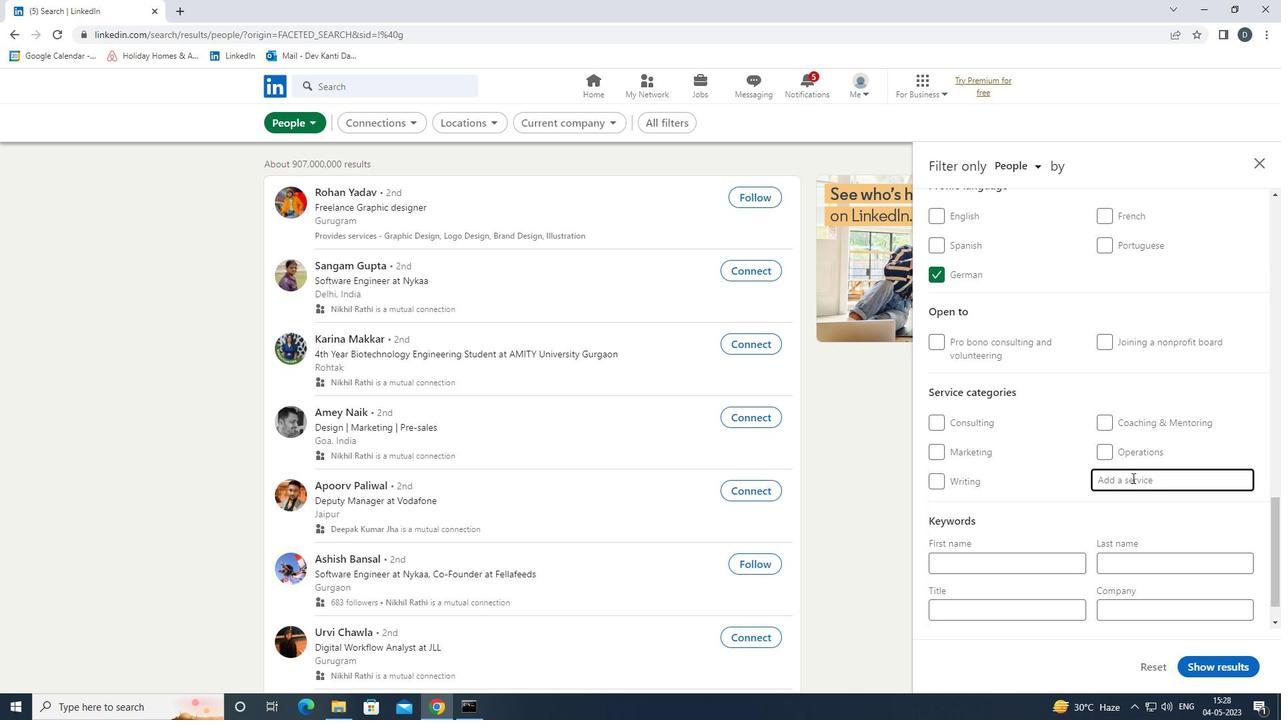 
Action: Key pressed <Key.shift><Key.shift><Key.shift>HUMAN<Key.space><Key.shift>RESOURCES<Key.down><Key.enter>
Screenshot: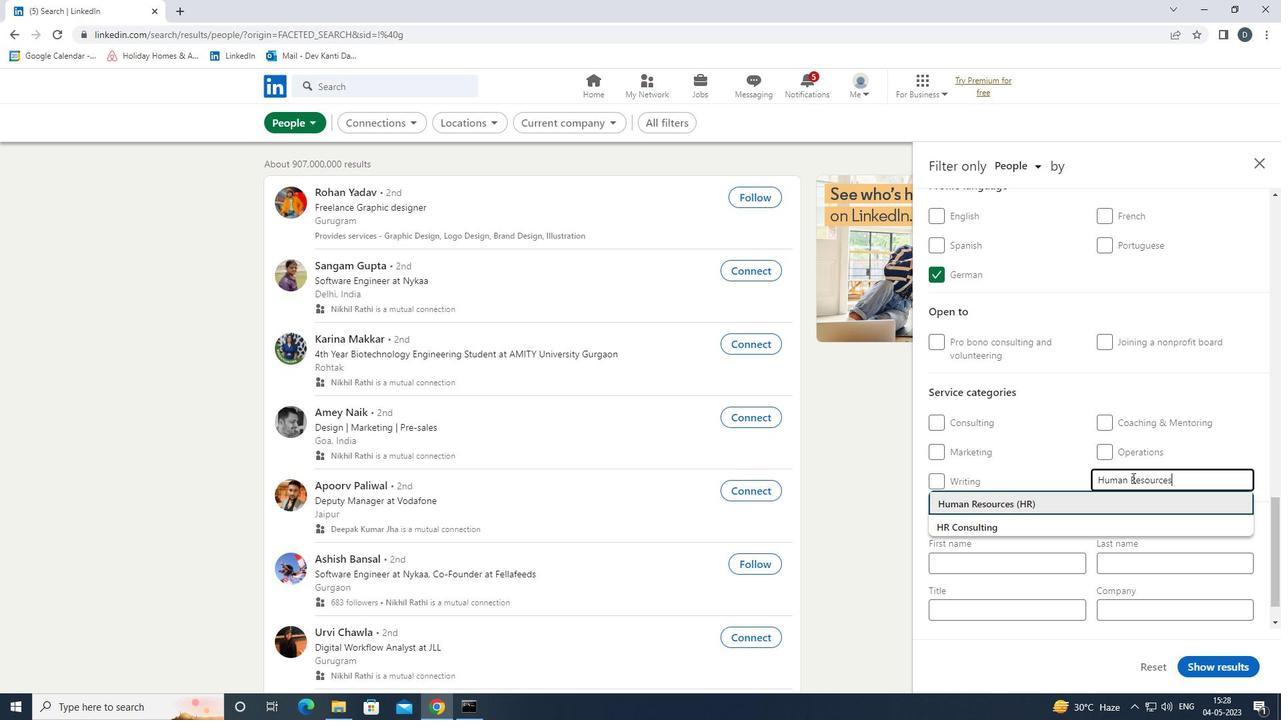 
Action: Mouse moved to (1254, 445)
Screenshot: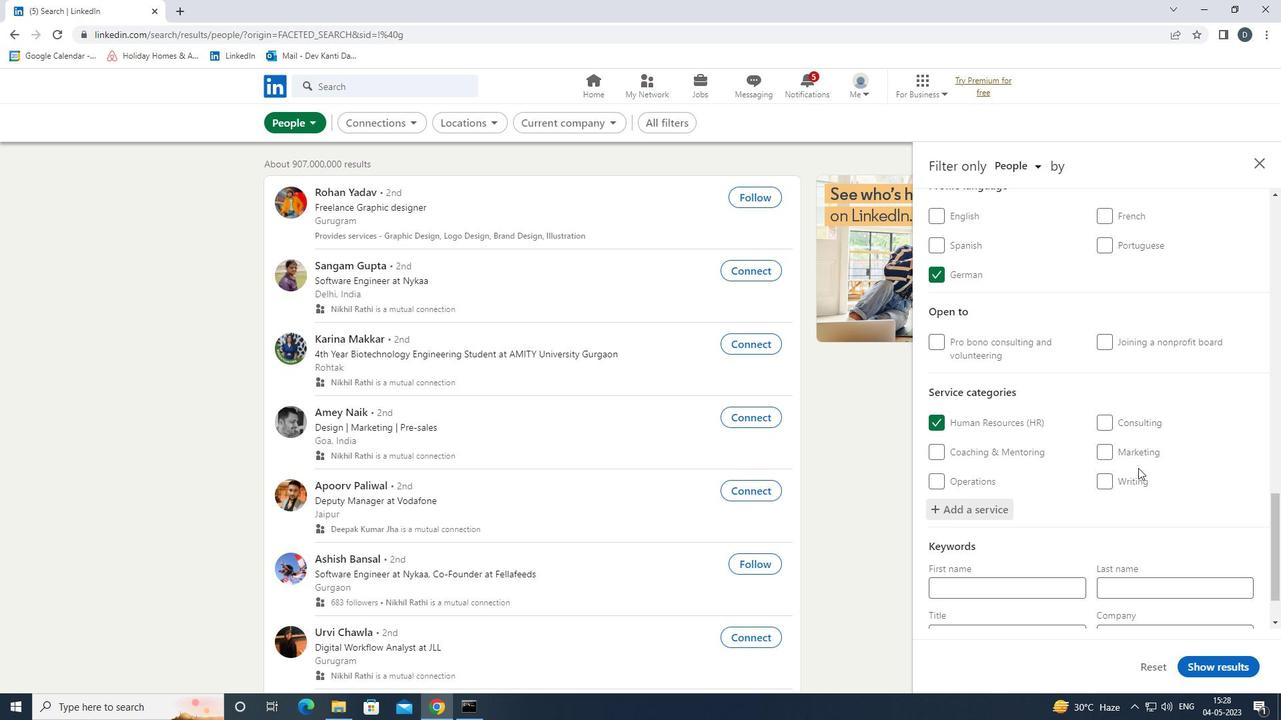 
Action: Mouse scrolled (1254, 445) with delta (0, 0)
Screenshot: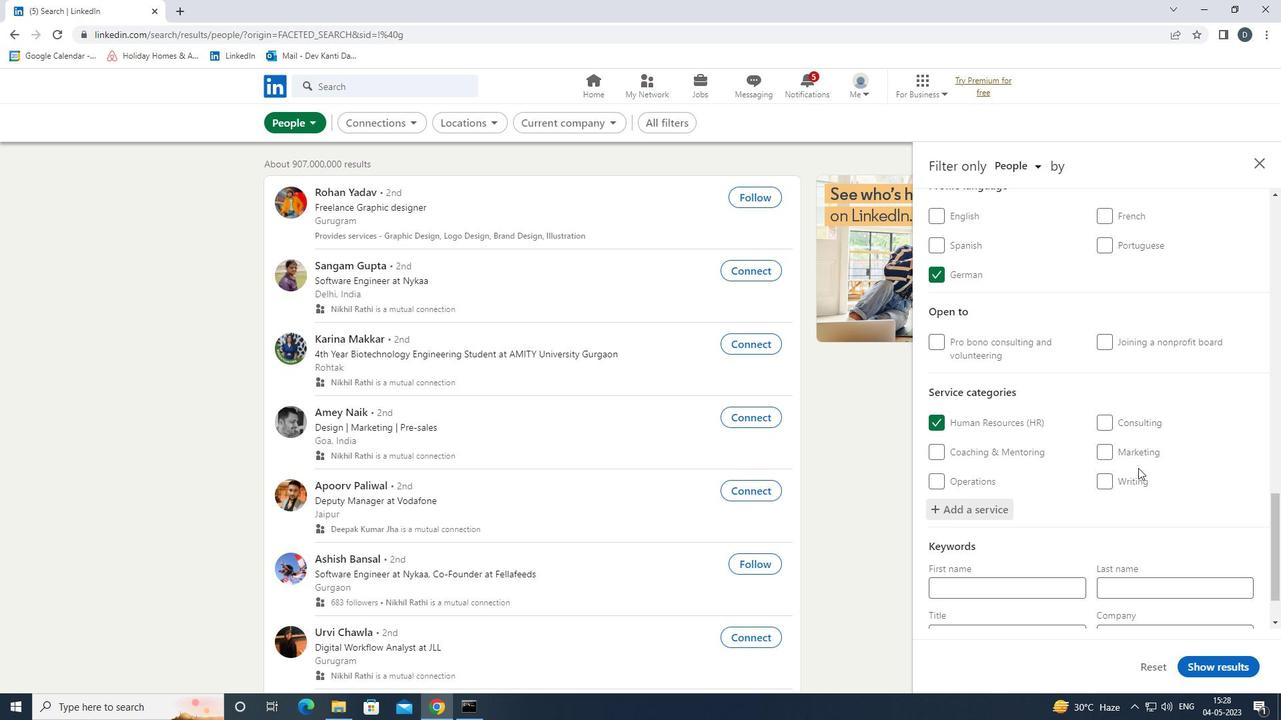 
Action: Mouse moved to (1246, 469)
Screenshot: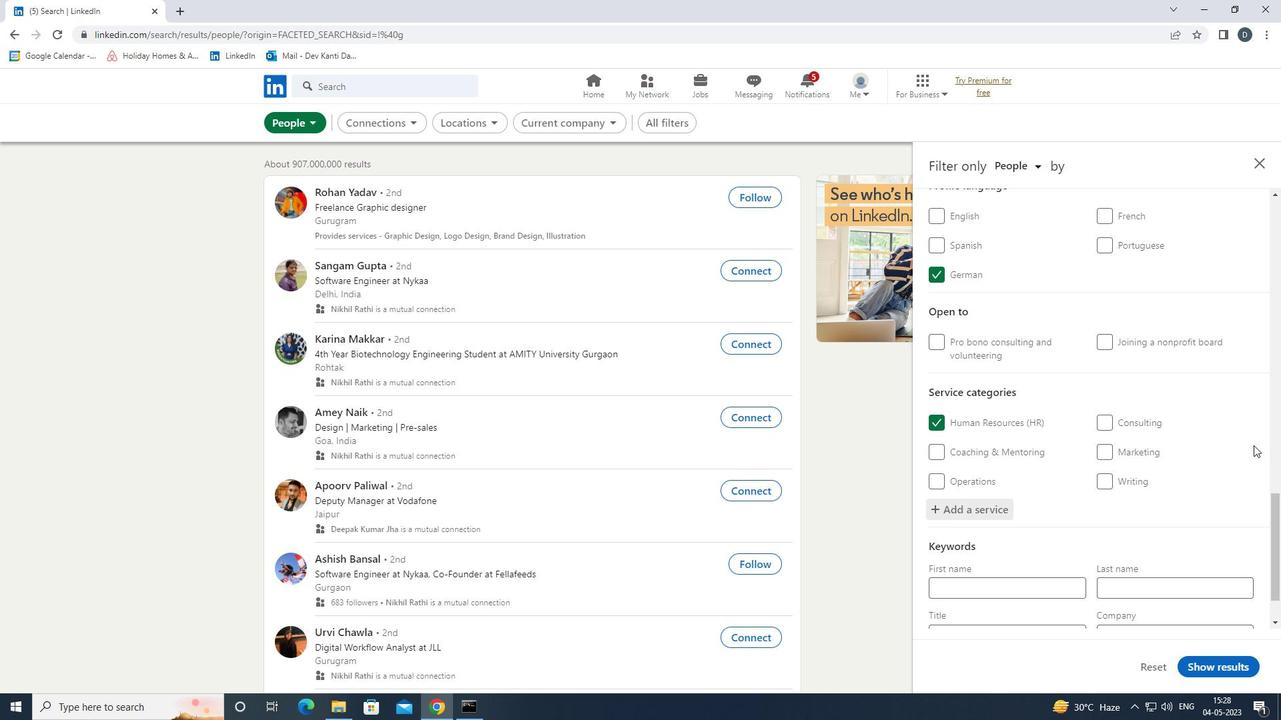 
Action: Mouse scrolled (1246, 469) with delta (0, 0)
Screenshot: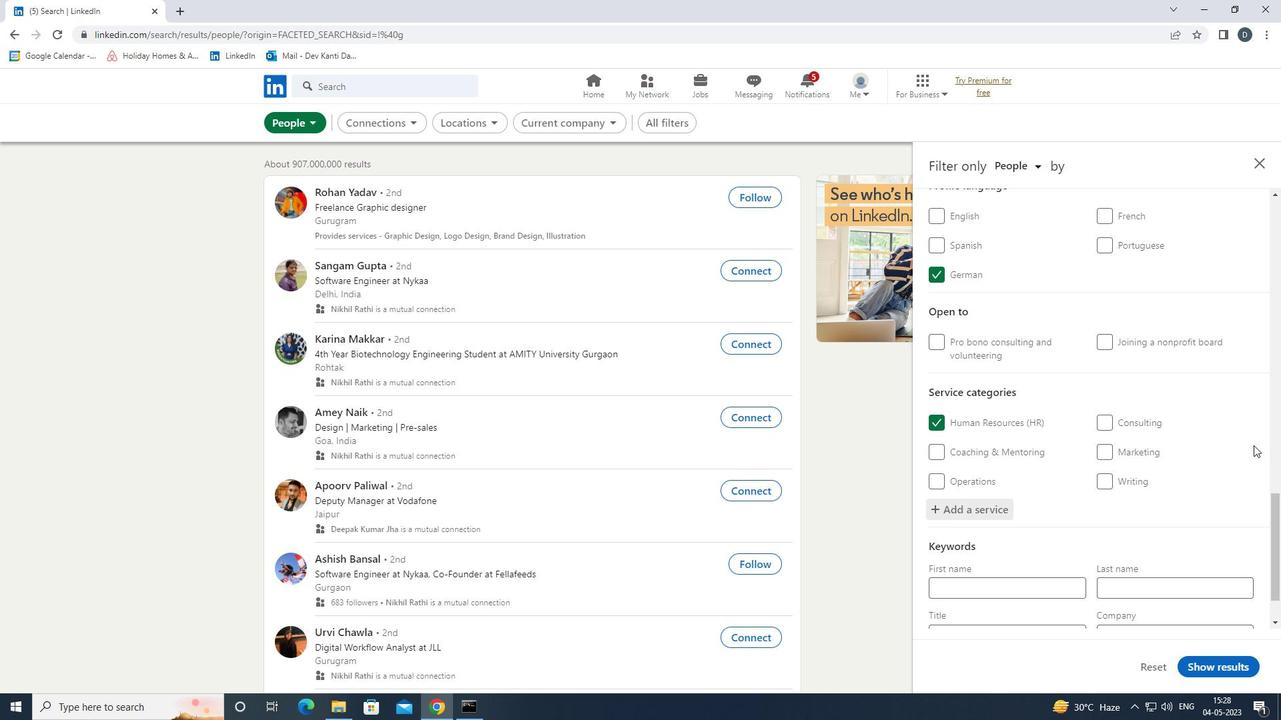 
Action: Mouse moved to (1219, 505)
Screenshot: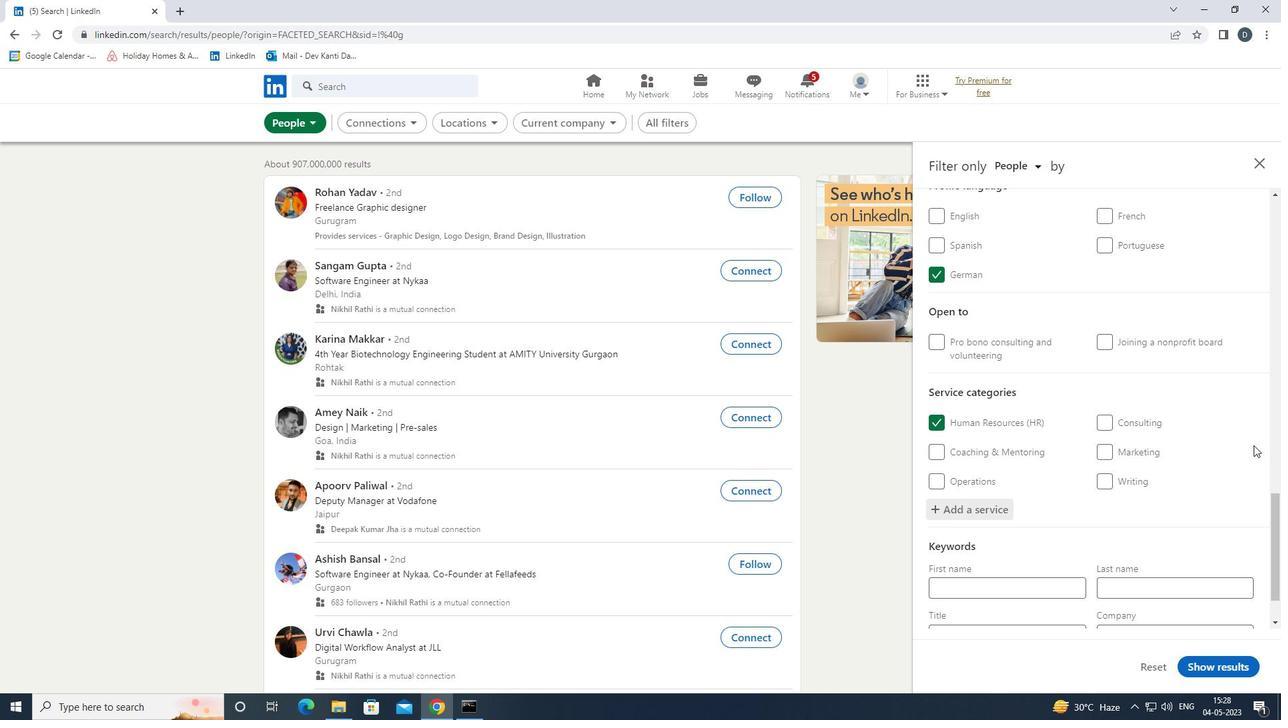 
Action: Mouse scrolled (1219, 504) with delta (0, 0)
Screenshot: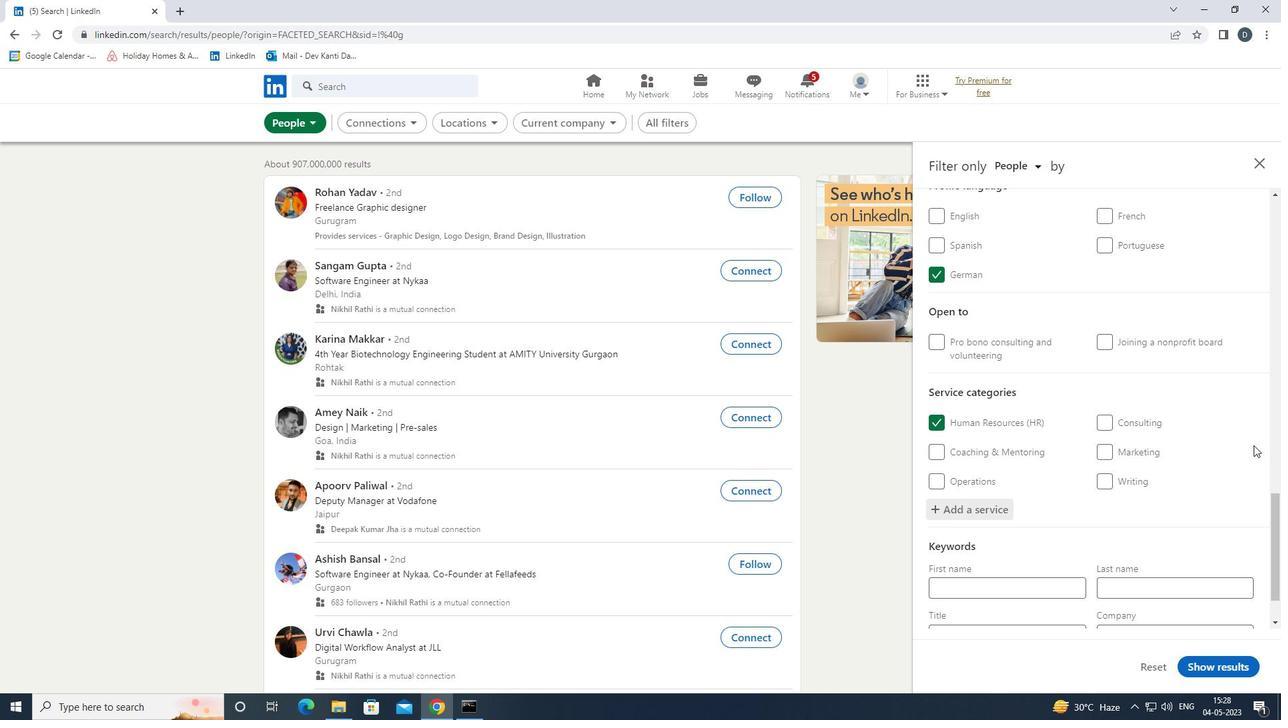 
Action: Mouse moved to (1023, 587)
Screenshot: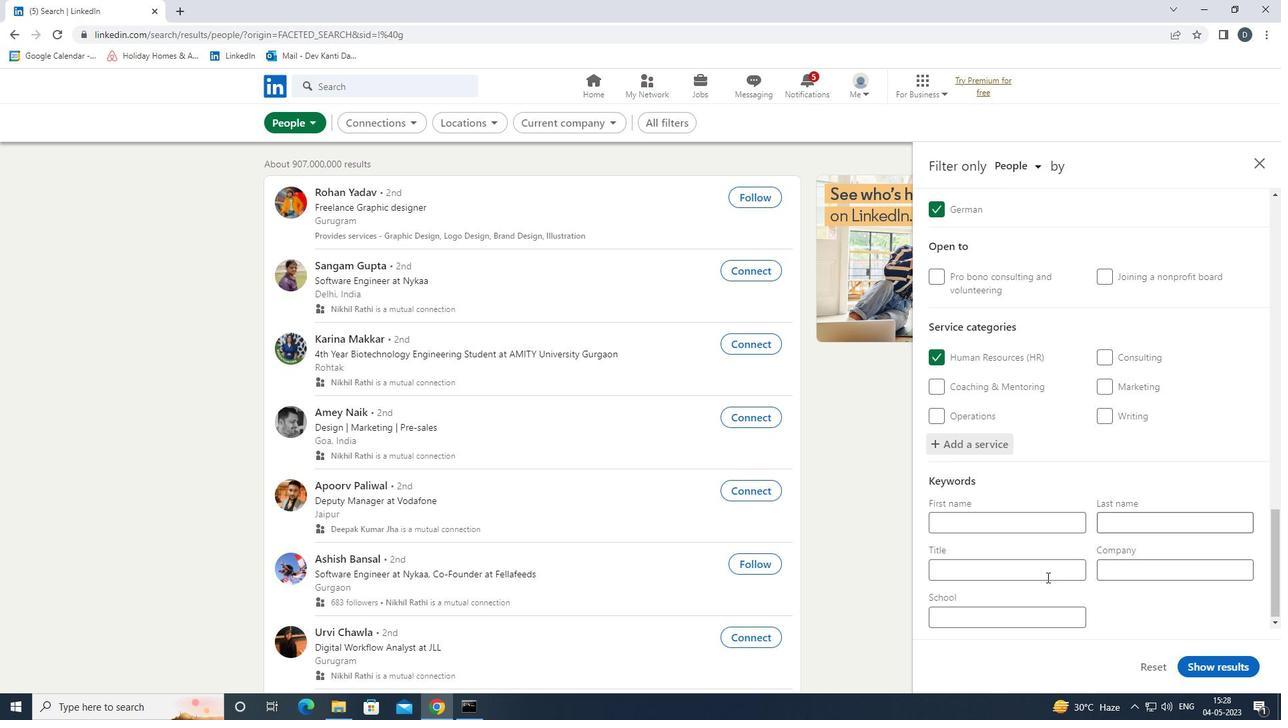 
Action: Mouse pressed left at (1023, 587)
Screenshot: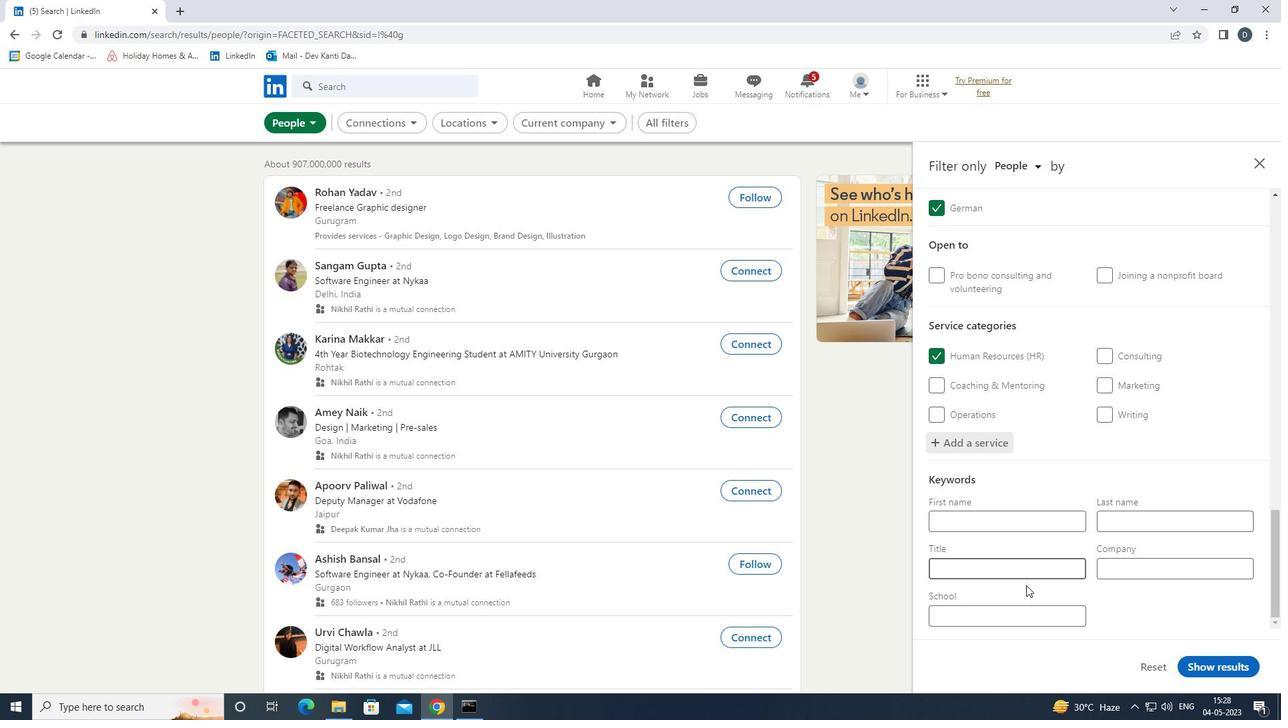 
Action: Mouse moved to (1023, 577)
Screenshot: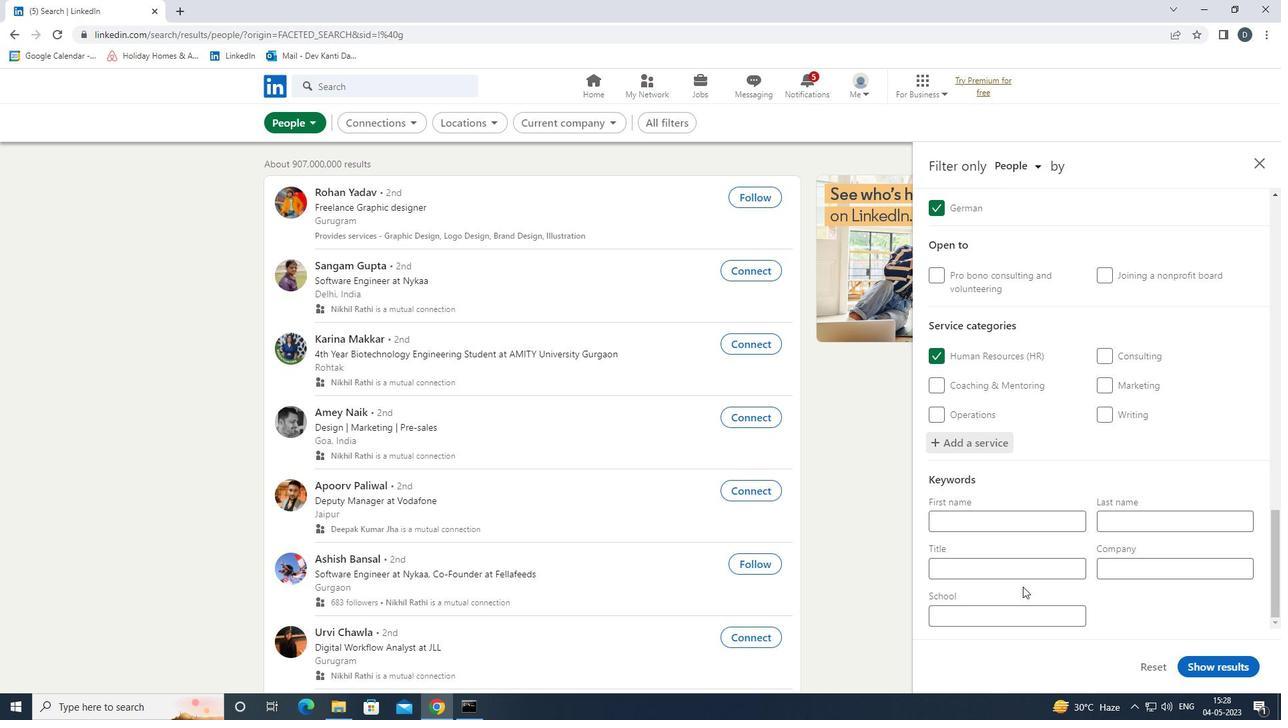 
Action: Mouse pressed left at (1023, 577)
Screenshot: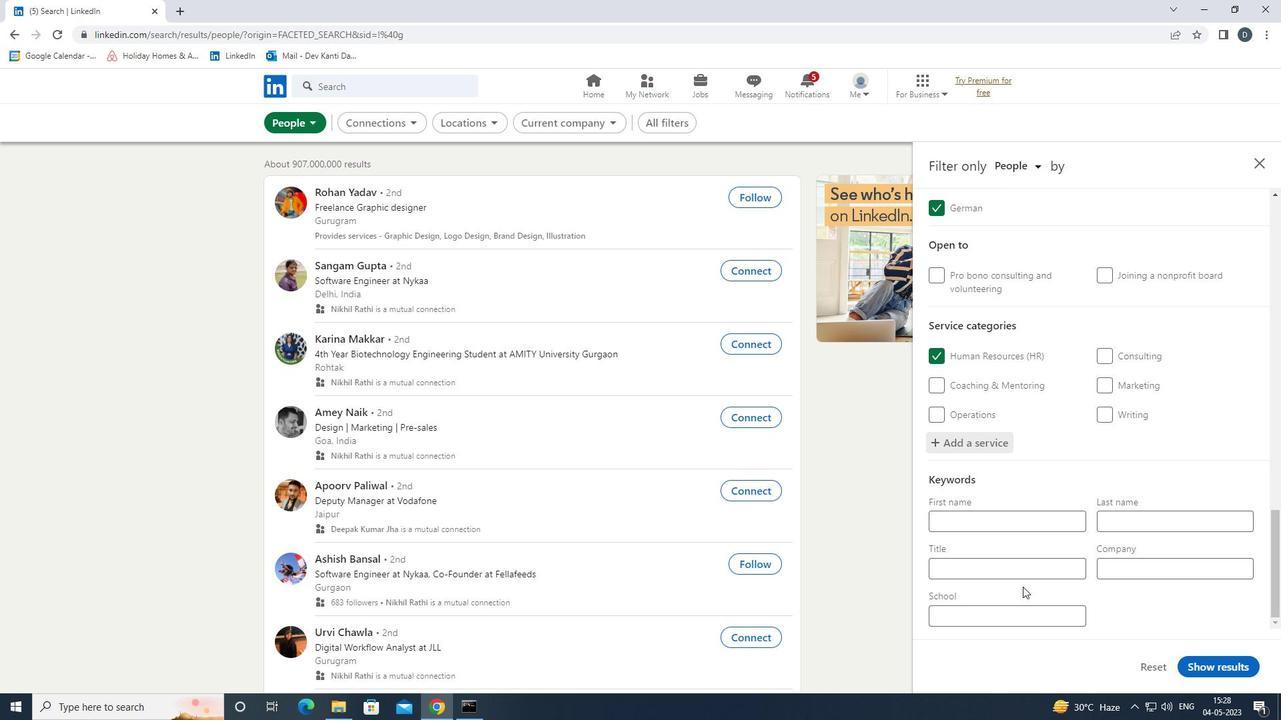 
Action: Key pressed <Key.shift><Key.shift><Key.shift><Key.shift><Key.shift>AUDITING<Key.space><Key.shift>CLERK
Screenshot: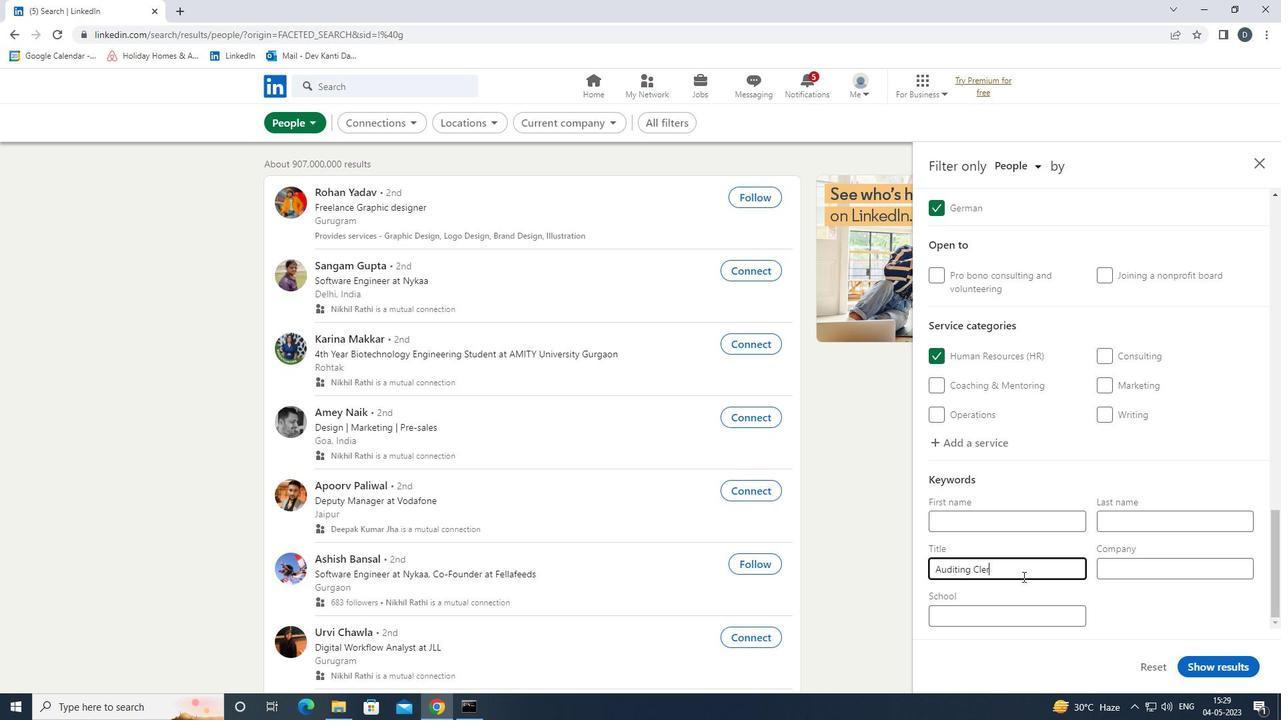 
Action: Mouse moved to (1238, 663)
Screenshot: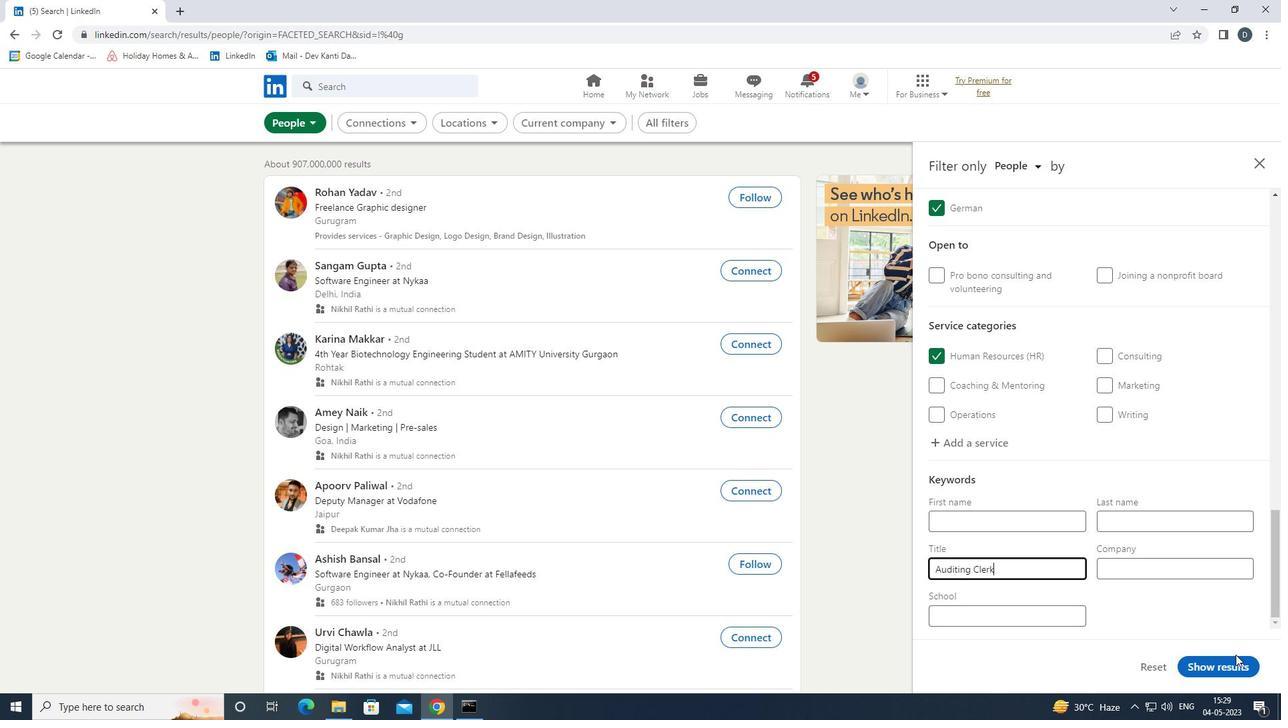 
Action: Mouse pressed left at (1238, 663)
Screenshot: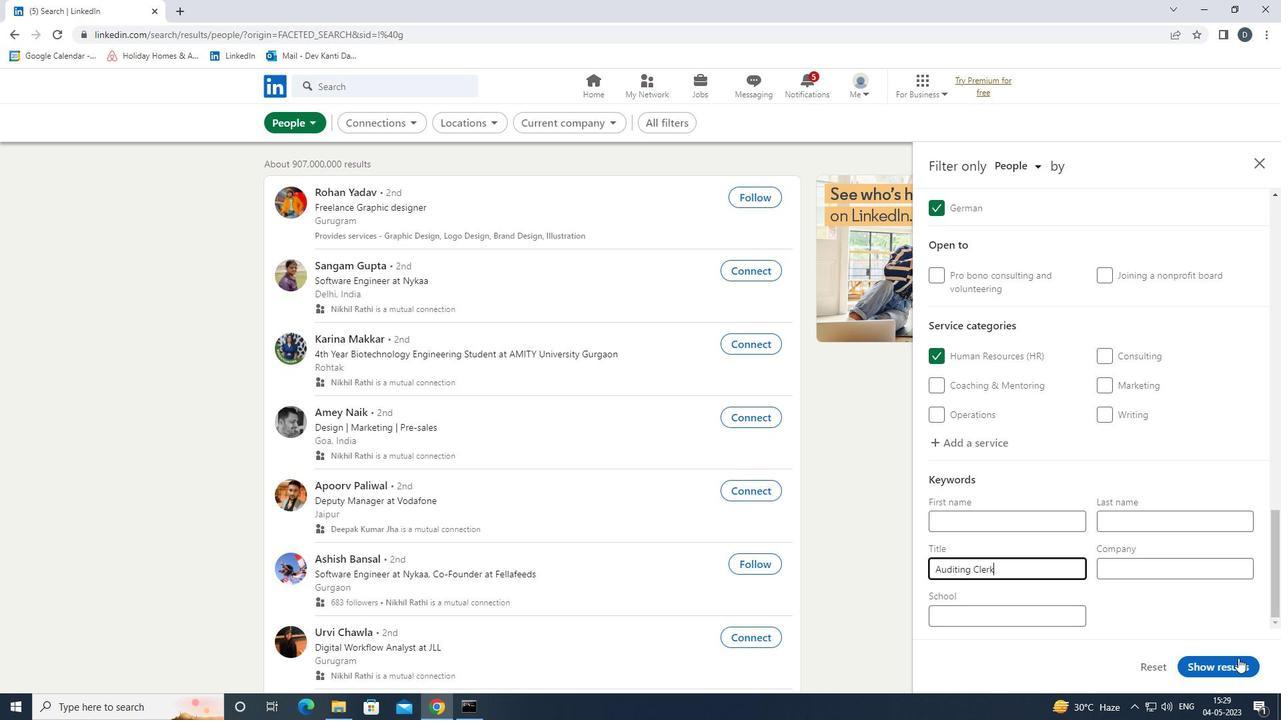 
Action: Mouse moved to (654, 222)
Screenshot: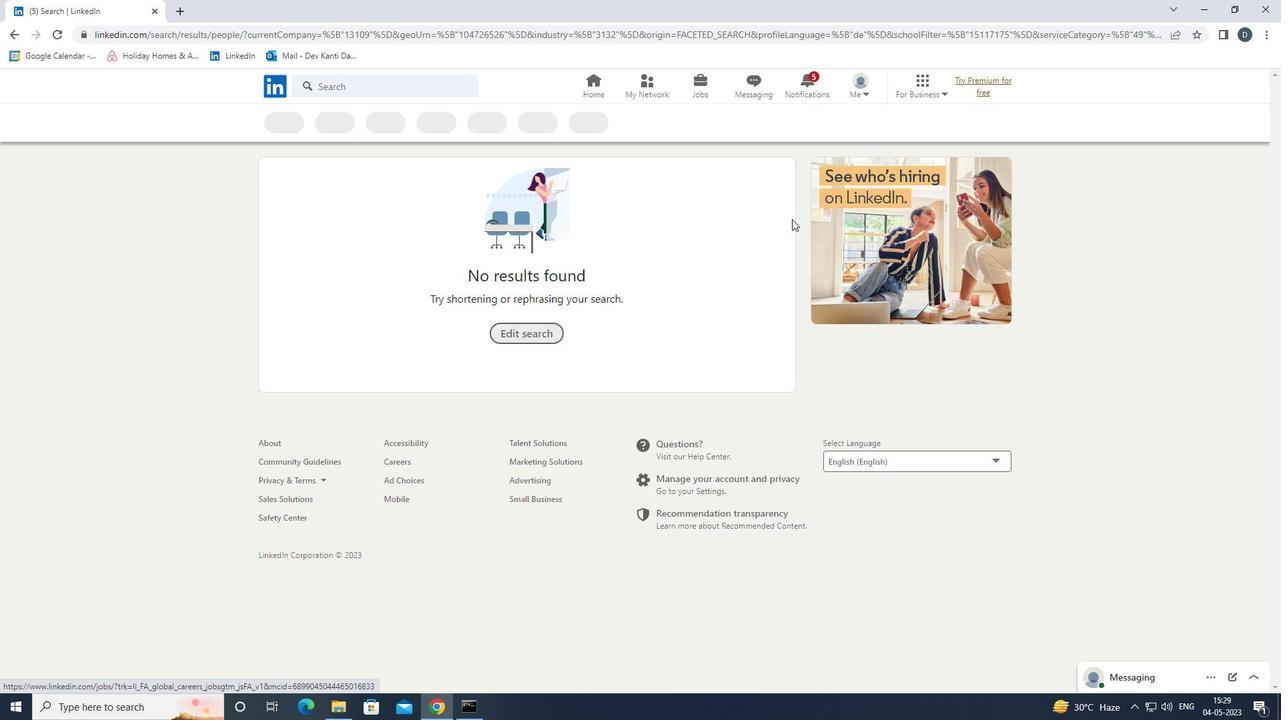 
